 Task: Find a one-way flight from Myrtle Beach to Bismarck on Tuesday, 9 May, with specific filters for price, stops, and airlines.
Action: Mouse moved to (311, 108)
Screenshot: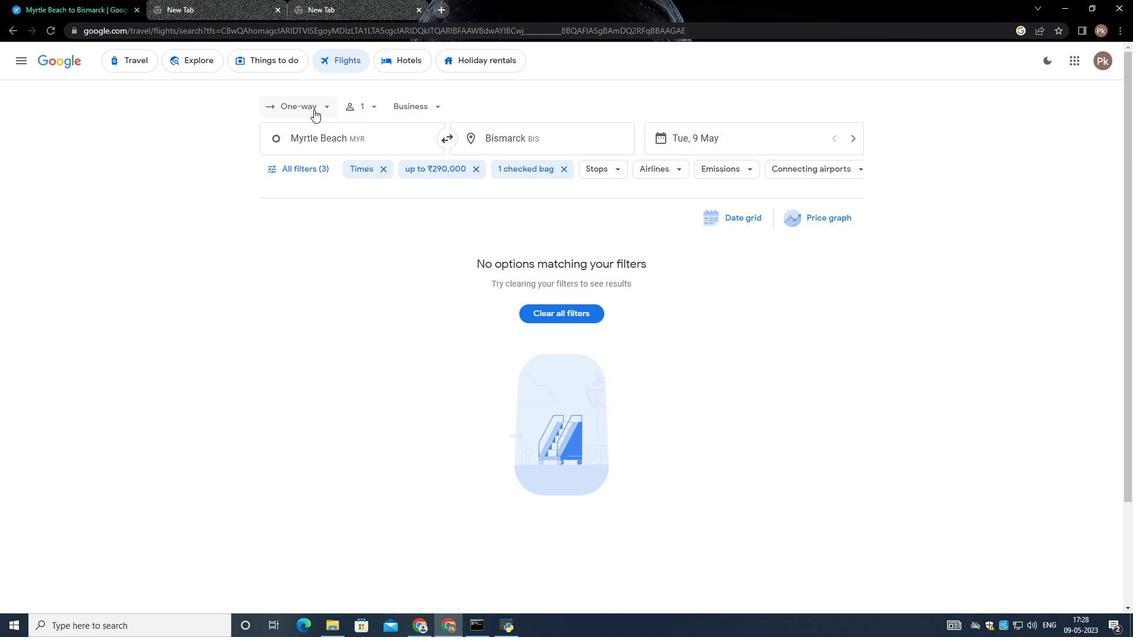 
Action: Mouse pressed left at (311, 108)
Screenshot: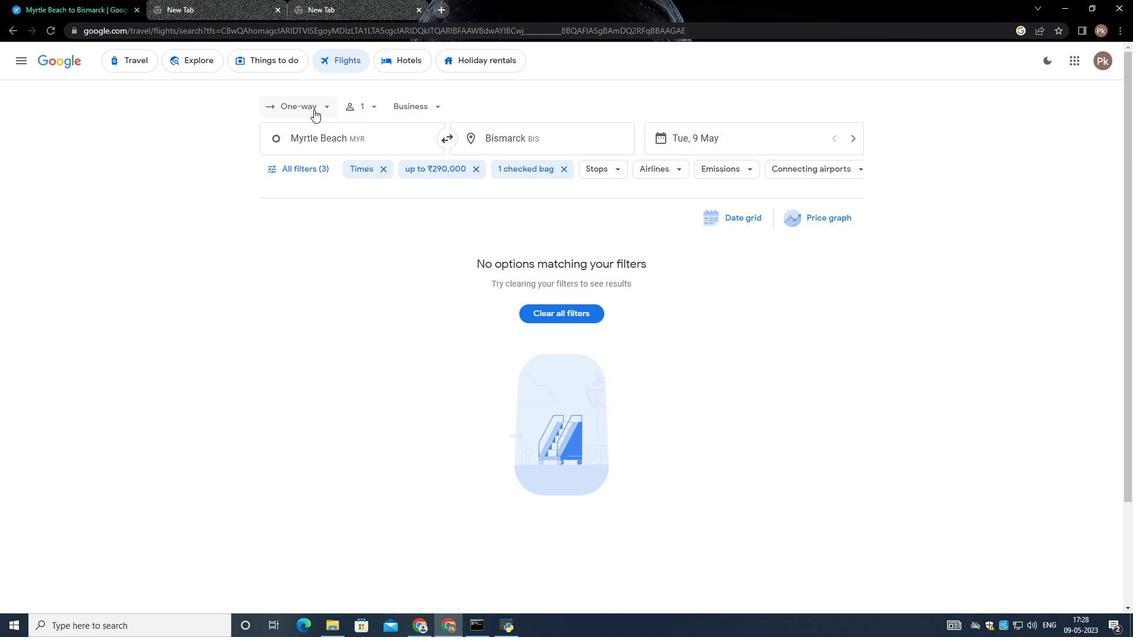 
Action: Mouse moved to (312, 159)
Screenshot: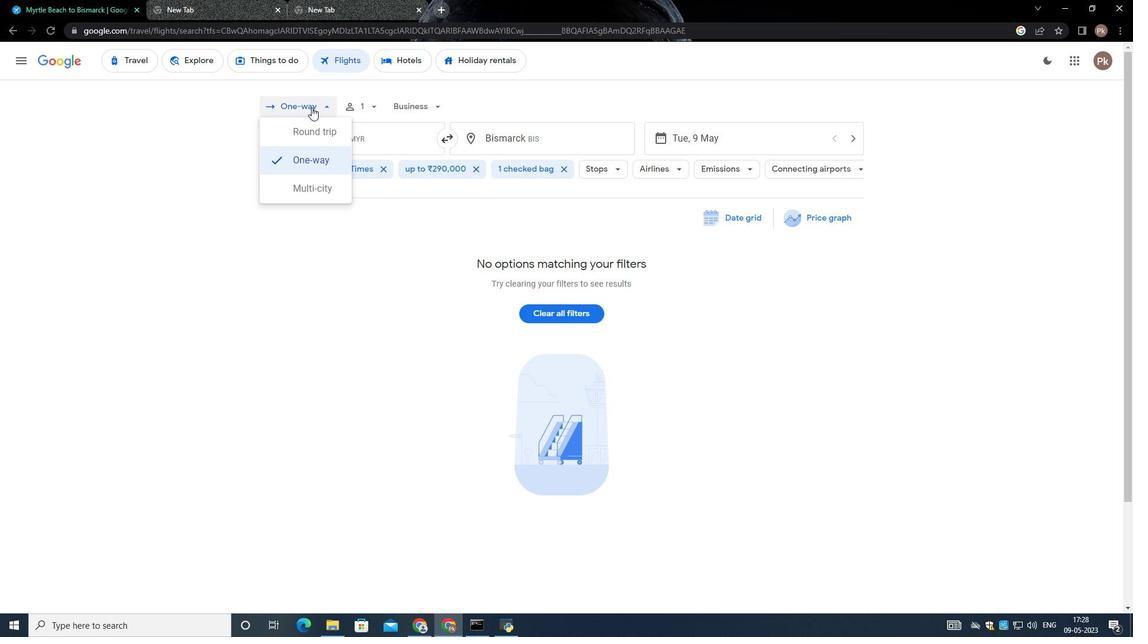 
Action: Mouse pressed left at (312, 159)
Screenshot: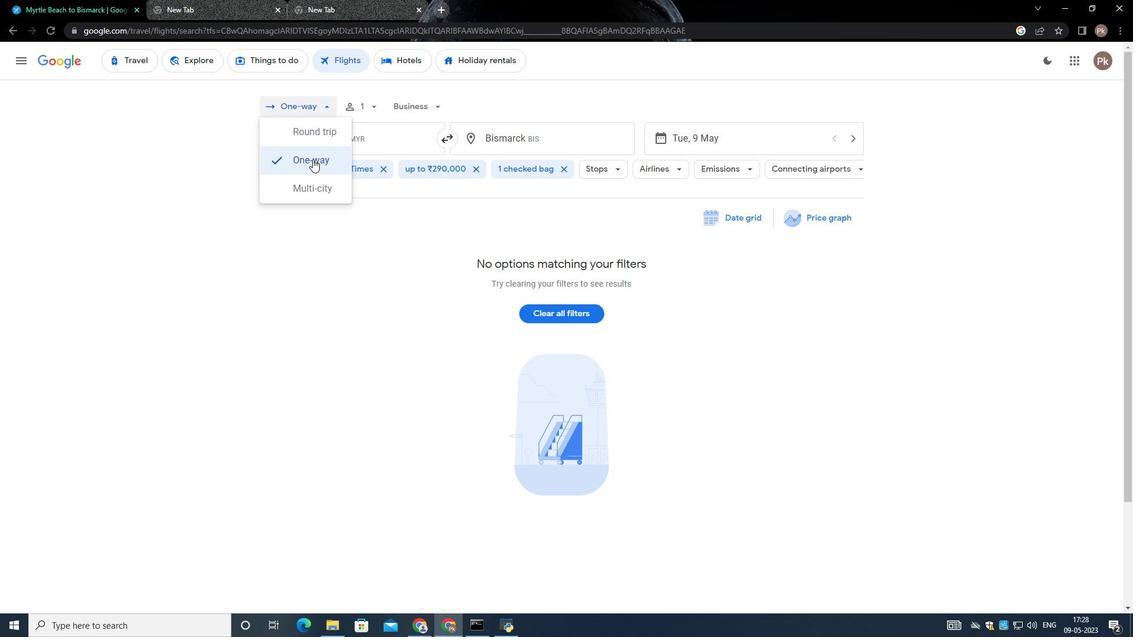 
Action: Mouse moved to (378, 105)
Screenshot: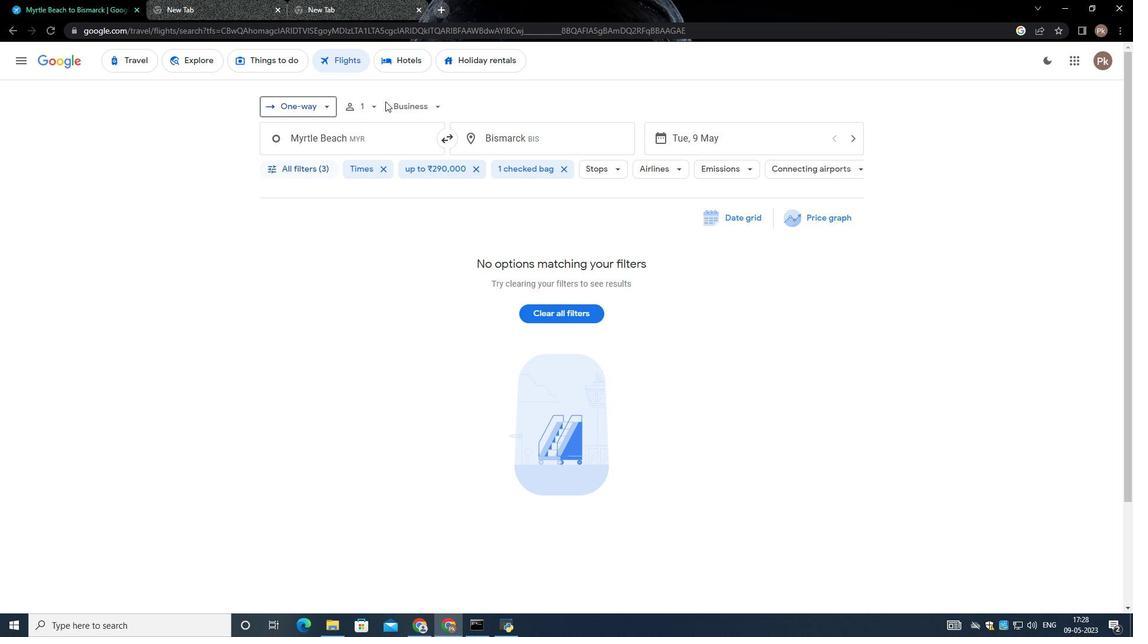 
Action: Mouse pressed left at (378, 105)
Screenshot: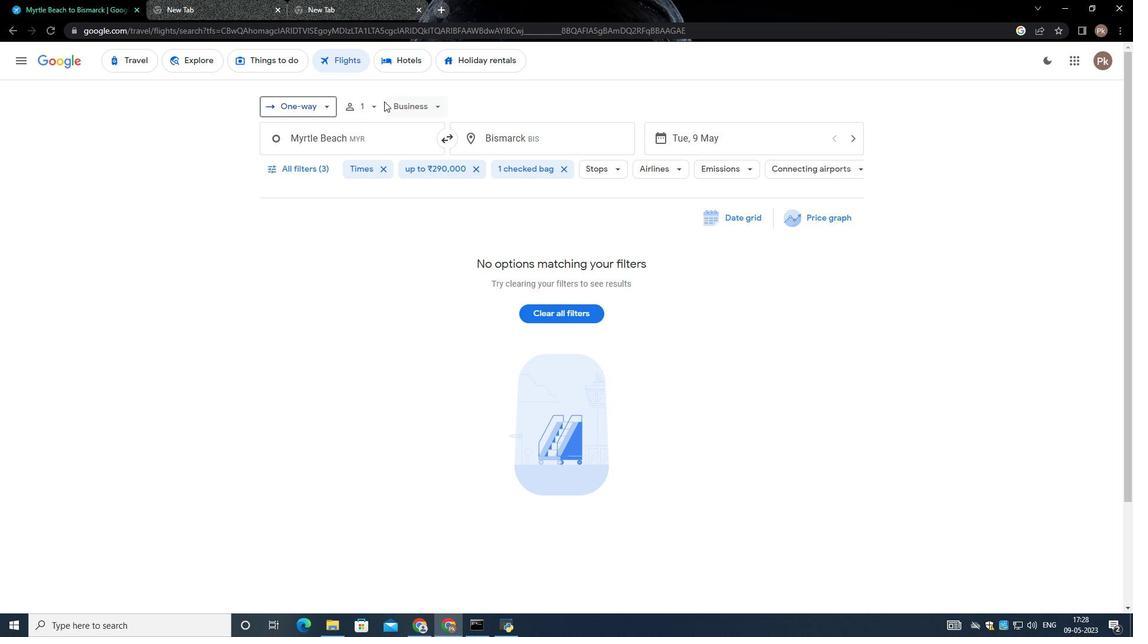
Action: Mouse moved to (470, 136)
Screenshot: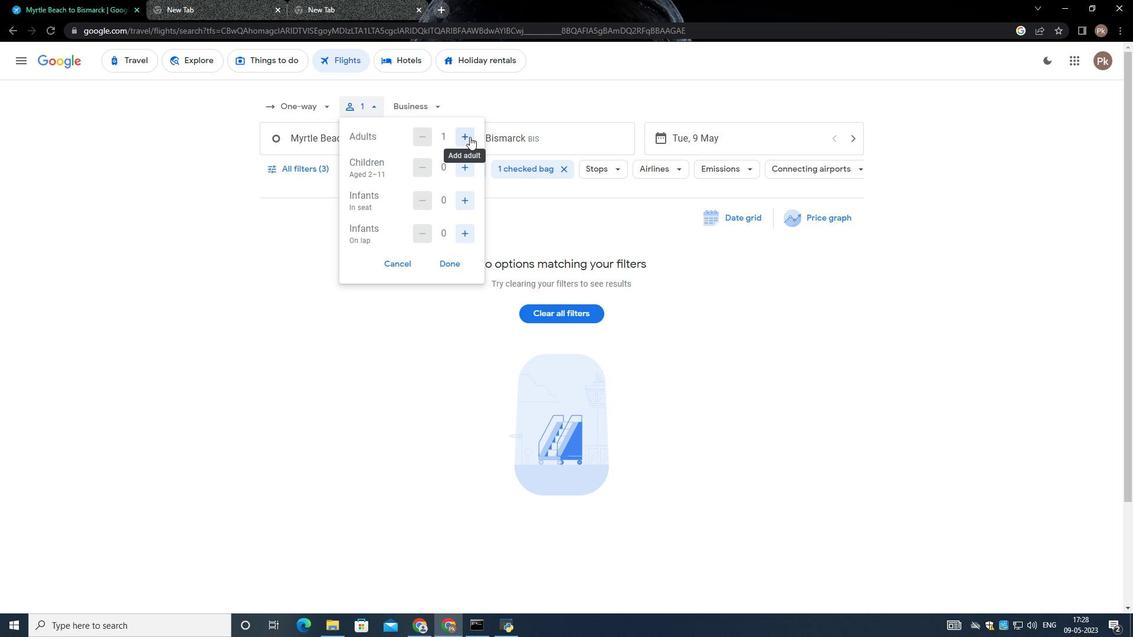 
Action: Mouse pressed left at (470, 136)
Screenshot: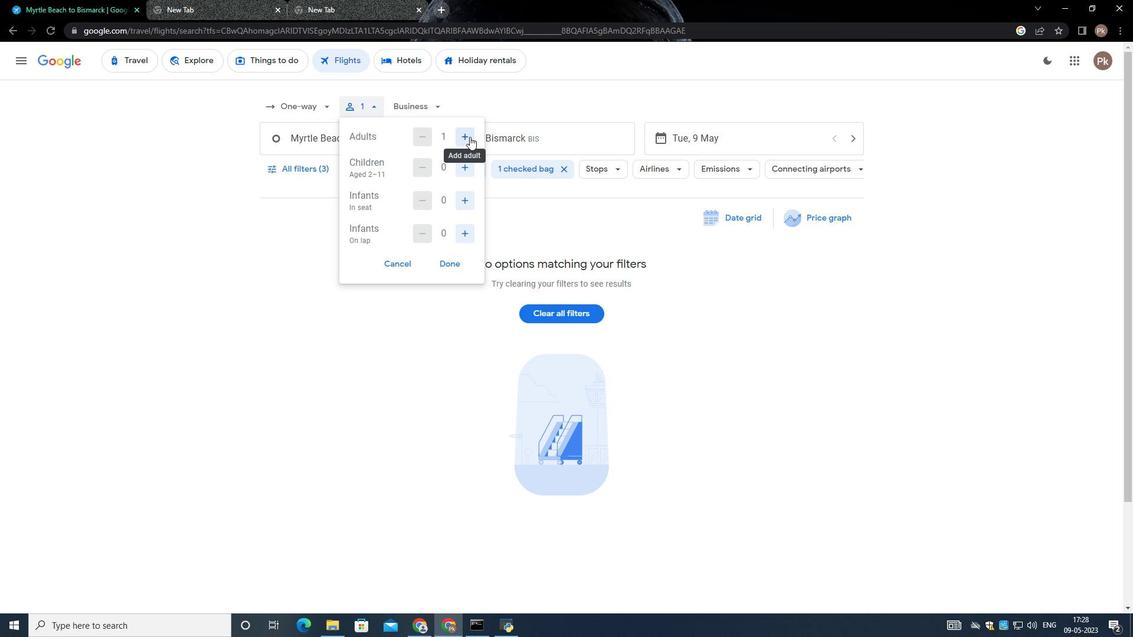 
Action: Mouse moved to (471, 133)
Screenshot: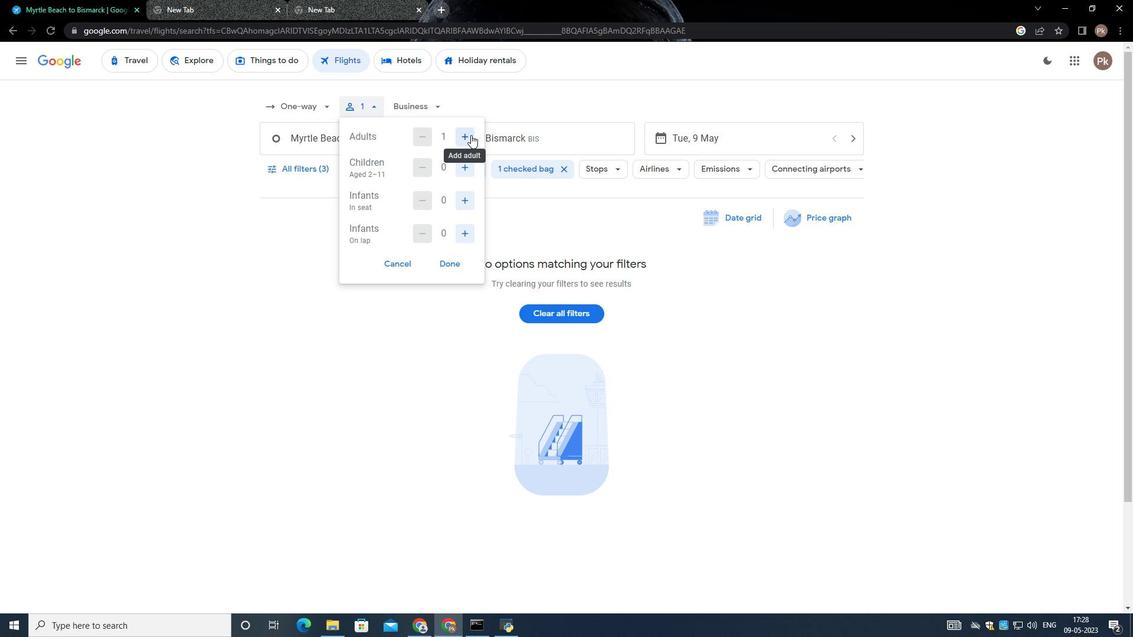 
Action: Mouse pressed left at (471, 133)
Screenshot: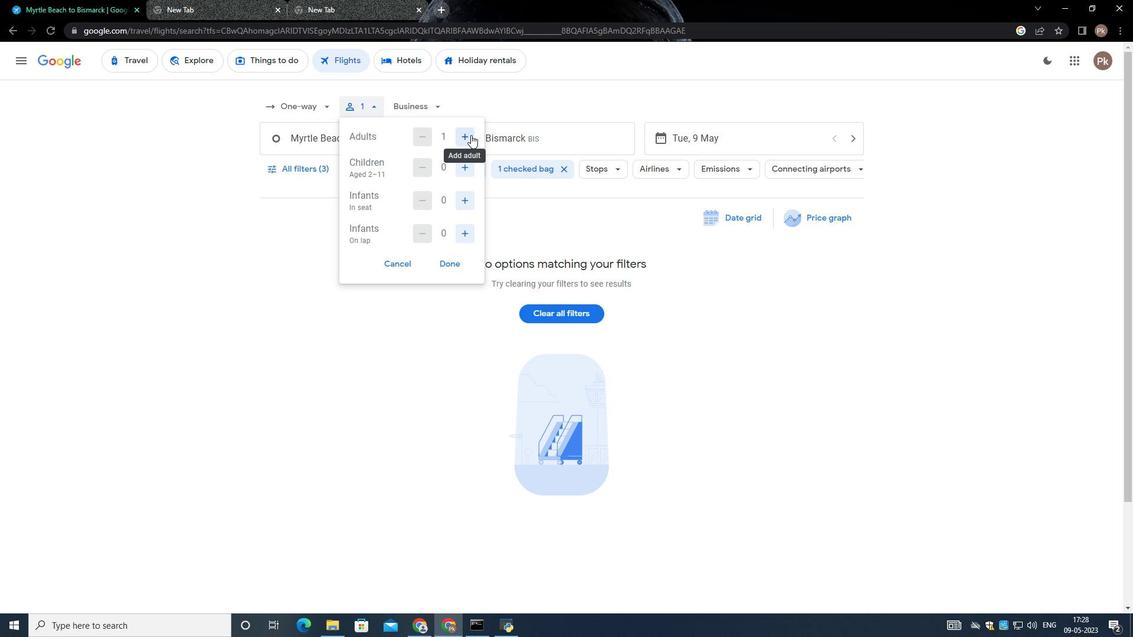 
Action: Mouse moved to (422, 128)
Screenshot: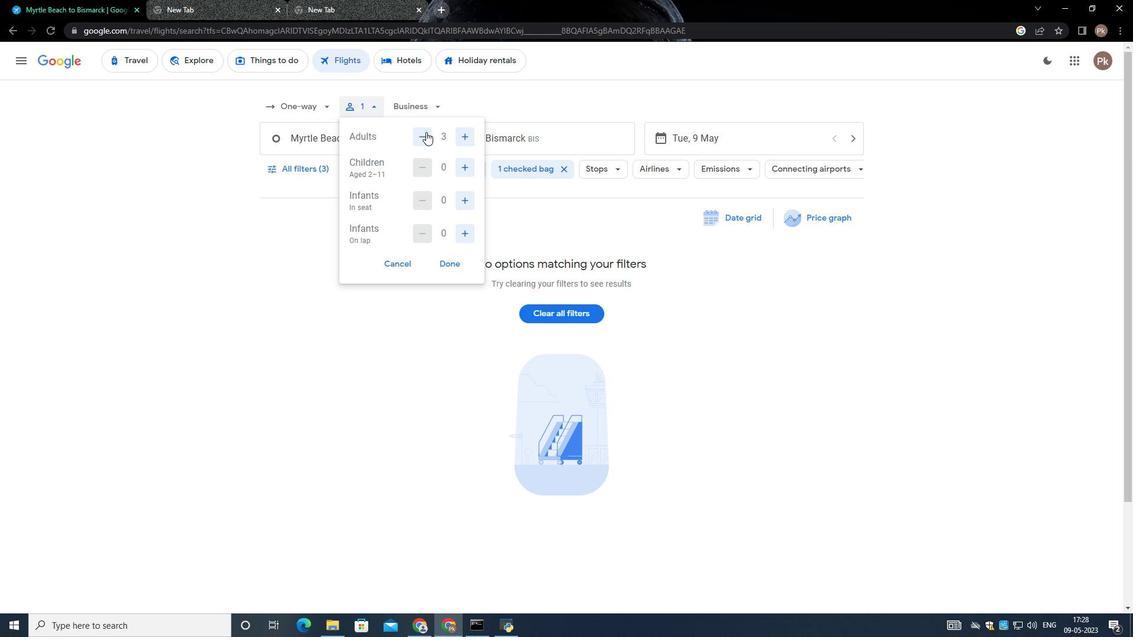 
Action: Mouse pressed left at (422, 128)
Screenshot: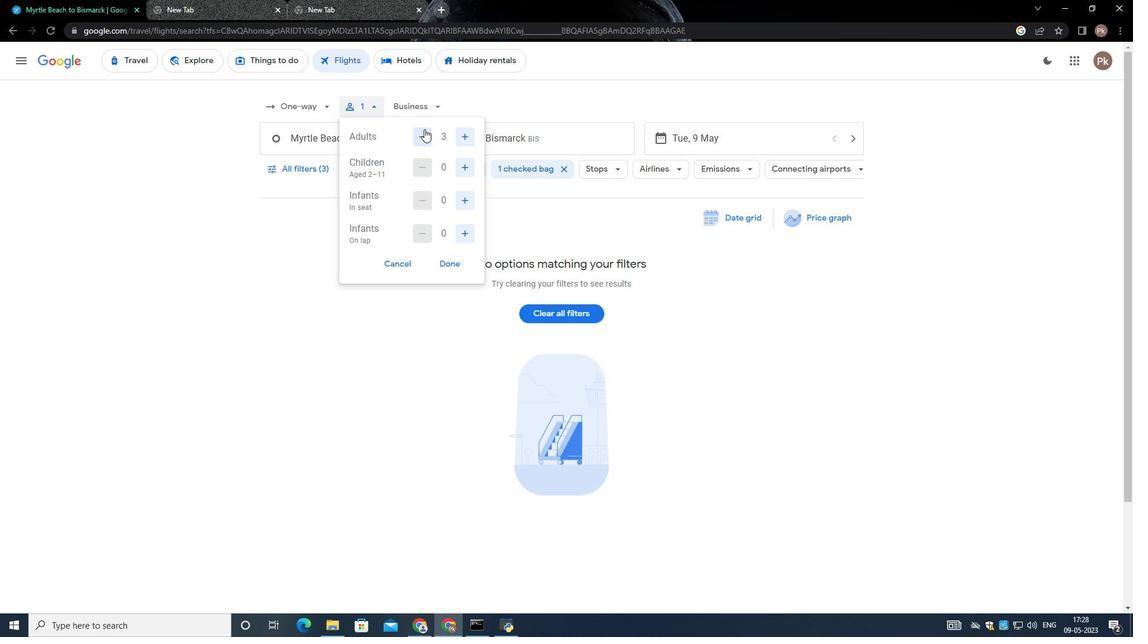 
Action: Mouse moved to (470, 164)
Screenshot: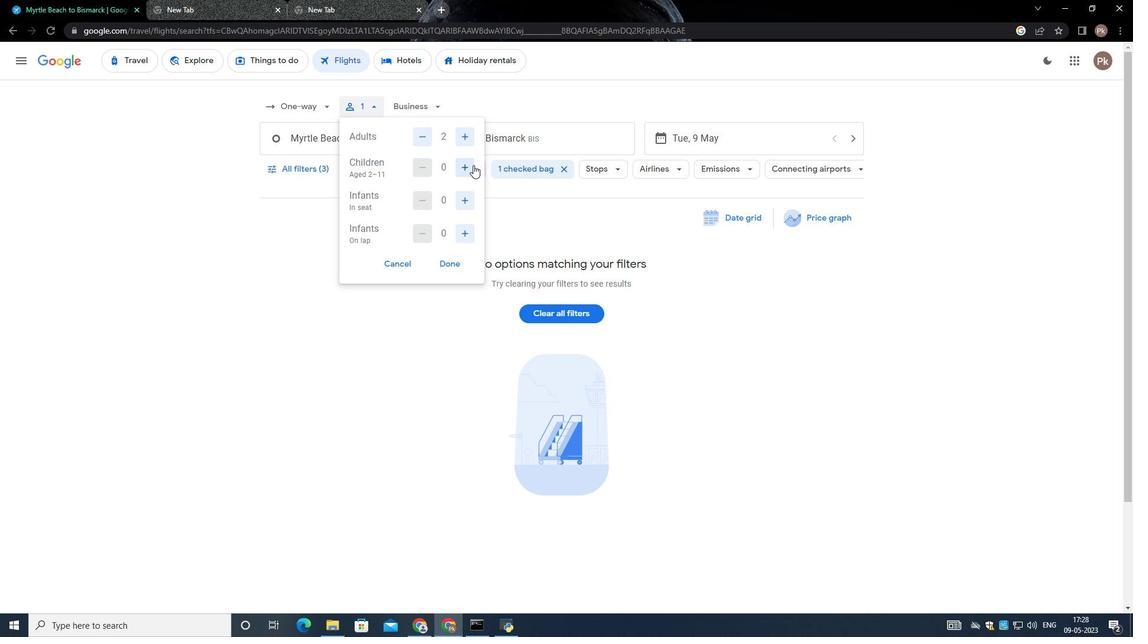 
Action: Mouse pressed left at (470, 164)
Screenshot: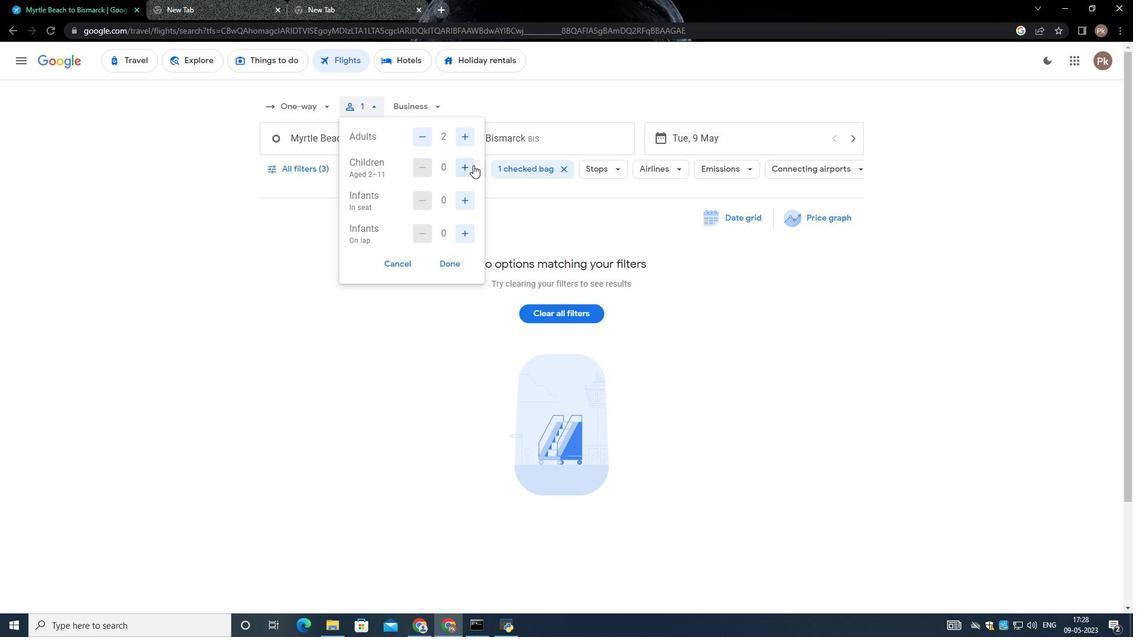 
Action: Mouse moved to (470, 164)
Screenshot: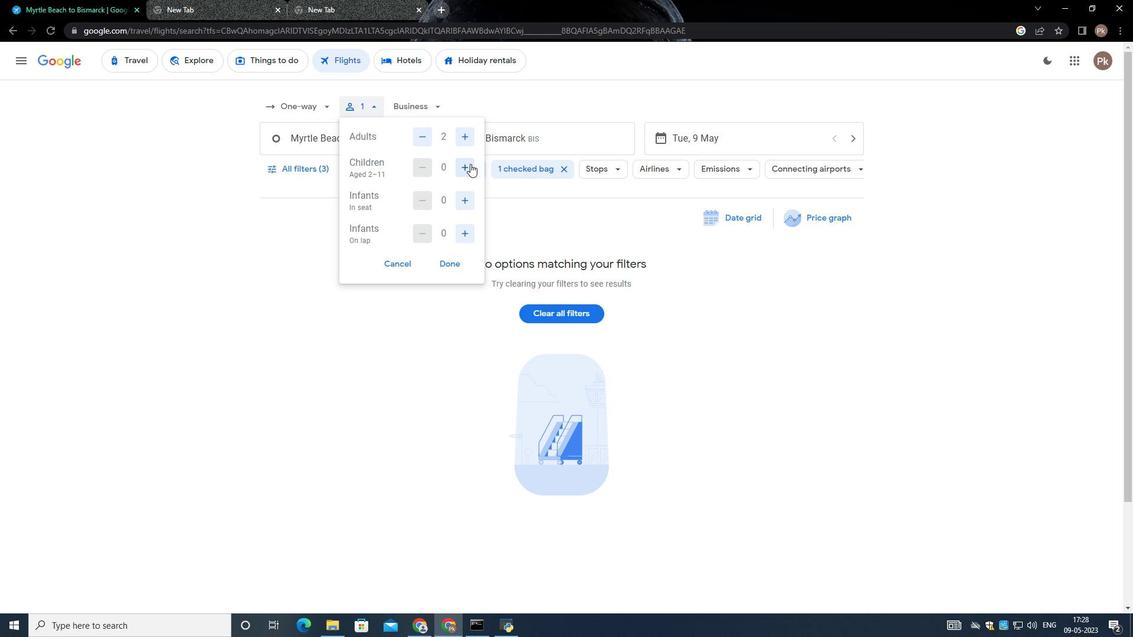
Action: Mouse pressed left at (470, 164)
Screenshot: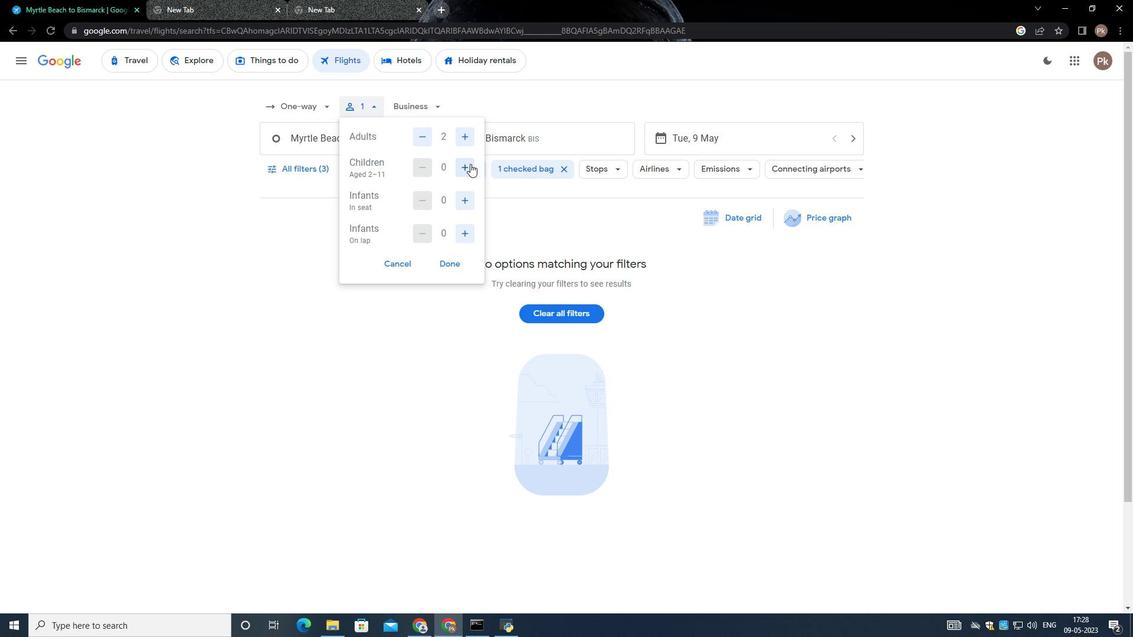 
Action: Mouse moved to (470, 196)
Screenshot: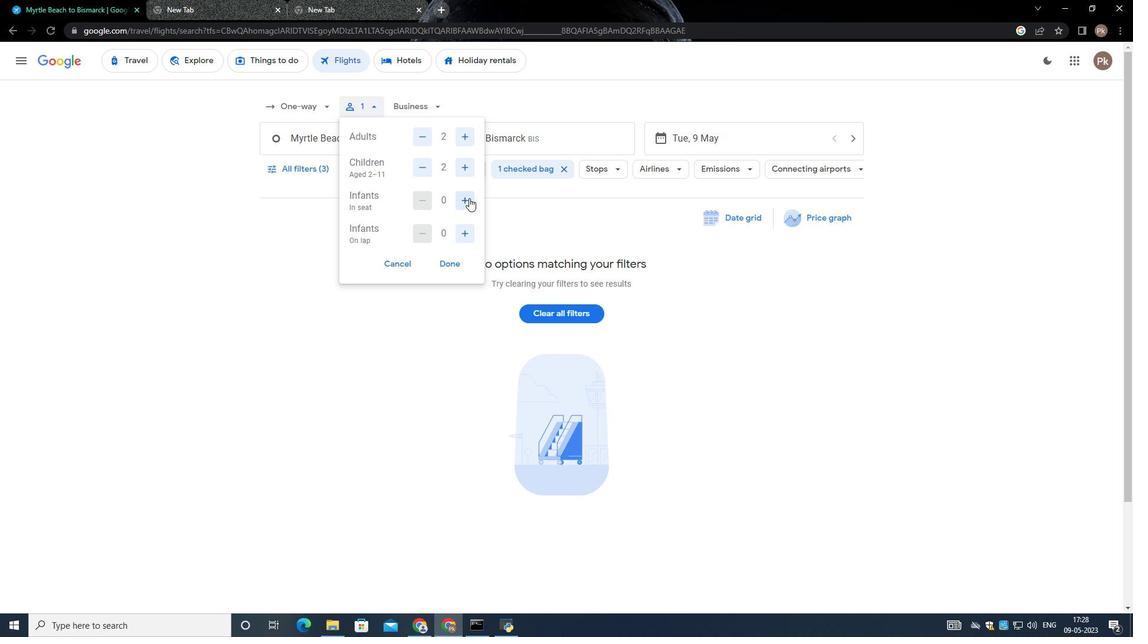 
Action: Mouse pressed left at (470, 196)
Screenshot: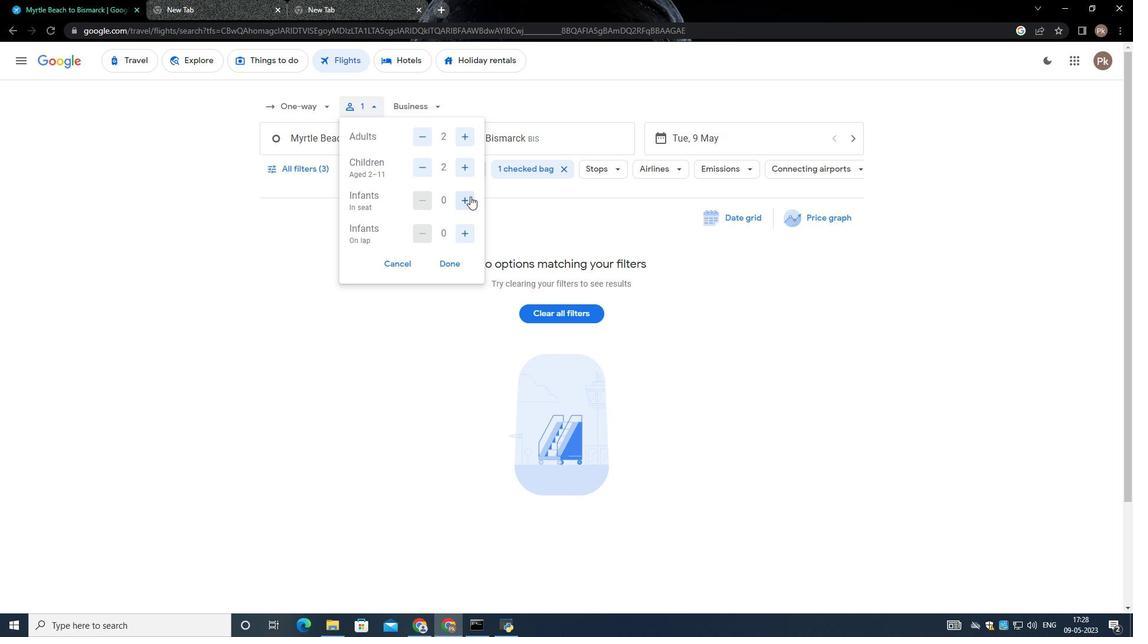 
Action: Mouse pressed left at (470, 196)
Screenshot: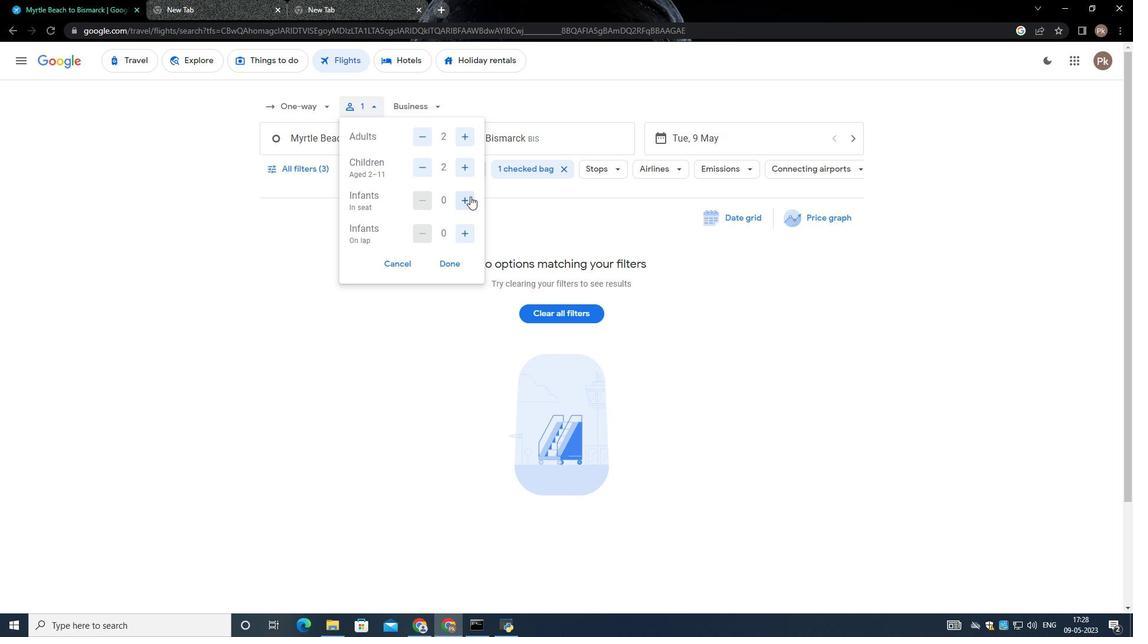
Action: Mouse moved to (452, 264)
Screenshot: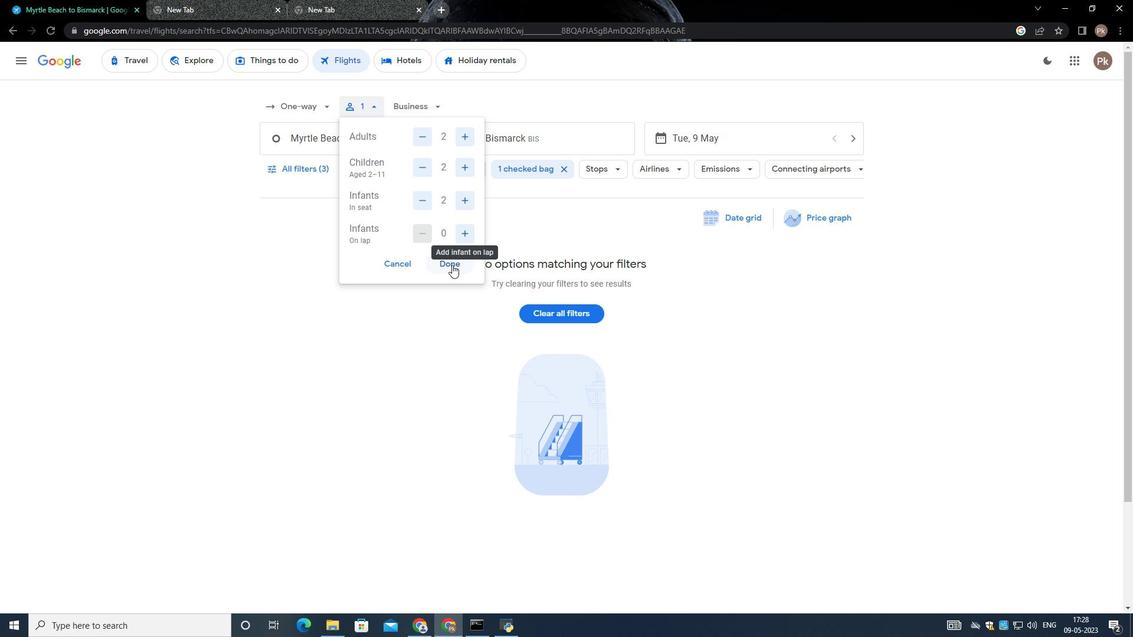 
Action: Mouse pressed left at (452, 264)
Screenshot: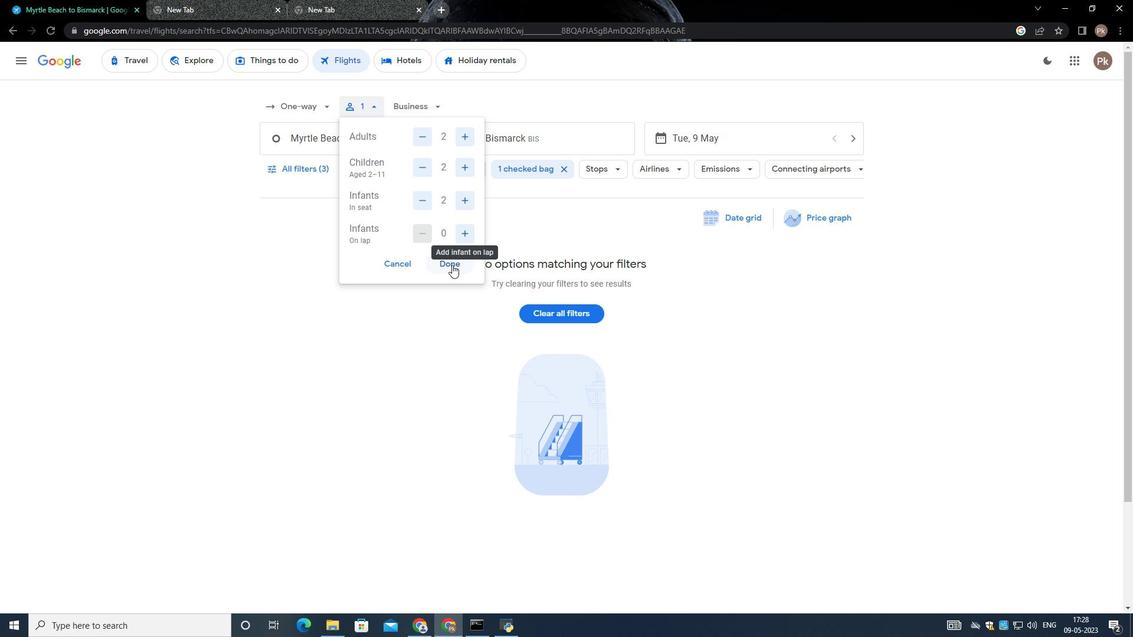 
Action: Mouse moved to (334, 141)
Screenshot: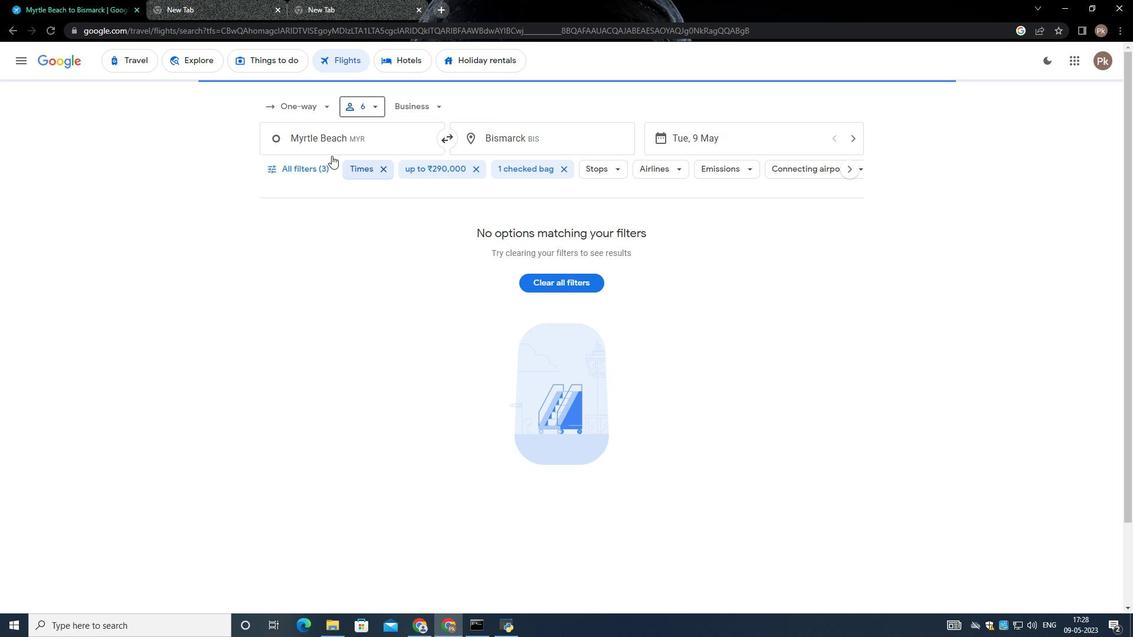 
Action: Mouse pressed left at (334, 141)
Screenshot: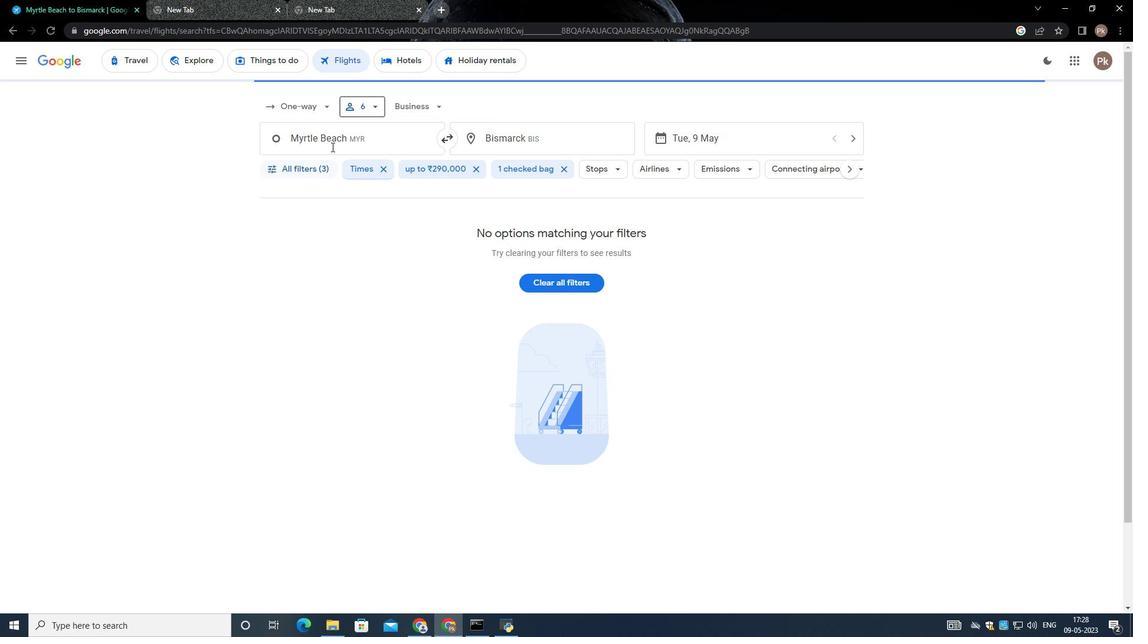 
Action: Mouse moved to (335, 140)
Screenshot: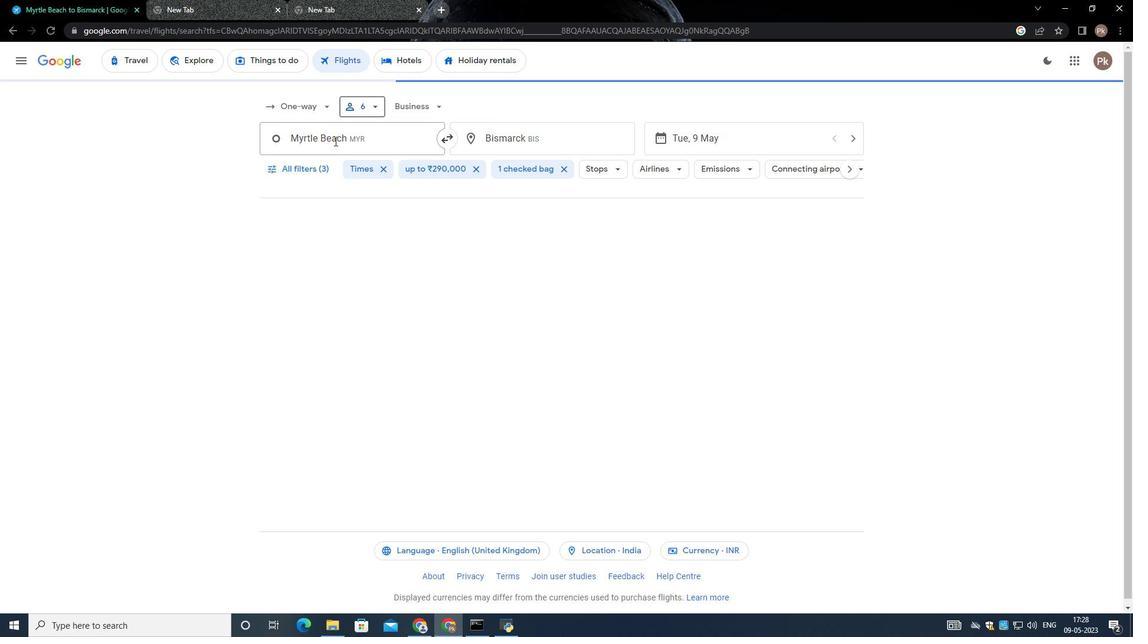 
Action: Key pressed <Key.backspace><Key.shift>Chattanooga<Key.backspace><Key.backspace><Key.backspace><Key.backspace><Key.backspace><Key.backspace><Key.backspace><Key.backspace><Key.backspace><Key.backspace><Key.backspace><Key.backspace><Key.backspace><Key.backspace><Key.backspace><Key.backspace><Key.backspace><Key.backspace><Key.backspace><Key.backspace><Key.backspace><Key.backspace><Key.backspace><Key.backspace><Key.shift>Lovell<Key.space><Key.shift>Field
Screenshot: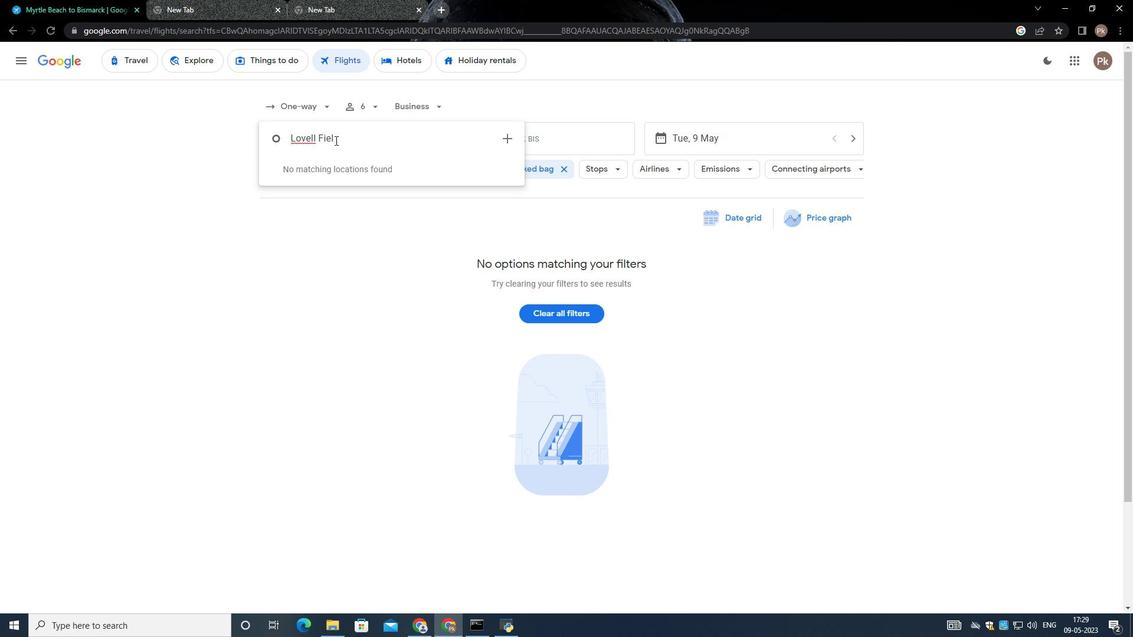 
Action: Mouse moved to (381, 161)
Screenshot: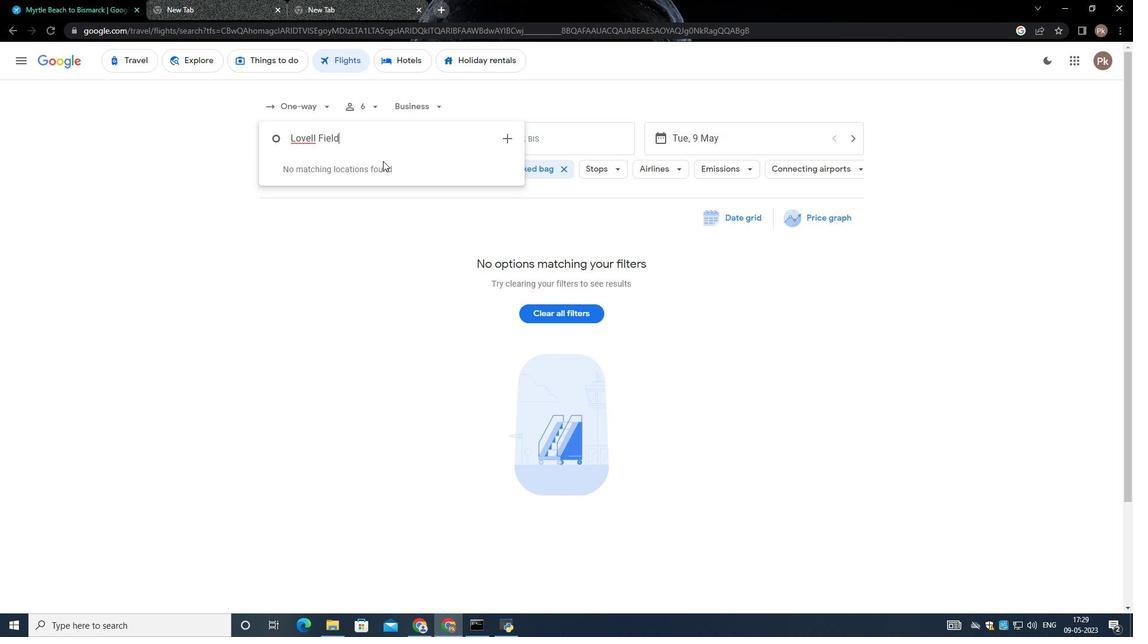 
Action: Key pressed <Key.enter>
Screenshot: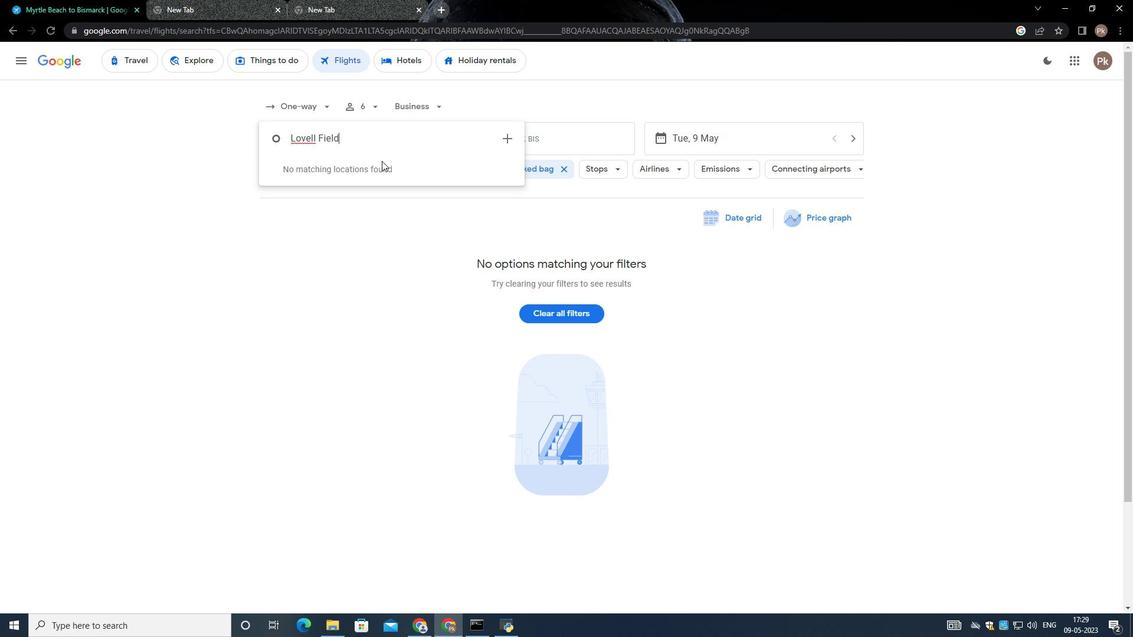 
Action: Mouse moved to (517, 140)
Screenshot: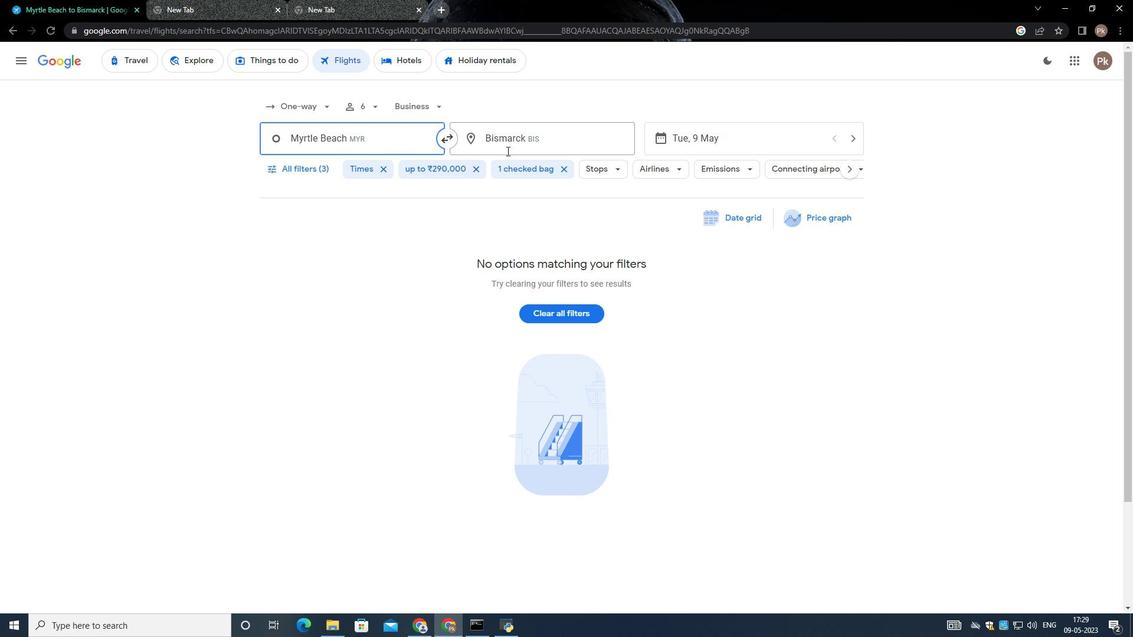 
Action: Mouse pressed left at (517, 140)
Screenshot: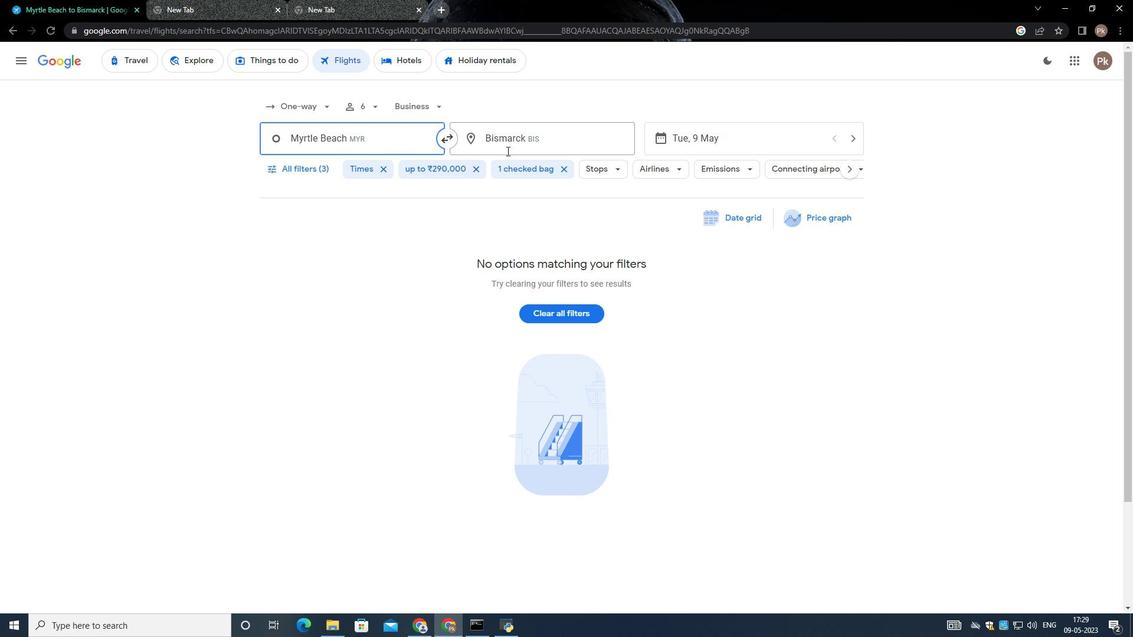 
Action: Mouse moved to (485, 141)
Screenshot: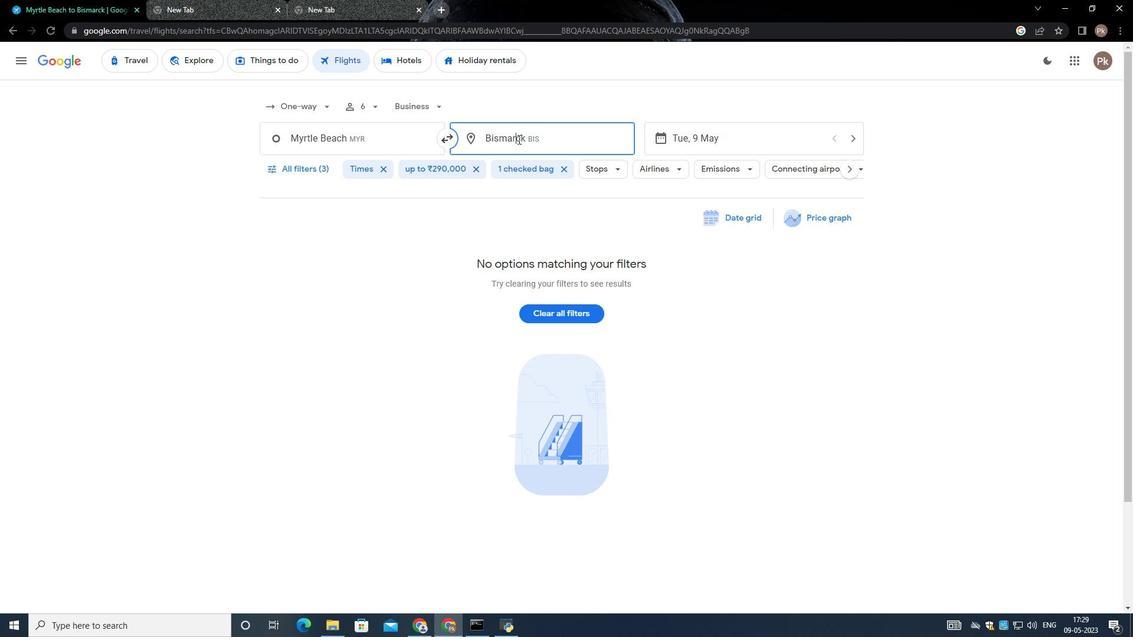 
Action: Key pressed <Key.backspace><Key.shift>Antonio
Screenshot: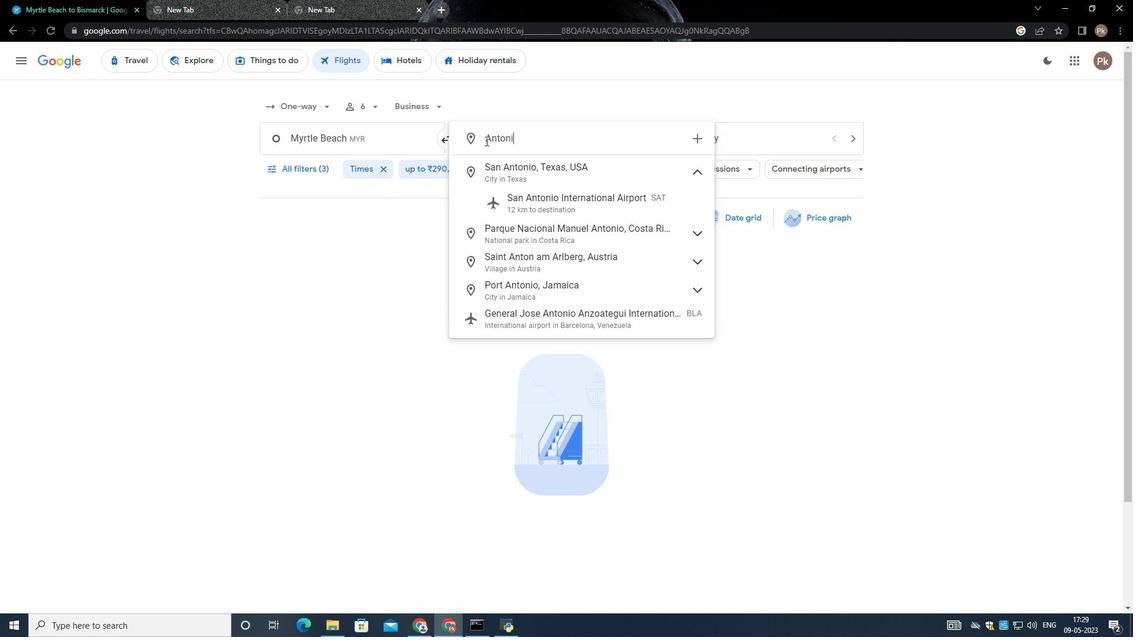 
Action: Mouse moved to (484, 142)
Screenshot: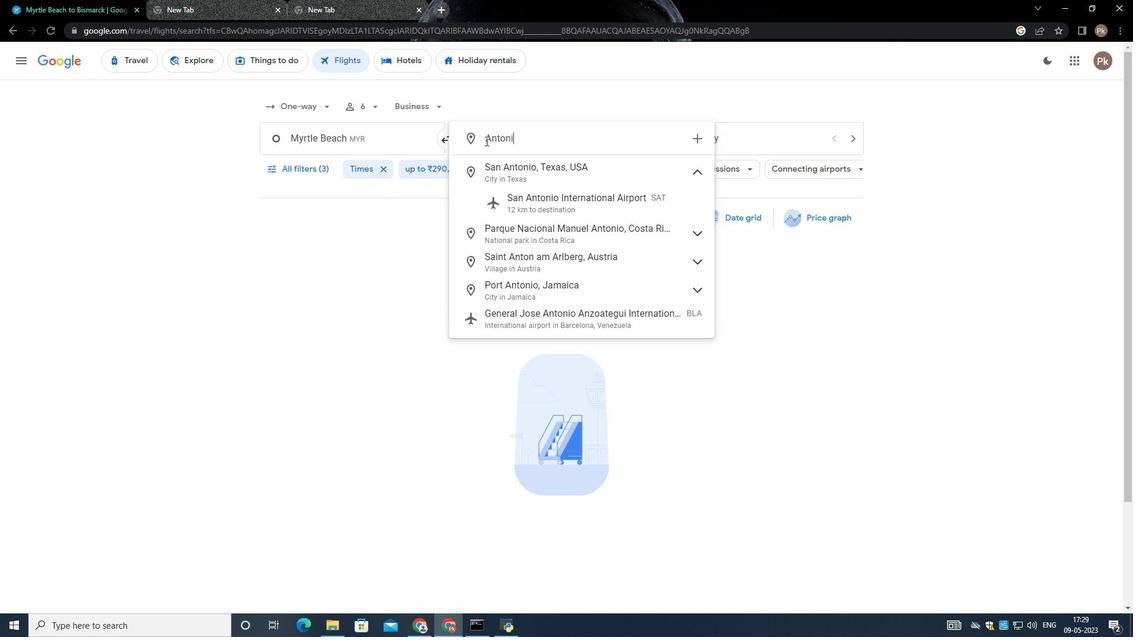 
Action: Key pressed <Key.space><Key.shift>B.
Screenshot: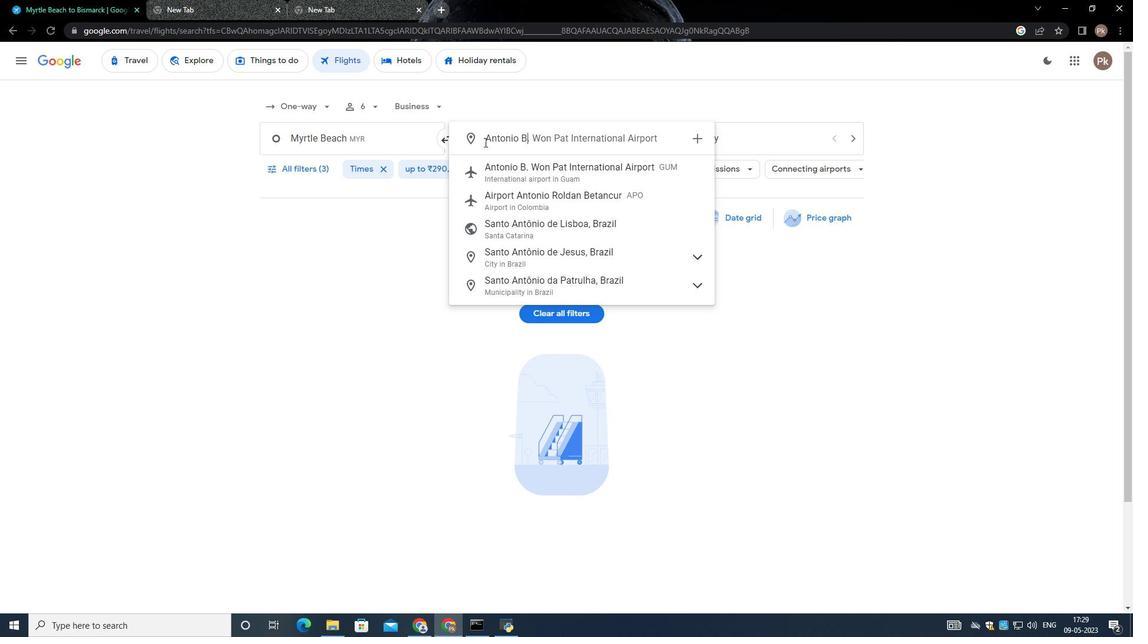 
Action: Mouse moved to (616, 165)
Screenshot: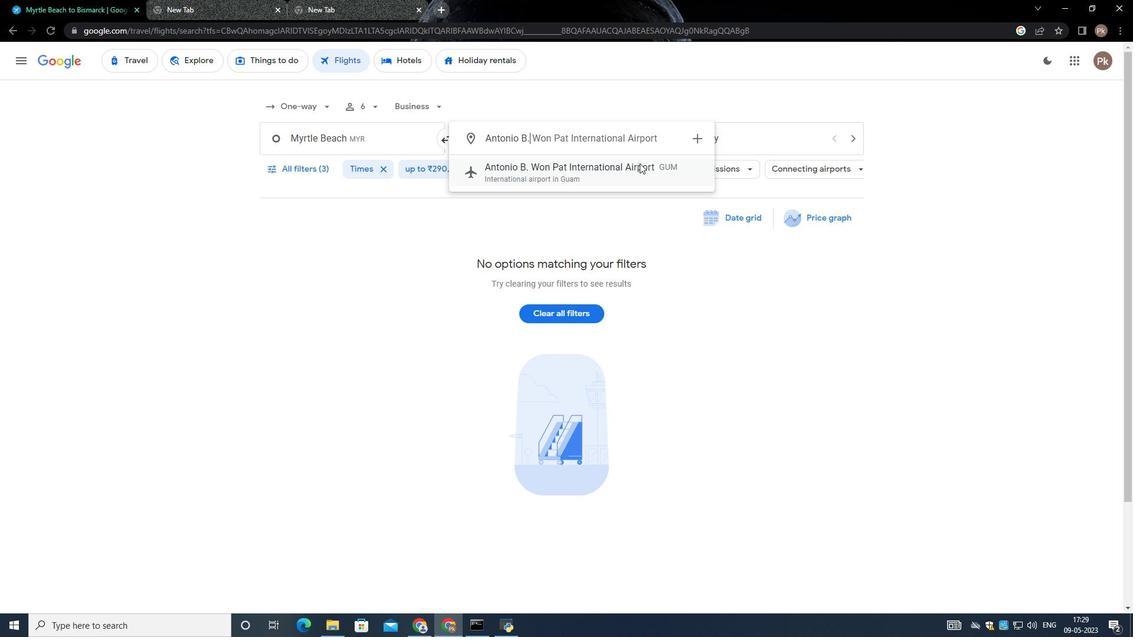 
Action: Mouse pressed left at (616, 165)
Screenshot: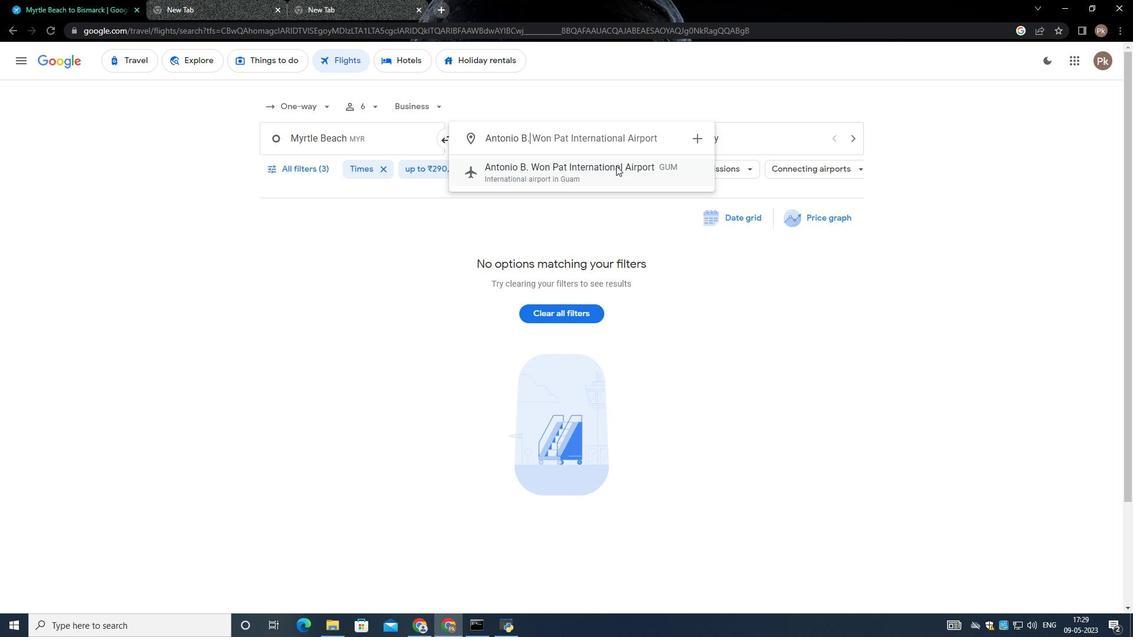 
Action: Mouse moved to (678, 133)
Screenshot: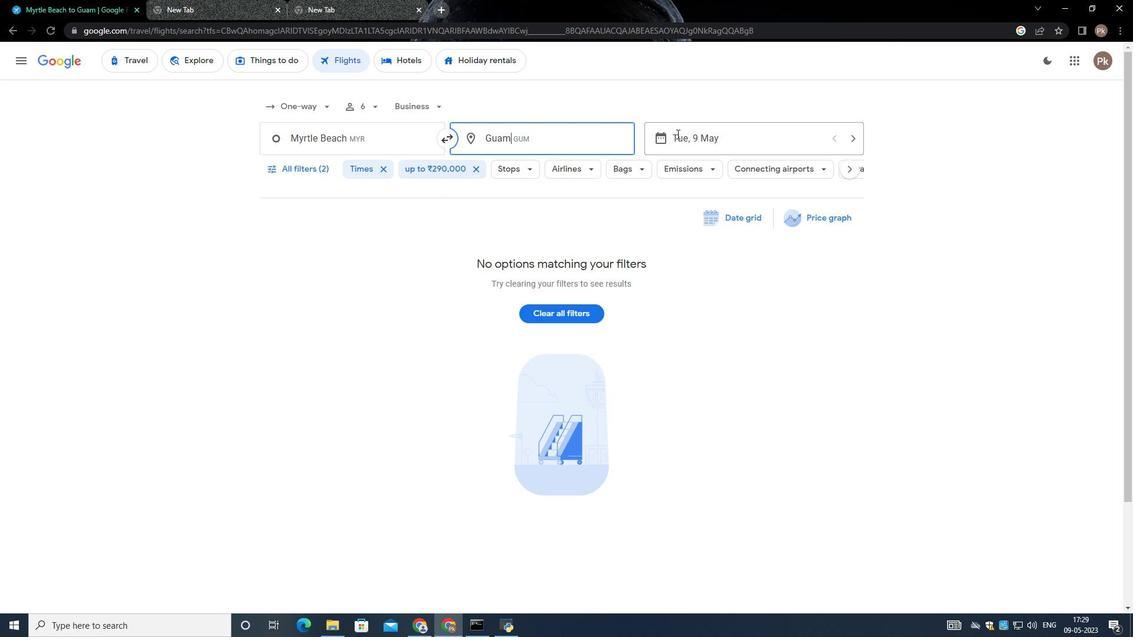 
Action: Mouse pressed left at (678, 133)
Screenshot: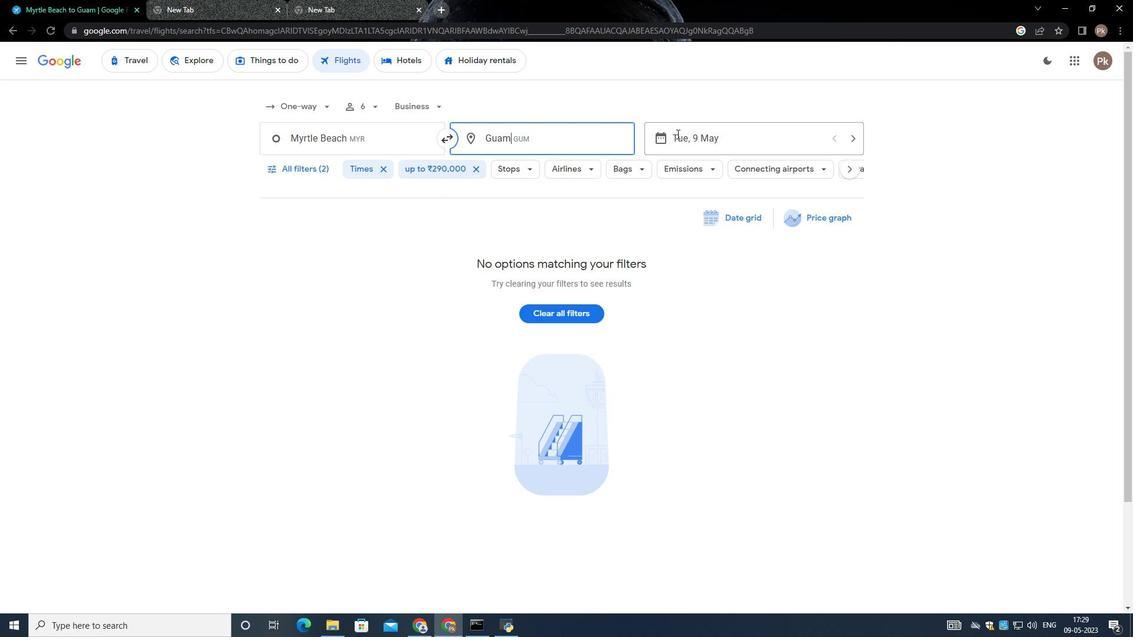 
Action: Mouse moved to (508, 264)
Screenshot: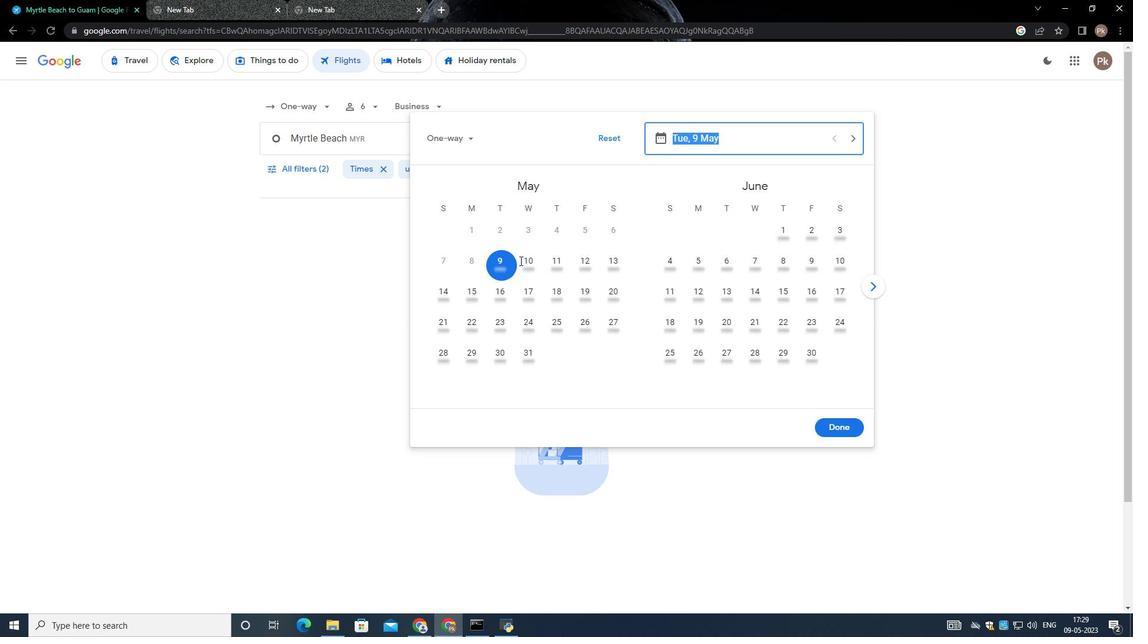 
Action: Mouse pressed left at (508, 264)
Screenshot: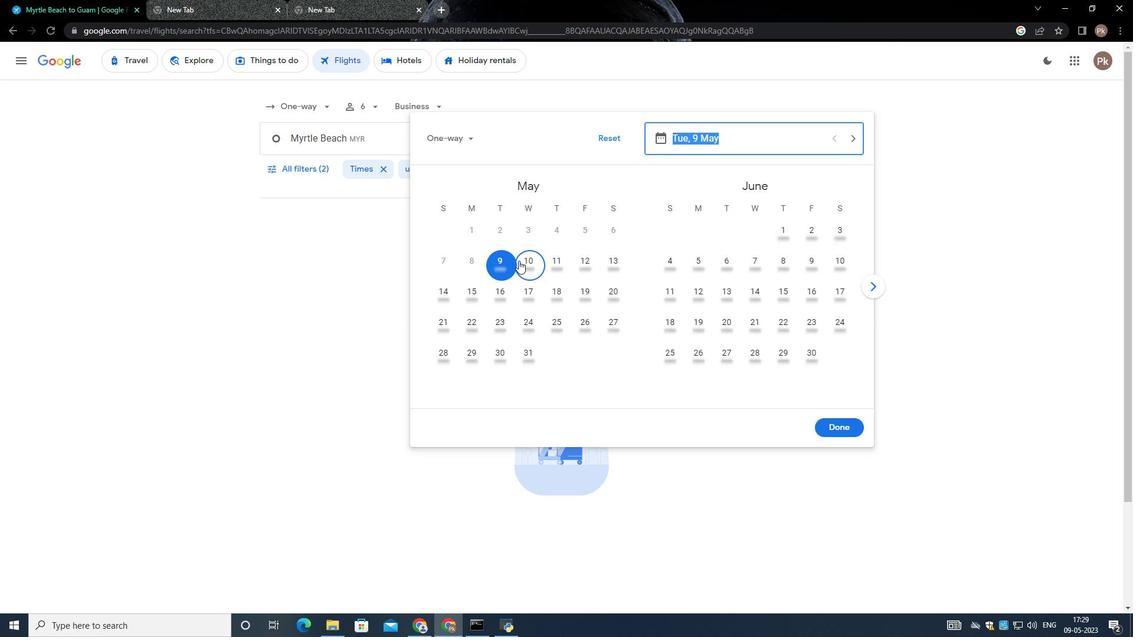 
Action: Mouse moved to (839, 426)
Screenshot: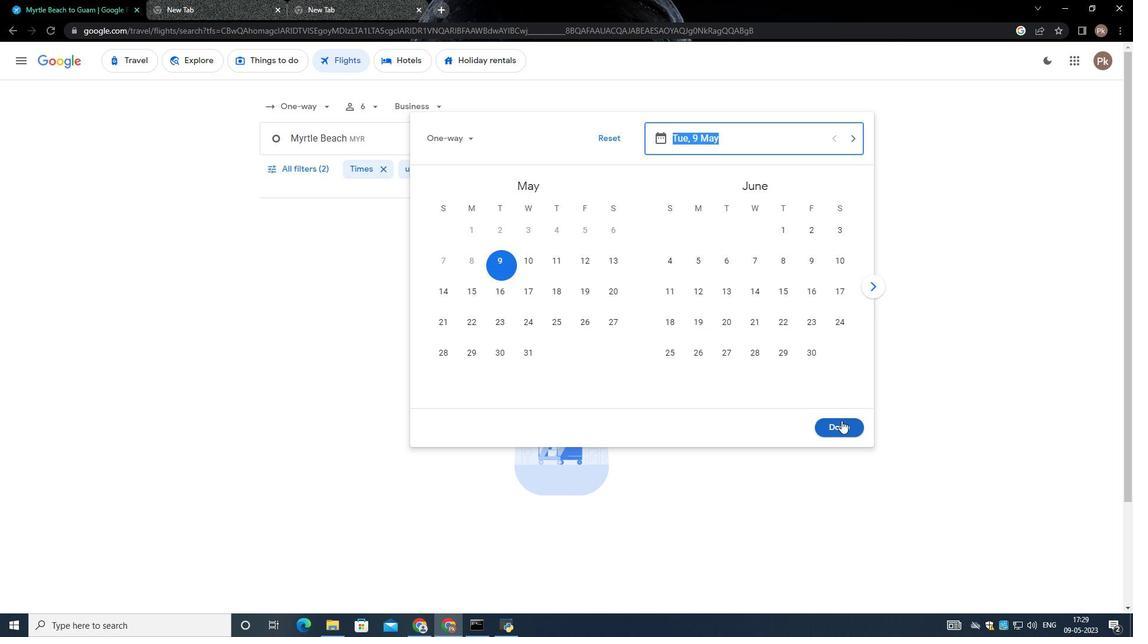 
Action: Mouse pressed left at (839, 426)
Screenshot: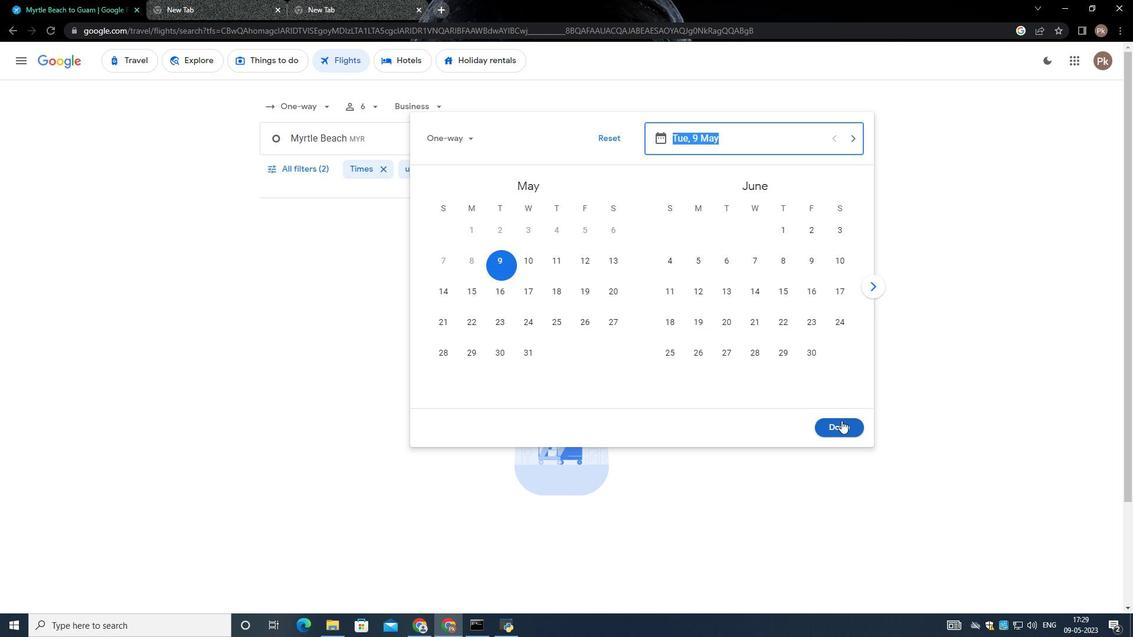 
Action: Mouse moved to (311, 170)
Screenshot: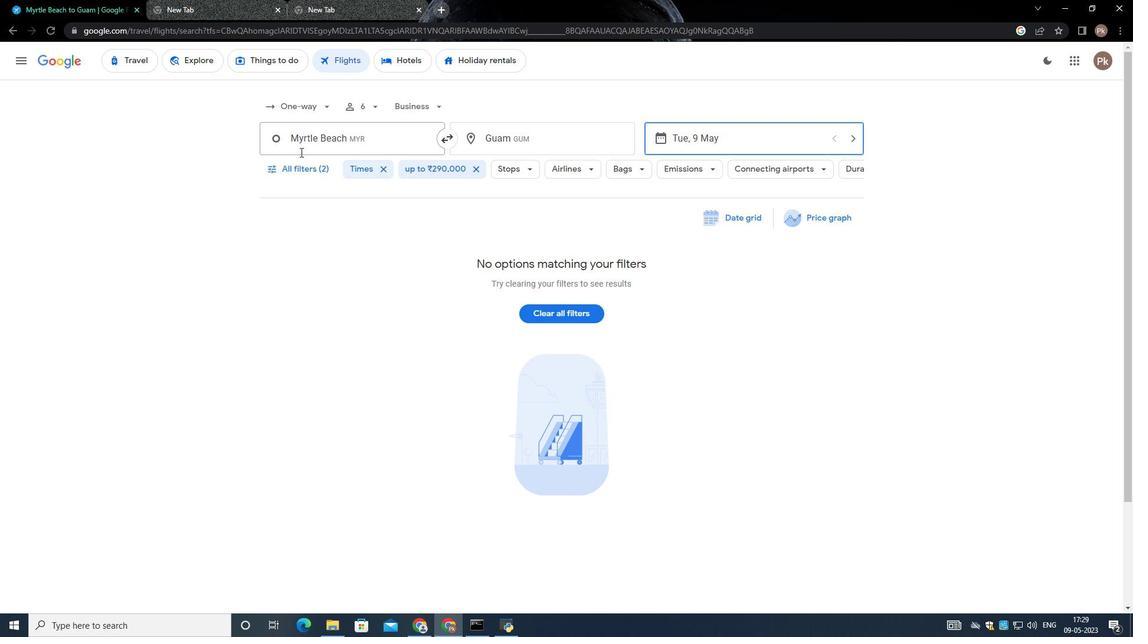 
Action: Mouse pressed left at (311, 170)
Screenshot: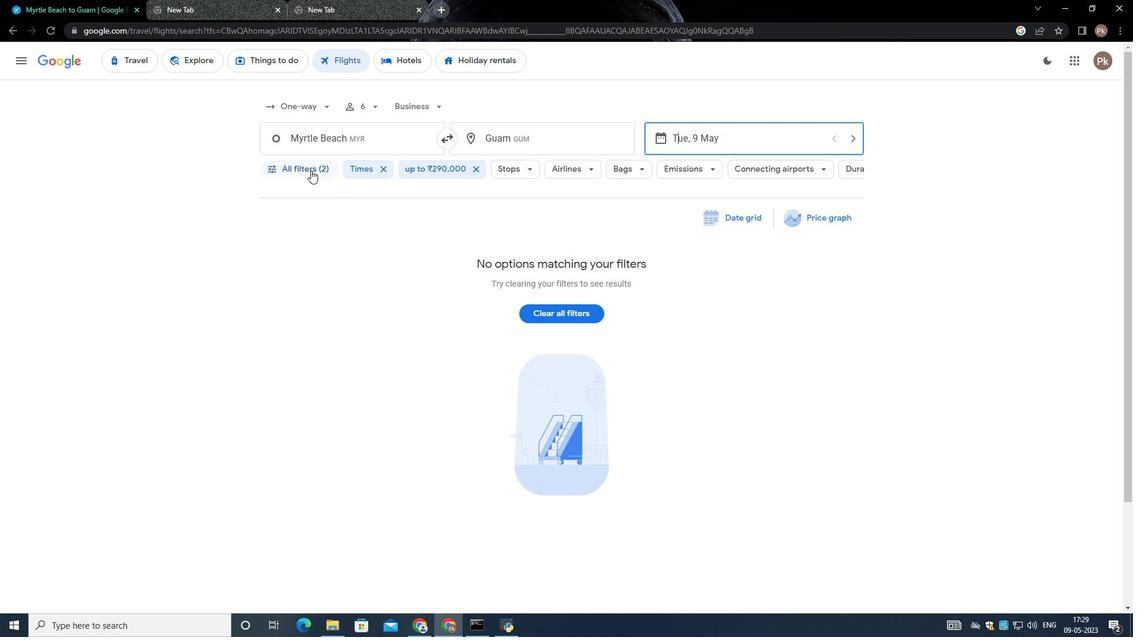 
Action: Mouse moved to (433, 423)
Screenshot: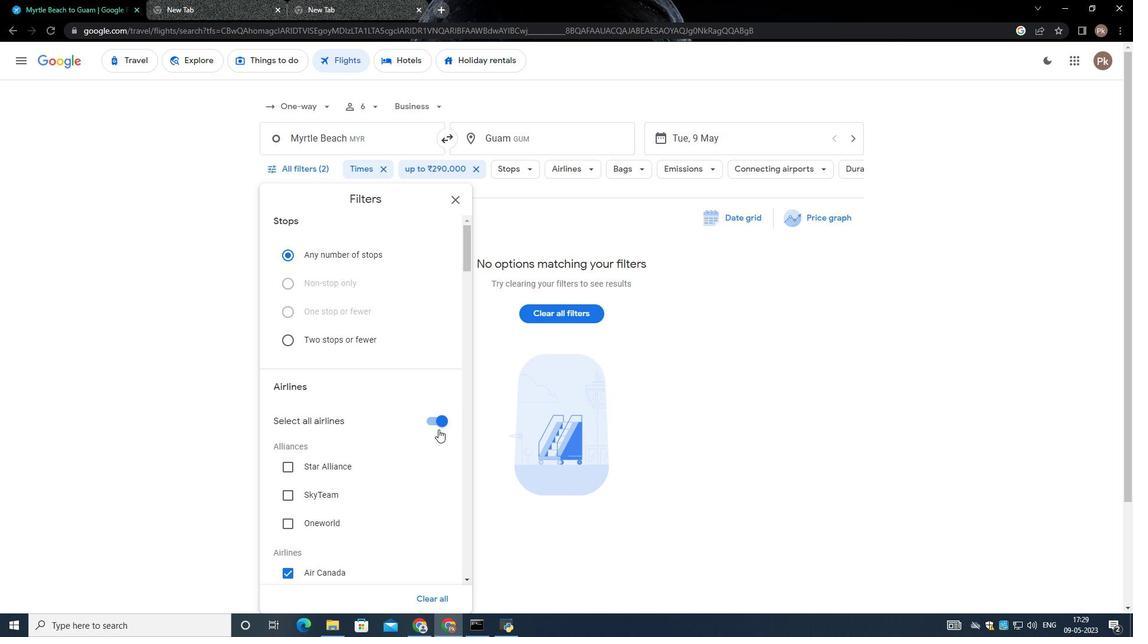 
Action: Mouse pressed left at (433, 423)
Screenshot: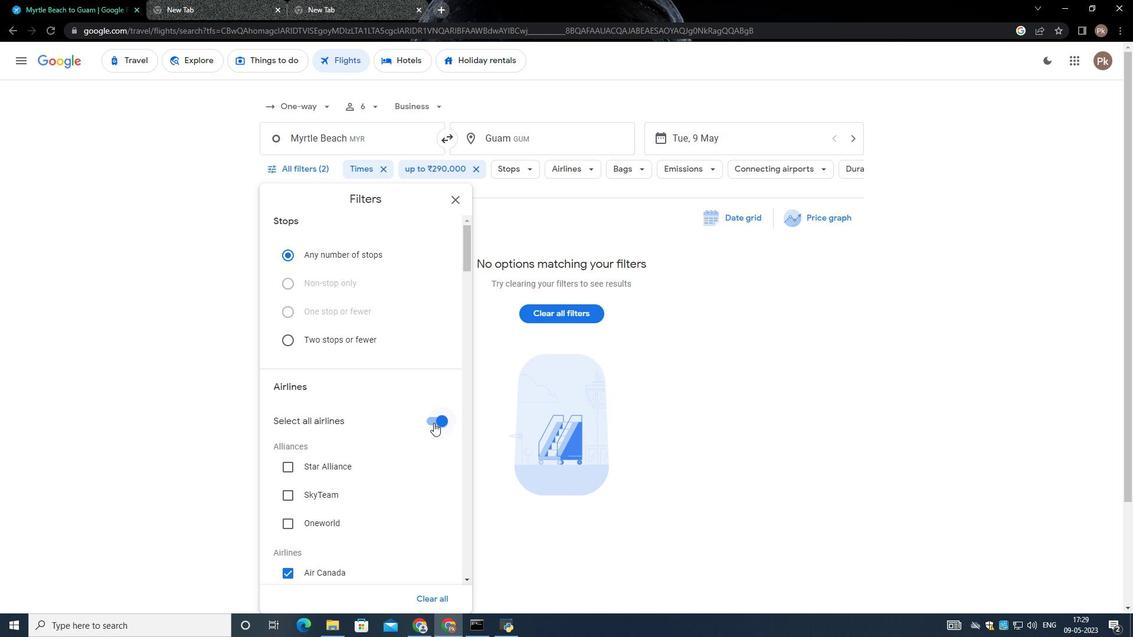 
Action: Mouse moved to (400, 421)
Screenshot: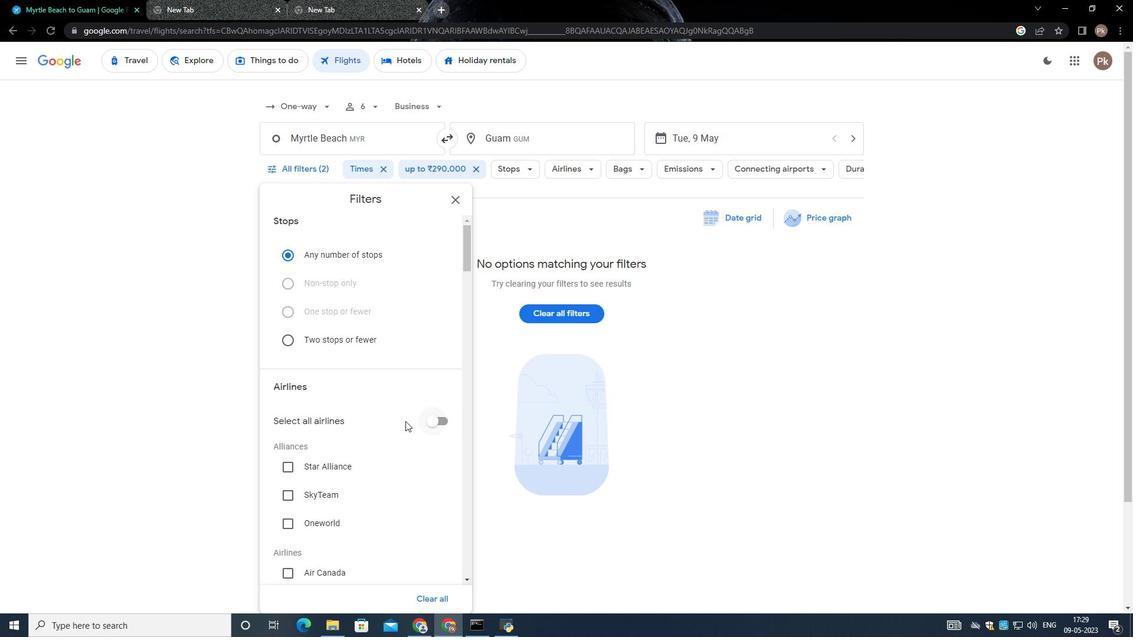 
Action: Mouse scrolled (400, 420) with delta (0, 0)
Screenshot: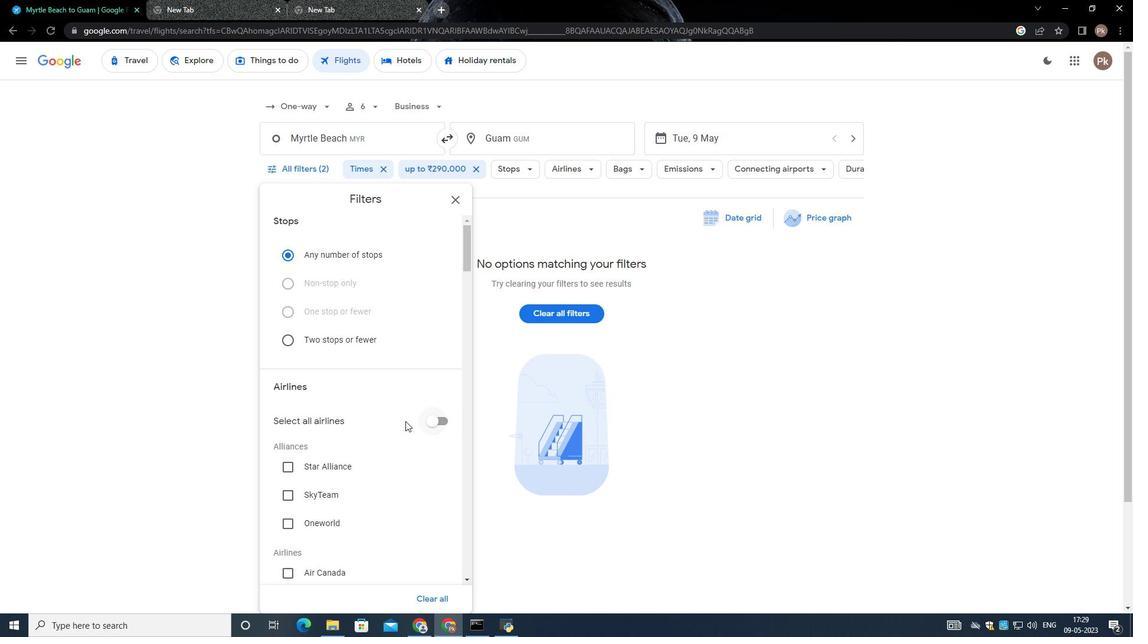 
Action: Mouse moved to (398, 424)
Screenshot: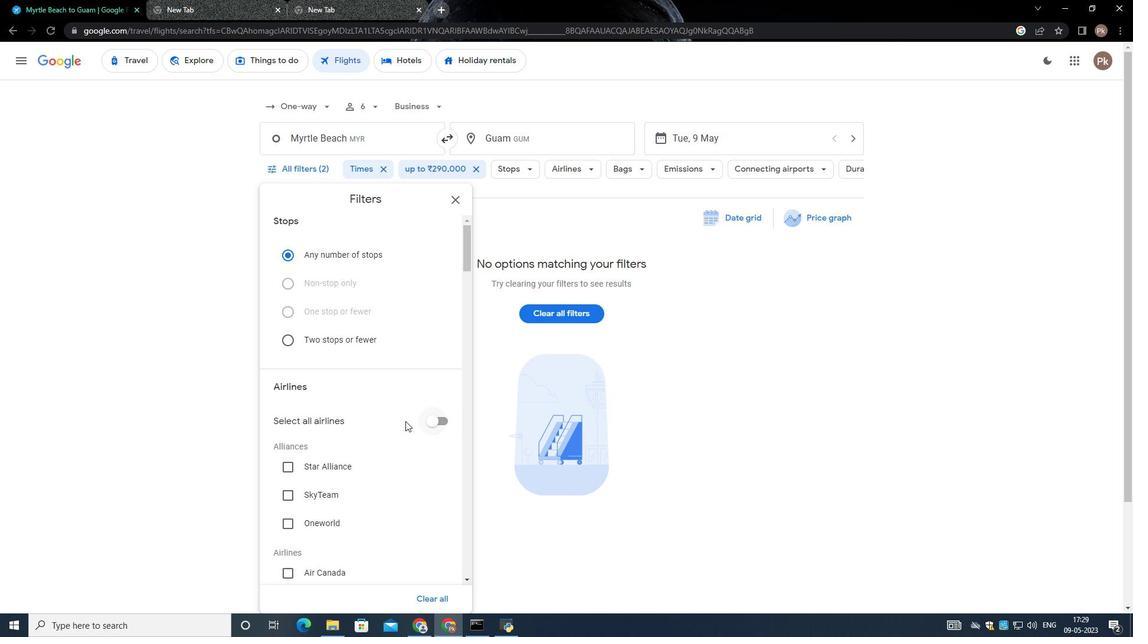 
Action: Mouse scrolled (398, 424) with delta (0, 0)
Screenshot: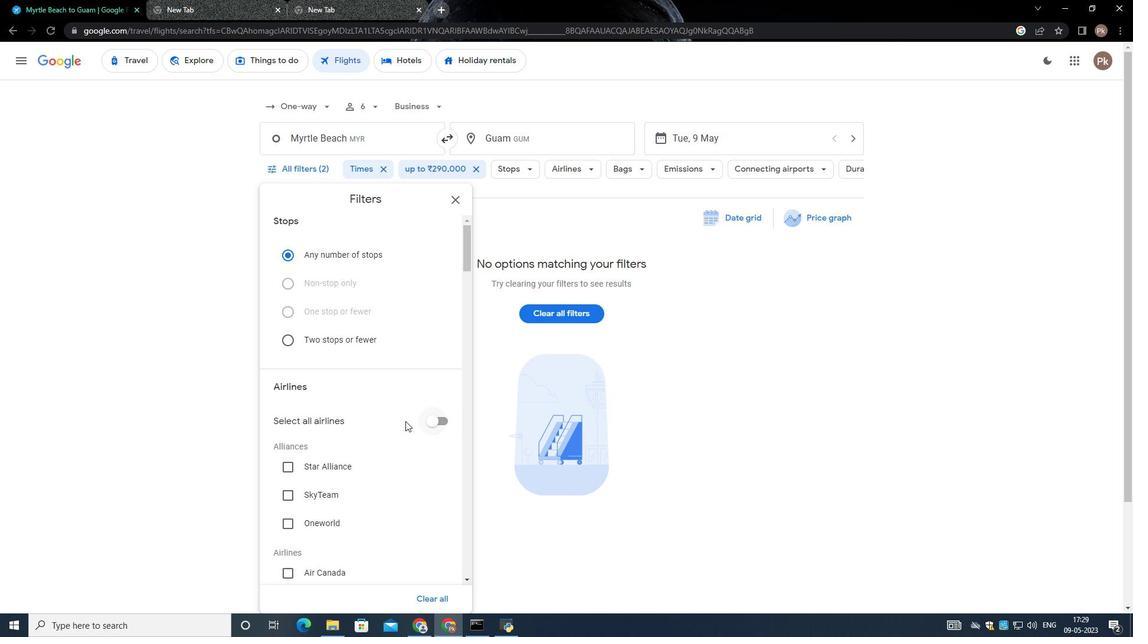 
Action: Mouse moved to (397, 425)
Screenshot: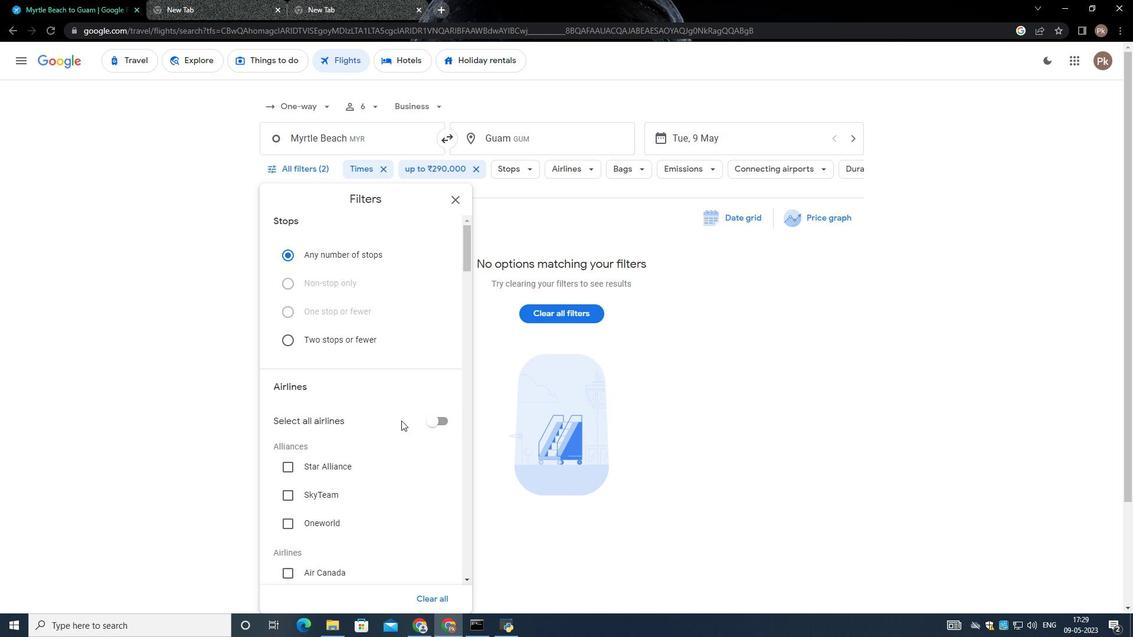 
Action: Mouse scrolled (397, 424) with delta (0, 0)
Screenshot: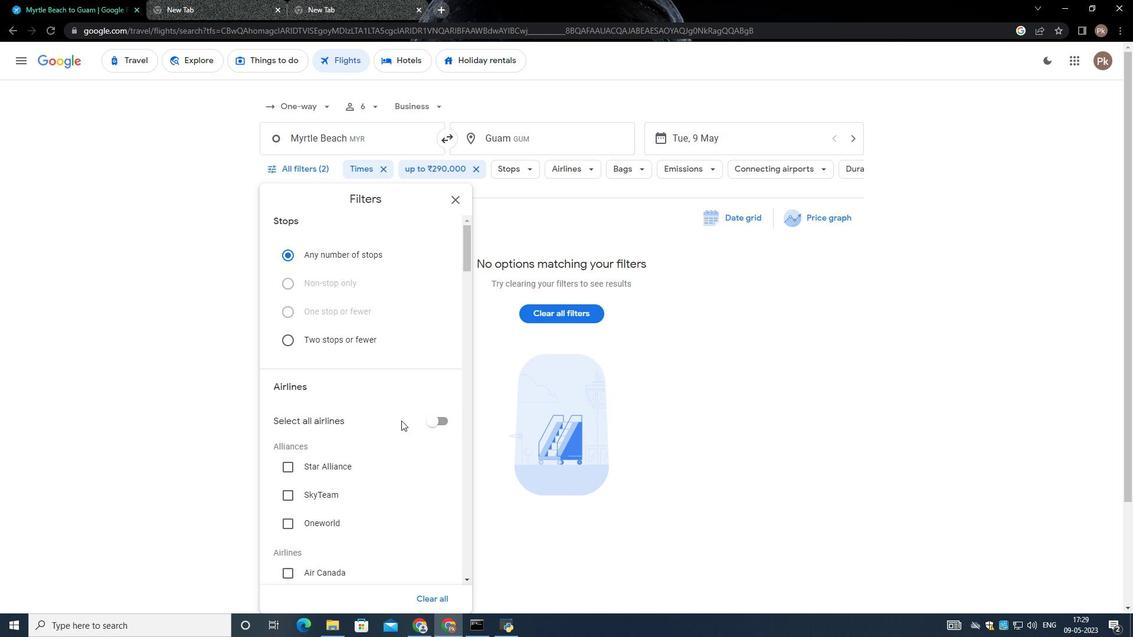 
Action: Mouse scrolled (397, 424) with delta (0, 0)
Screenshot: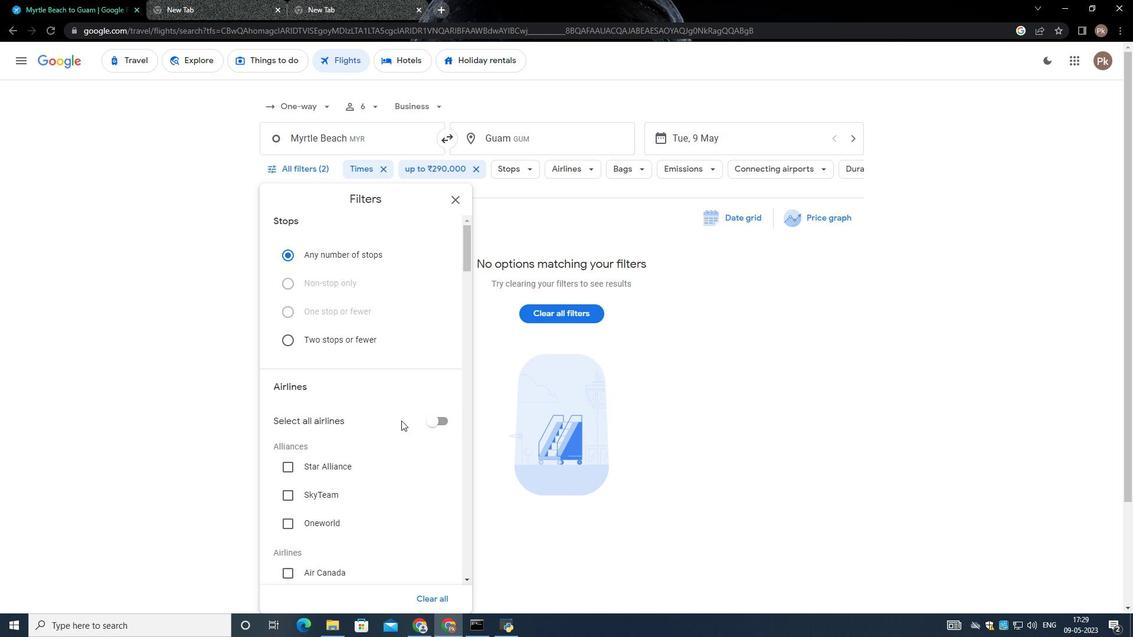 
Action: Mouse scrolled (397, 424) with delta (0, 0)
Screenshot: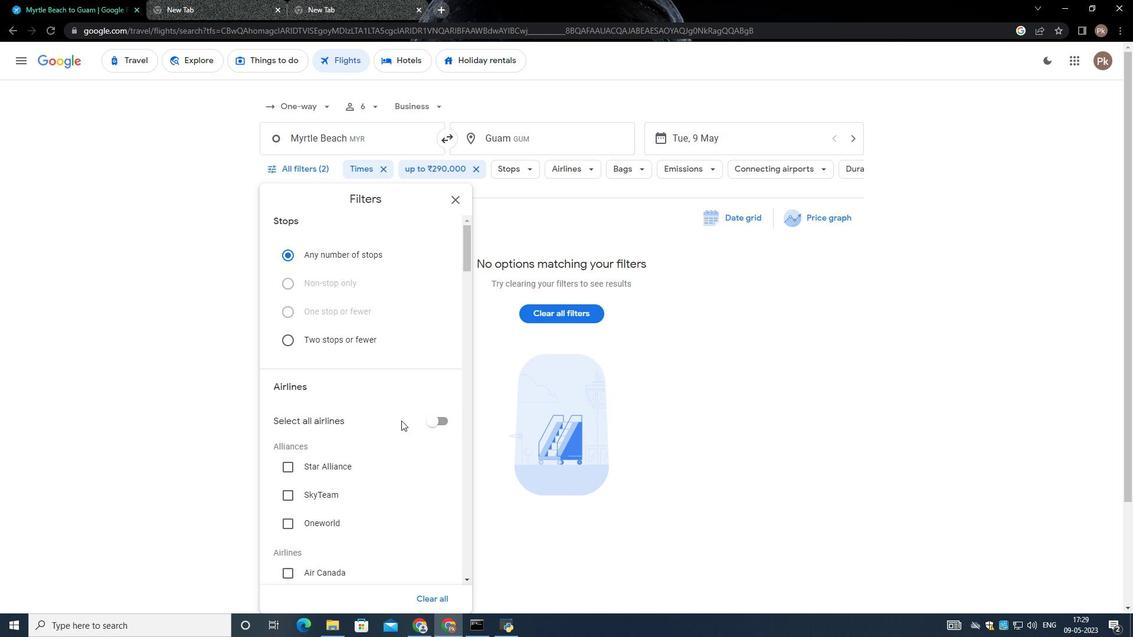 
Action: Mouse scrolled (397, 424) with delta (0, 0)
Screenshot: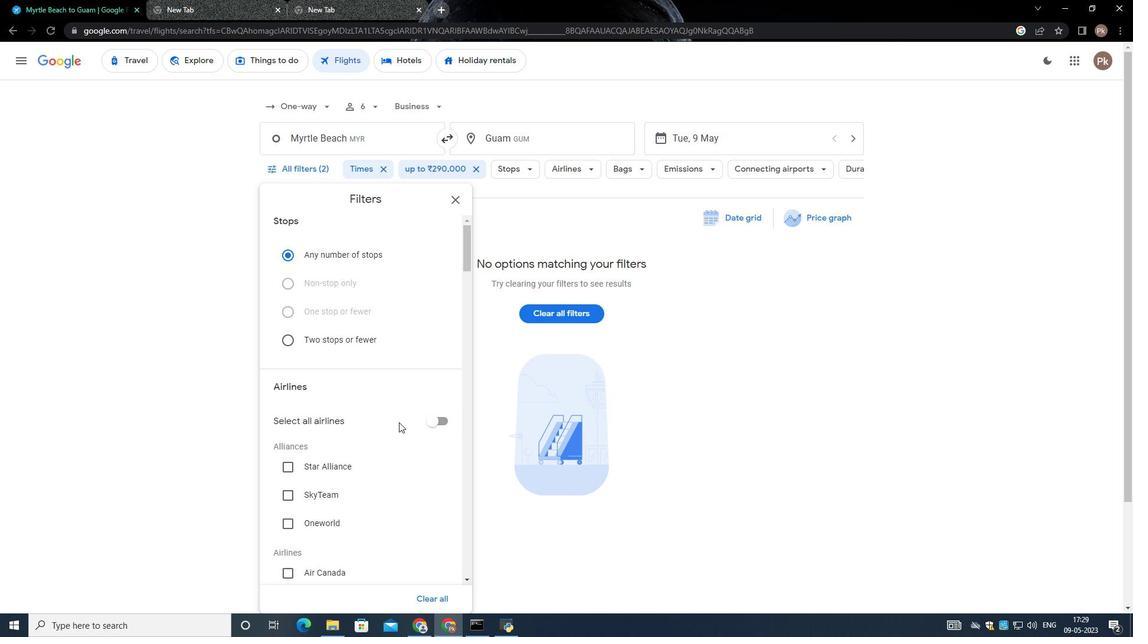 
Action: Mouse moved to (364, 426)
Screenshot: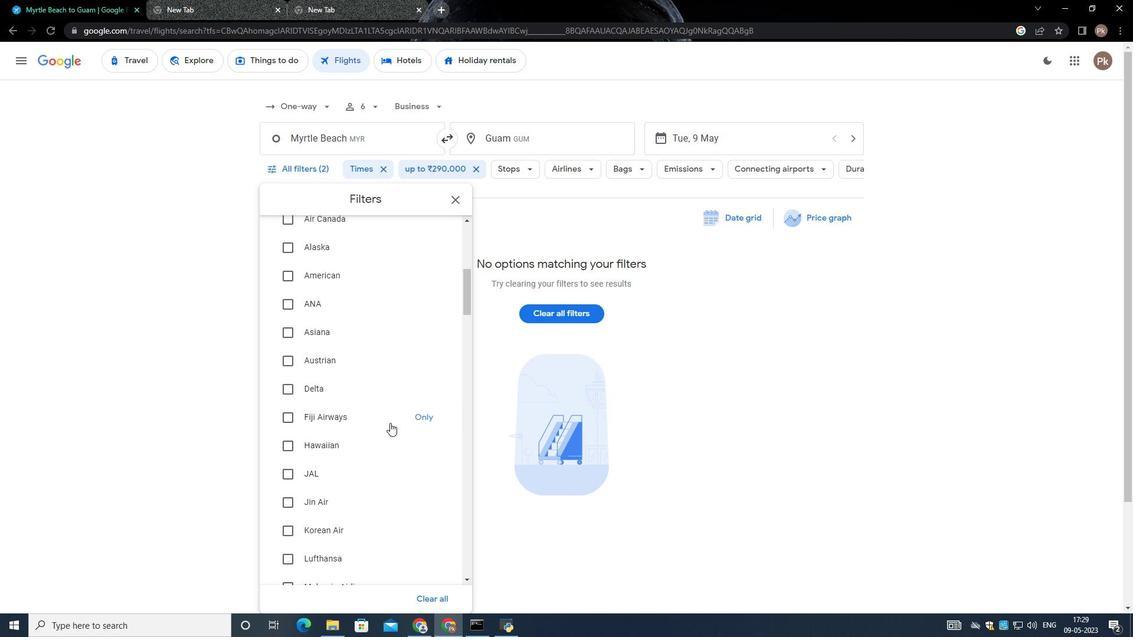 
Action: Mouse scrolled (364, 425) with delta (0, 0)
Screenshot: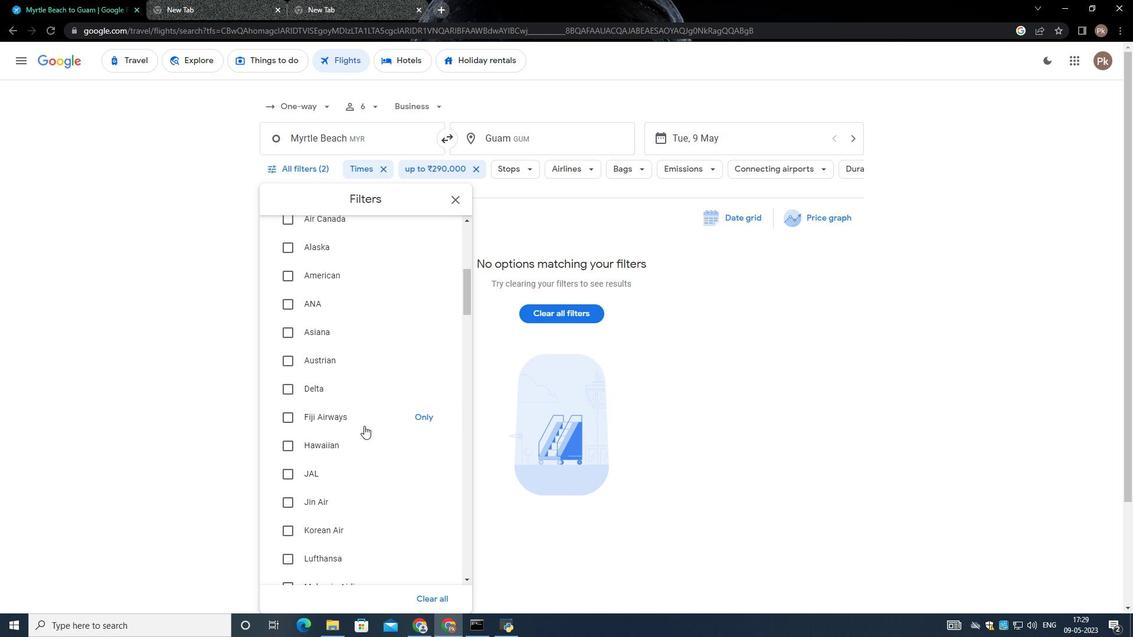 
Action: Mouse moved to (363, 426)
Screenshot: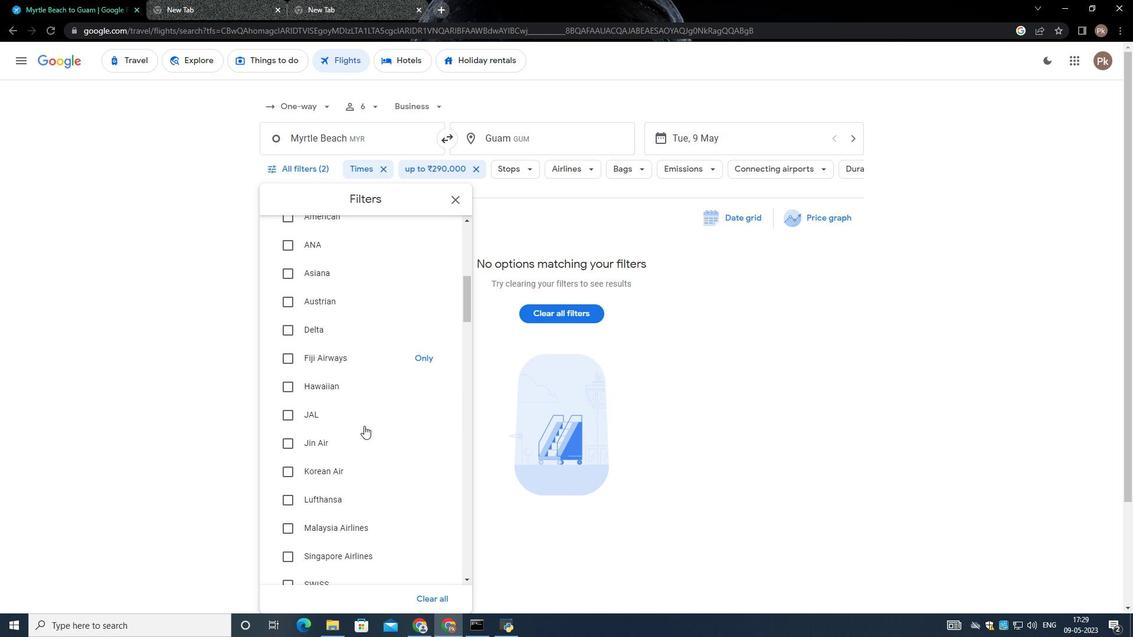 
Action: Mouse scrolled (363, 426) with delta (0, 0)
Screenshot: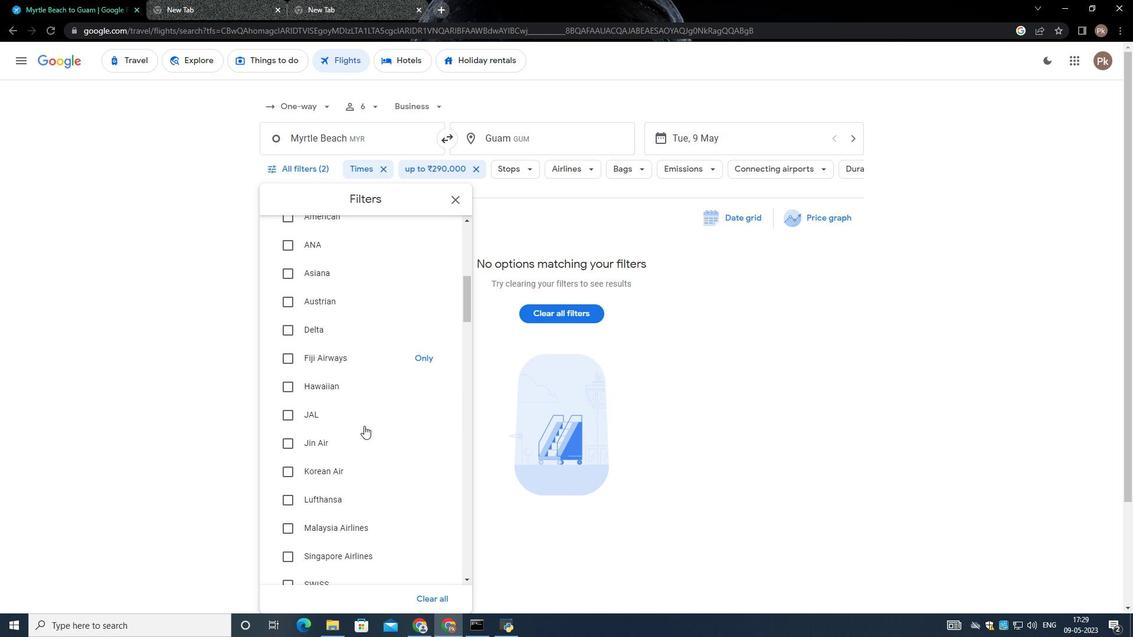 
Action: Mouse scrolled (363, 426) with delta (0, 0)
Screenshot: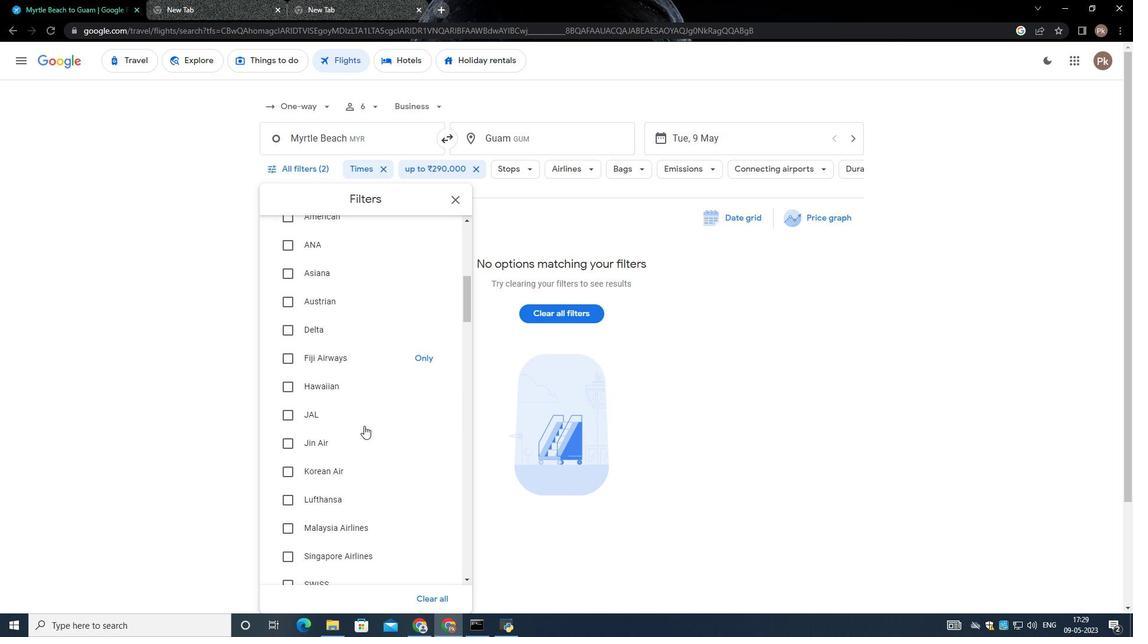 
Action: Mouse scrolled (363, 426) with delta (0, 0)
Screenshot: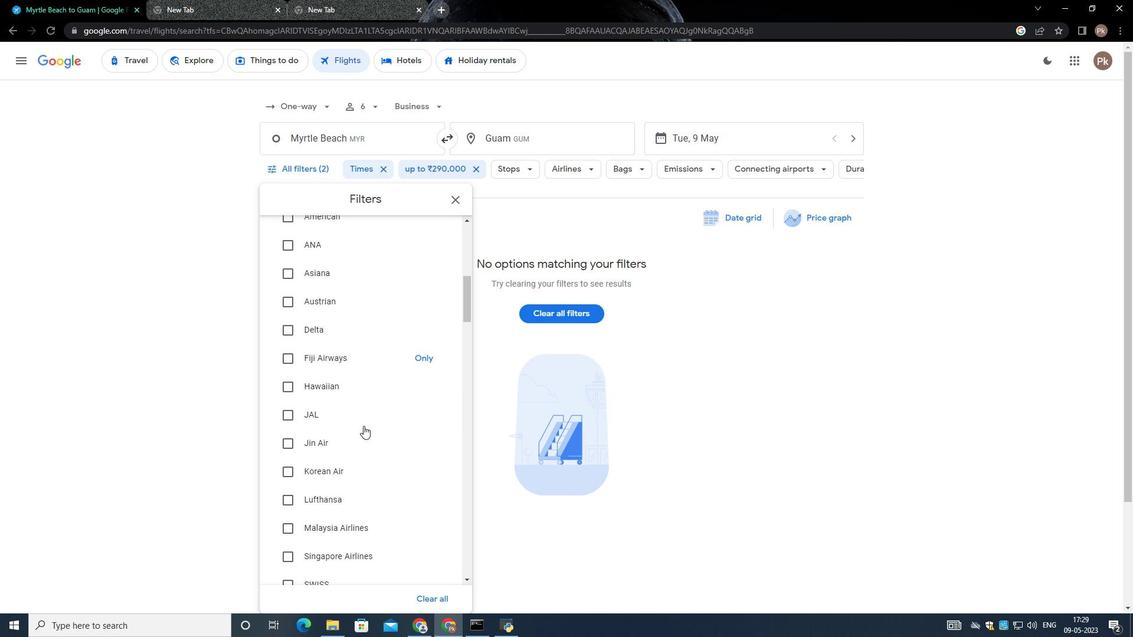 
Action: Mouse moved to (363, 423)
Screenshot: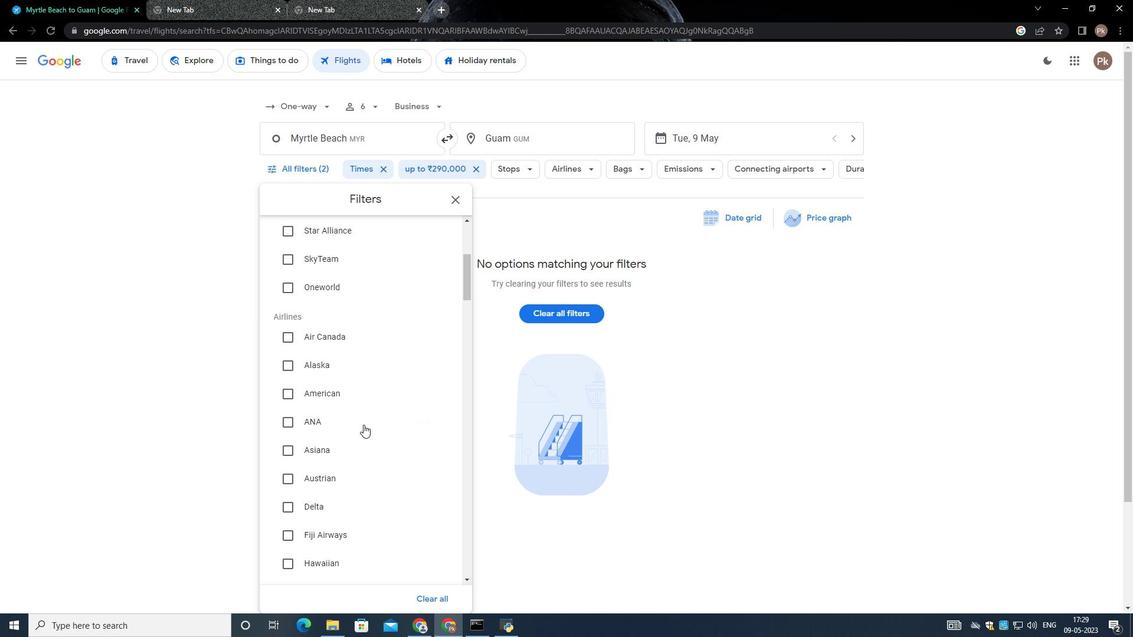 
Action: Mouse scrolled (363, 424) with delta (0, 0)
Screenshot: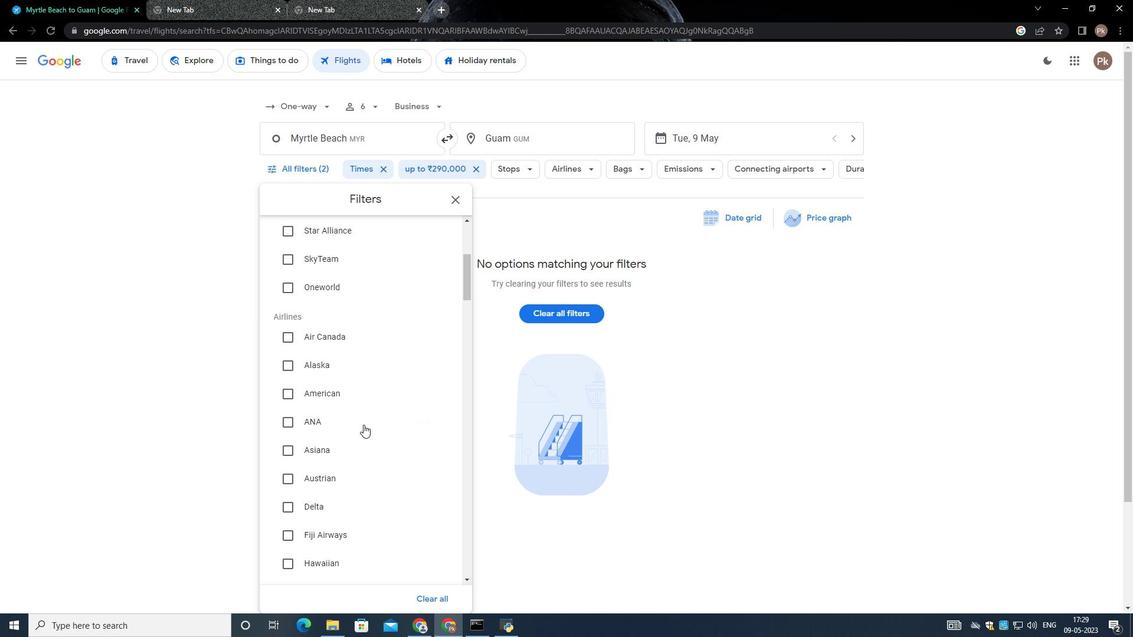 
Action: Mouse scrolled (363, 424) with delta (0, 0)
Screenshot: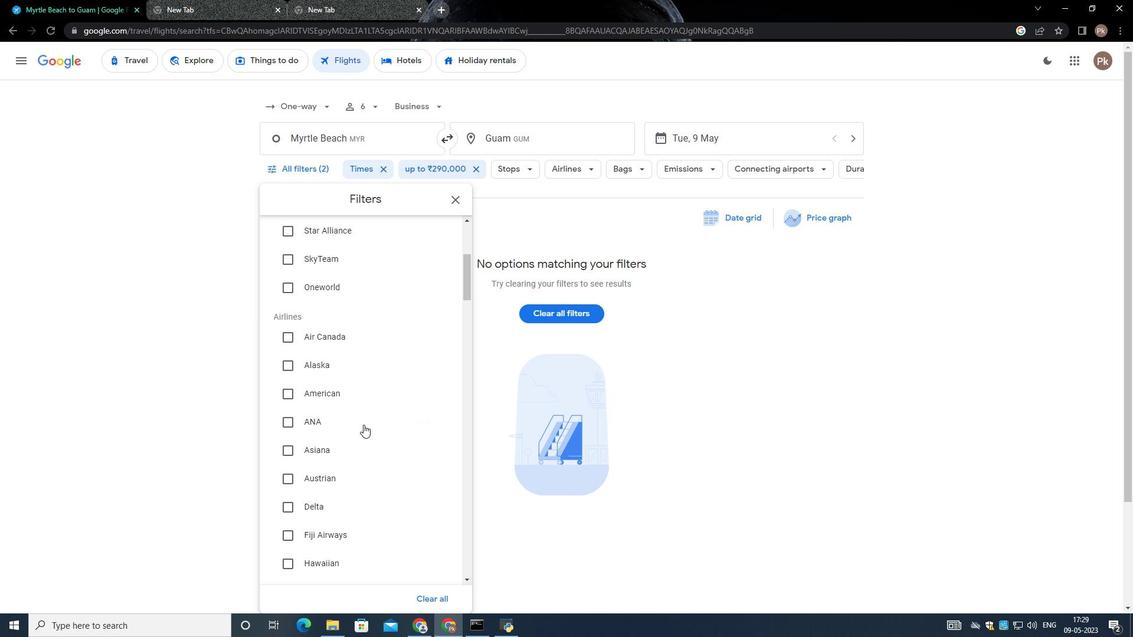 
Action: Mouse scrolled (363, 424) with delta (0, 0)
Screenshot: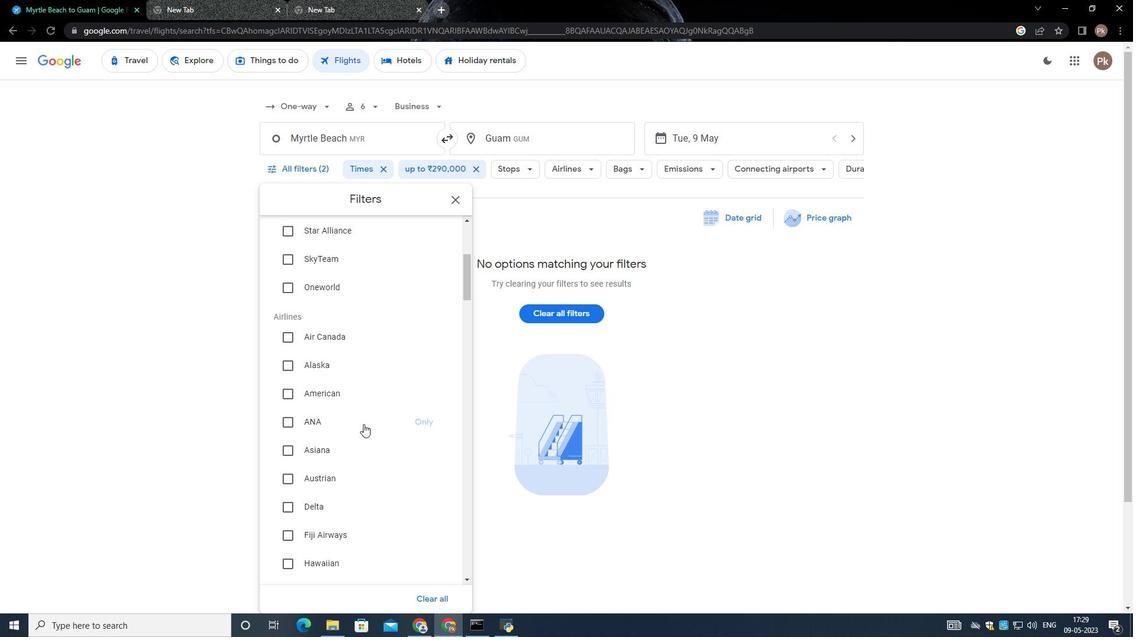 
Action: Mouse scrolled (363, 423) with delta (0, 0)
Screenshot: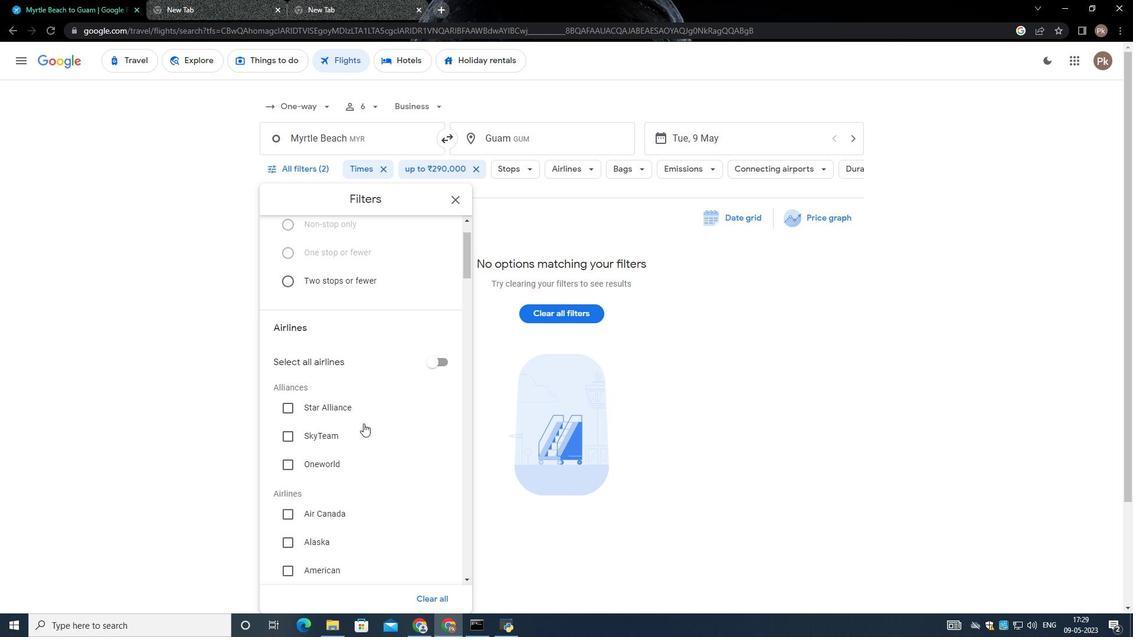 
Action: Mouse scrolled (363, 423) with delta (0, 0)
Screenshot: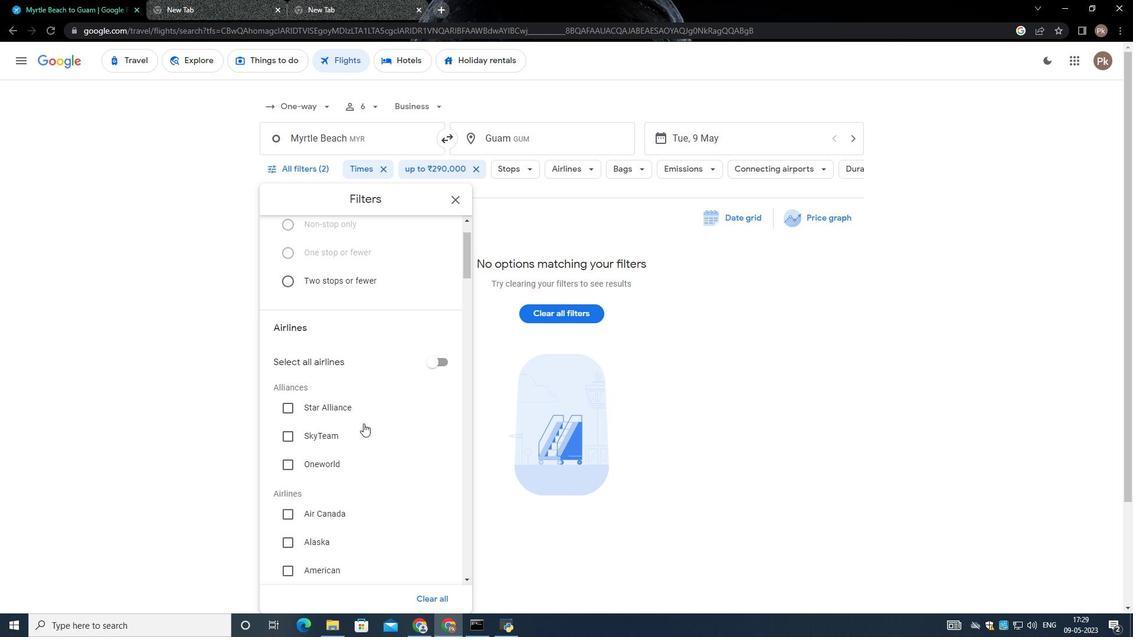 
Action: Mouse scrolled (363, 423) with delta (0, 0)
Screenshot: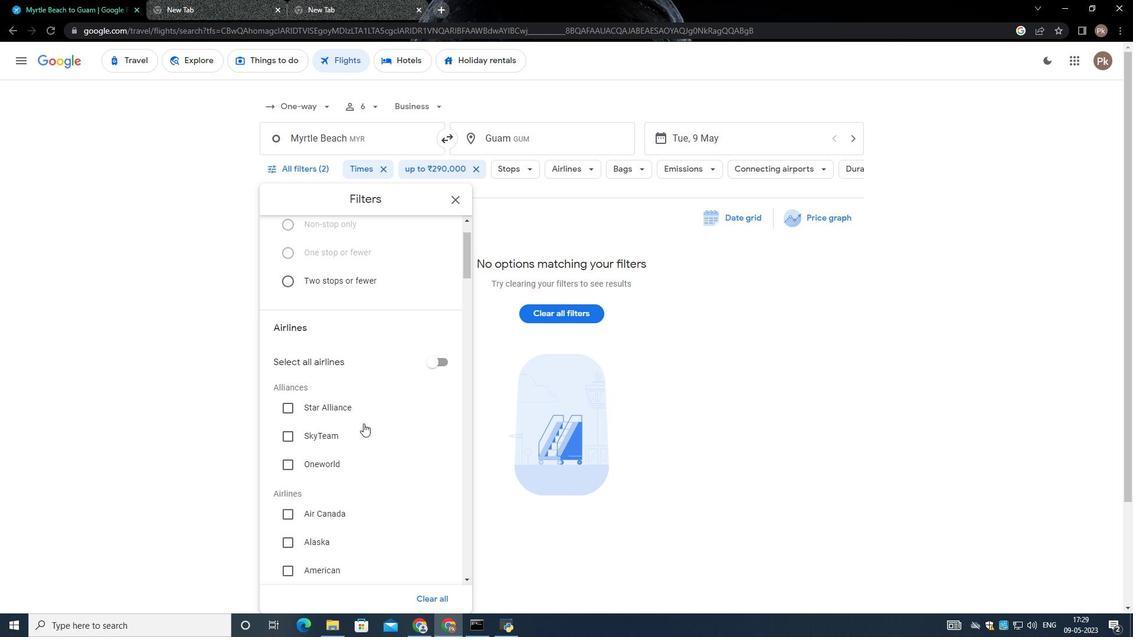 
Action: Mouse moved to (378, 460)
Screenshot: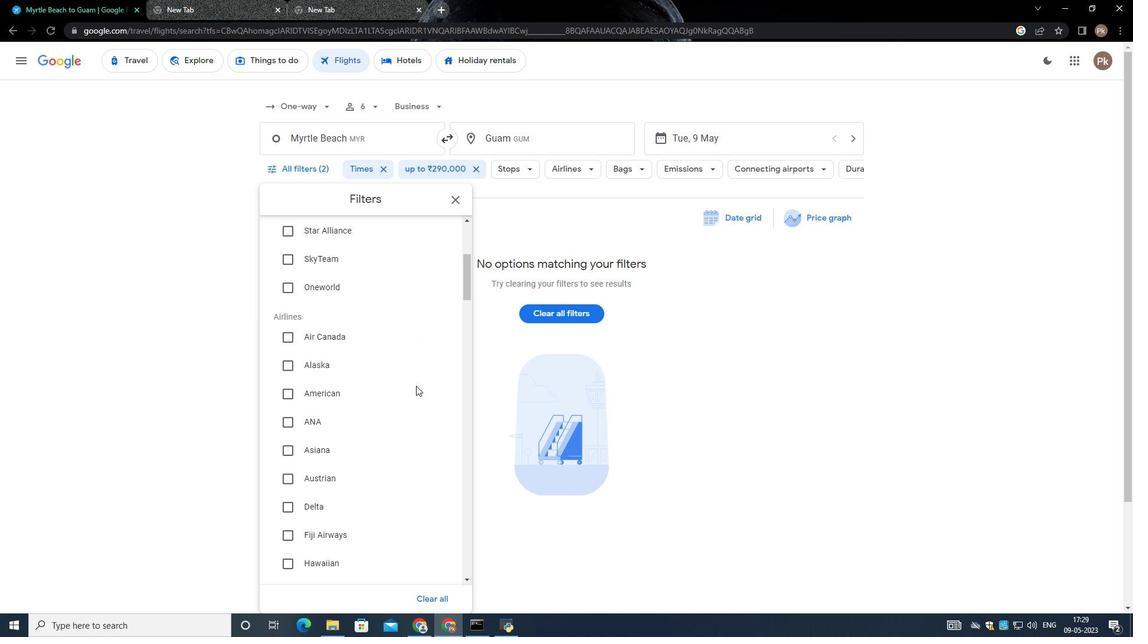 
Action: Mouse scrolled (378, 459) with delta (0, 0)
Screenshot: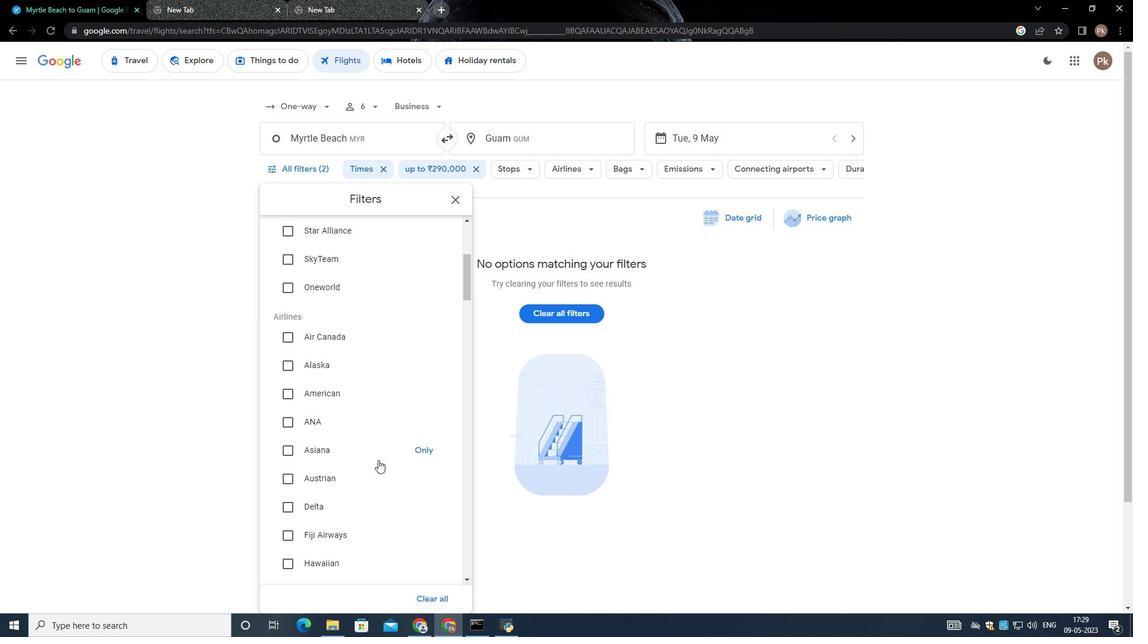 
Action: Mouse scrolled (378, 459) with delta (0, 0)
Screenshot: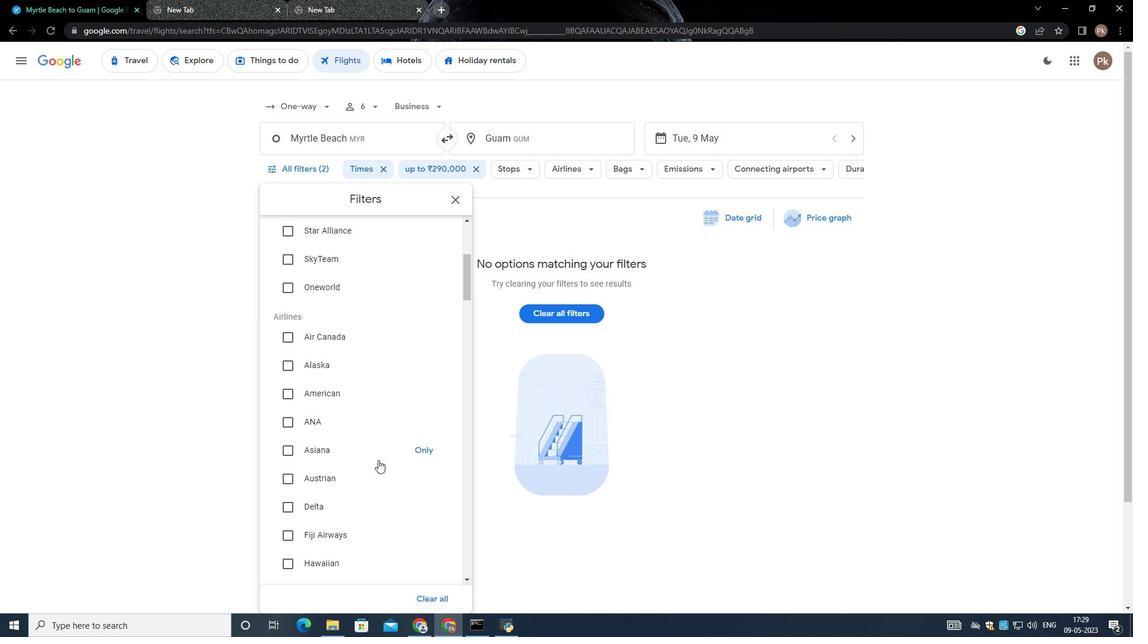 
Action: Mouse moved to (378, 459)
Screenshot: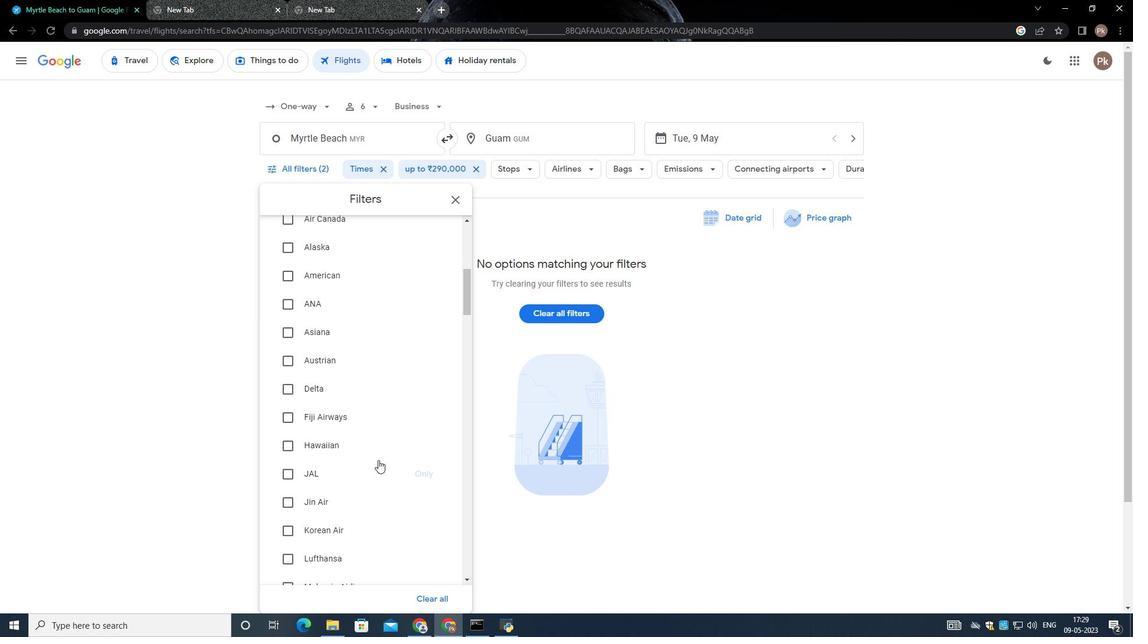 
Action: Mouse scrolled (378, 459) with delta (0, 0)
Screenshot: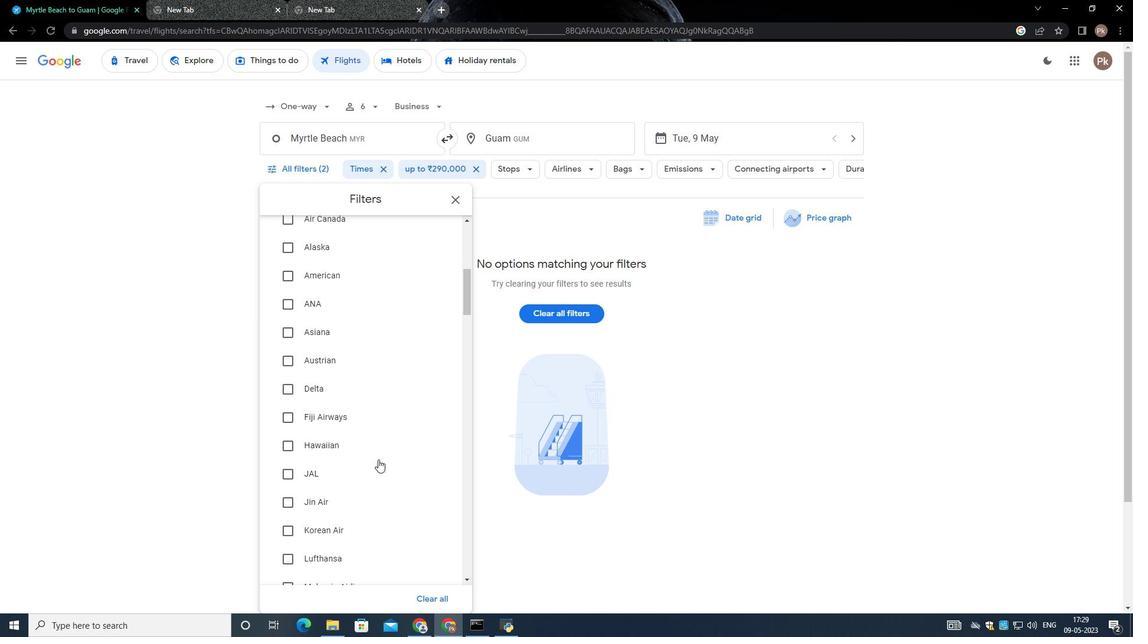 
Action: Mouse scrolled (378, 459) with delta (0, 0)
Screenshot: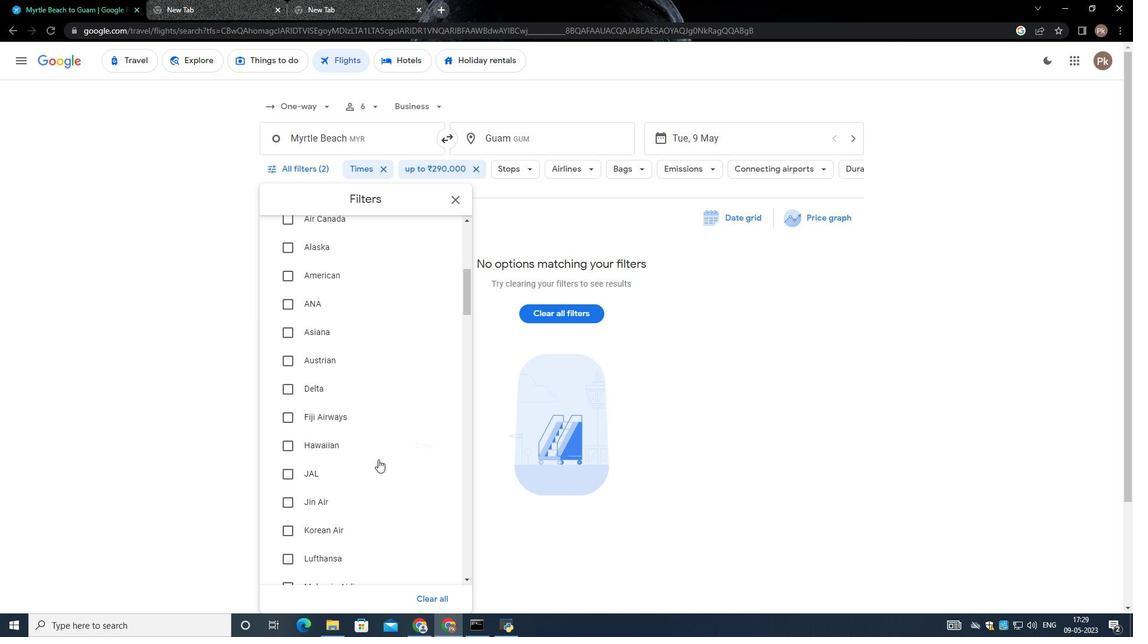 
Action: Mouse moved to (377, 456)
Screenshot: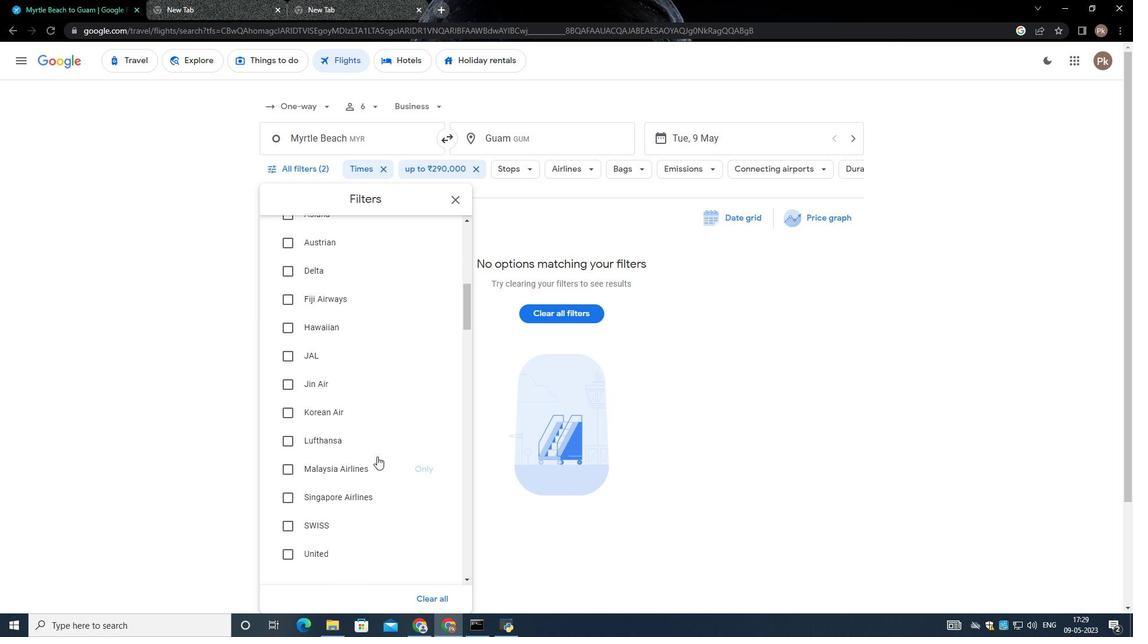 
Action: Mouse scrolled (377, 456) with delta (0, 0)
Screenshot: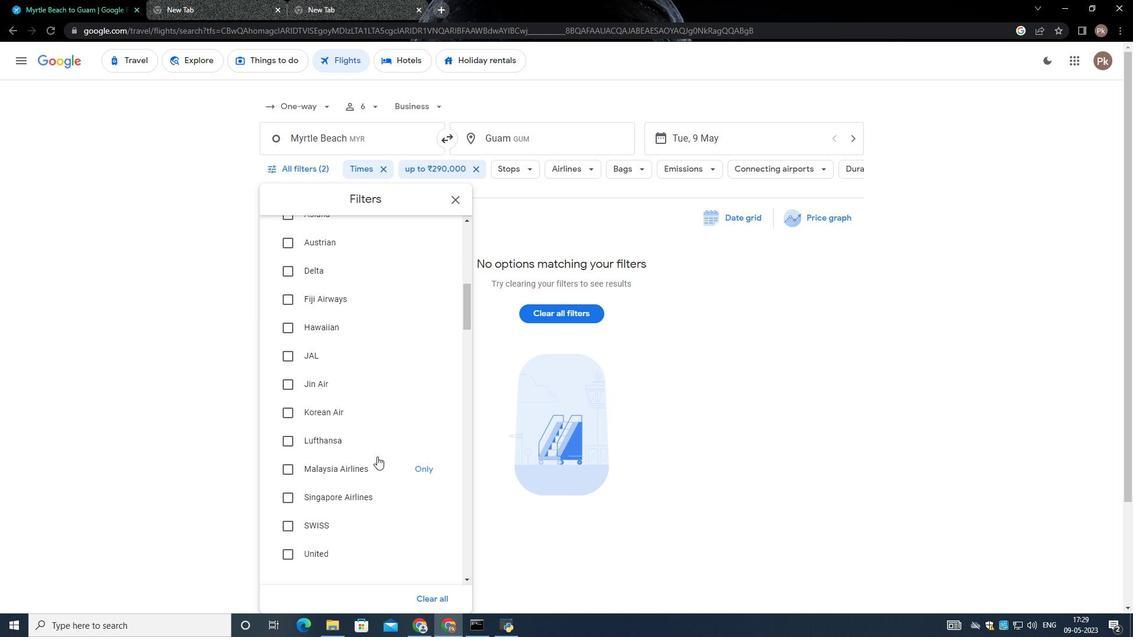 
Action: Mouse scrolled (377, 456) with delta (0, 0)
Screenshot: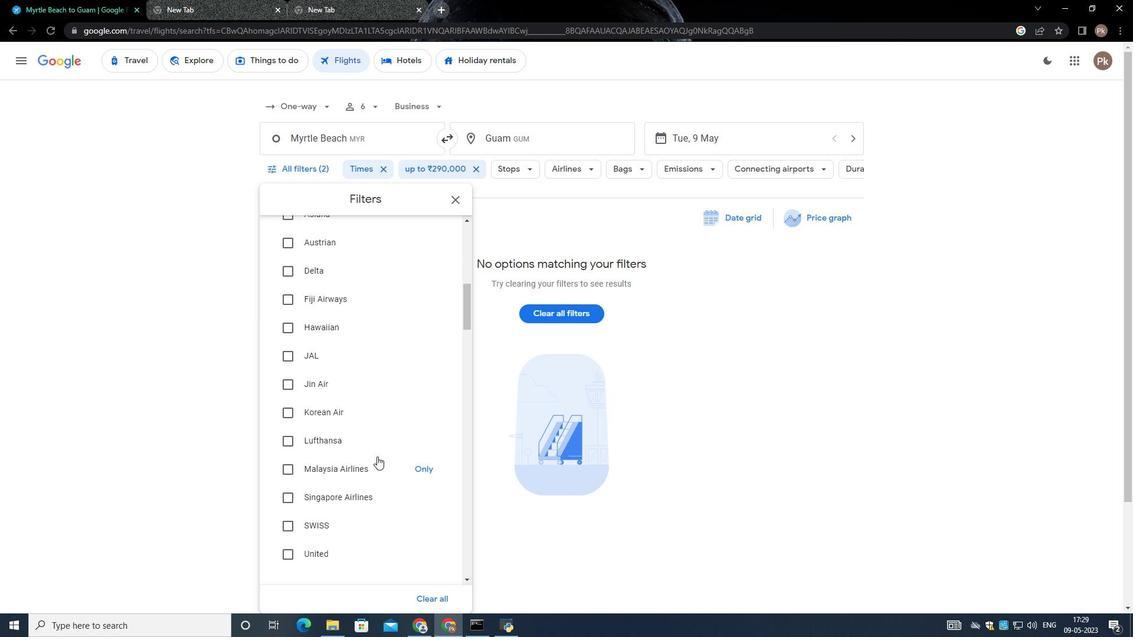 
Action: Mouse scrolled (377, 456) with delta (0, 0)
Screenshot: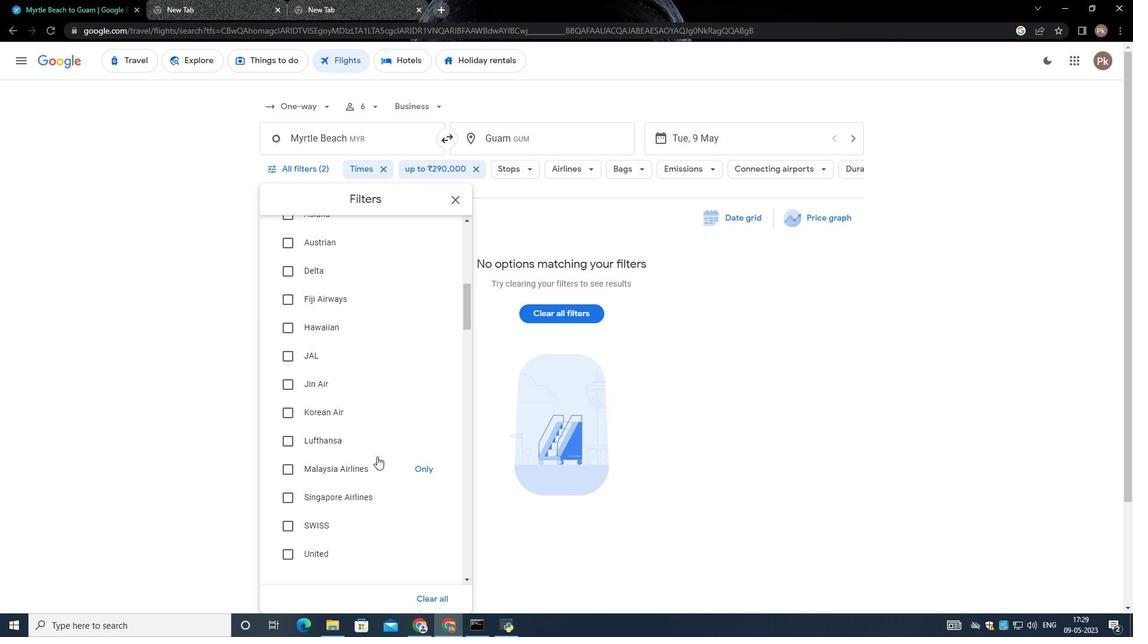 
Action: Mouse scrolled (377, 456) with delta (0, 0)
Screenshot: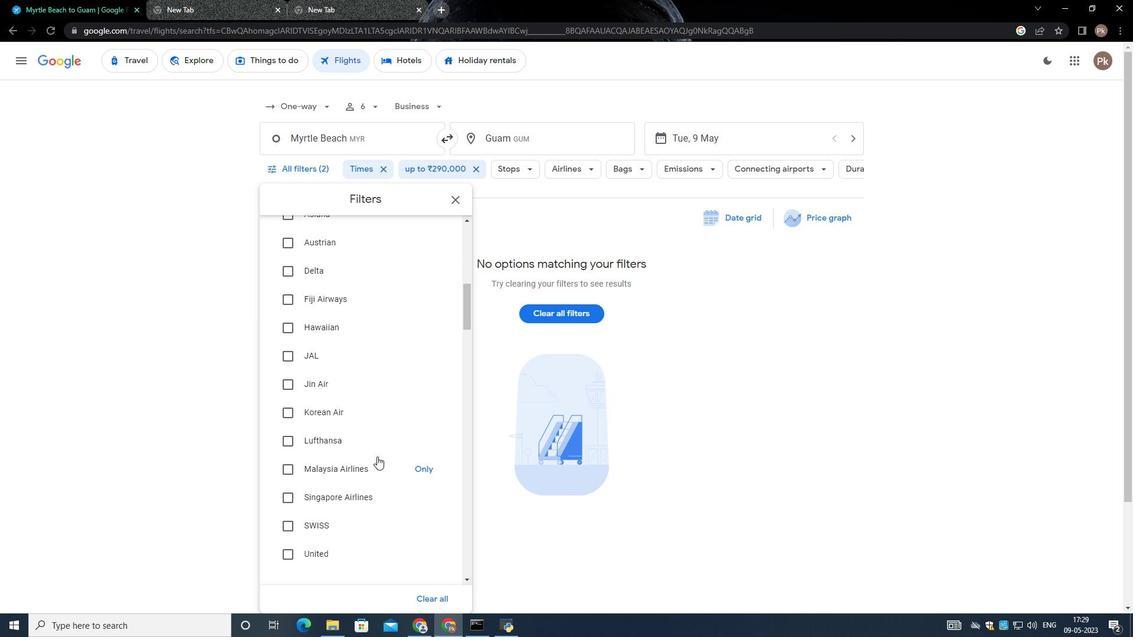 
Action: Mouse moved to (378, 448)
Screenshot: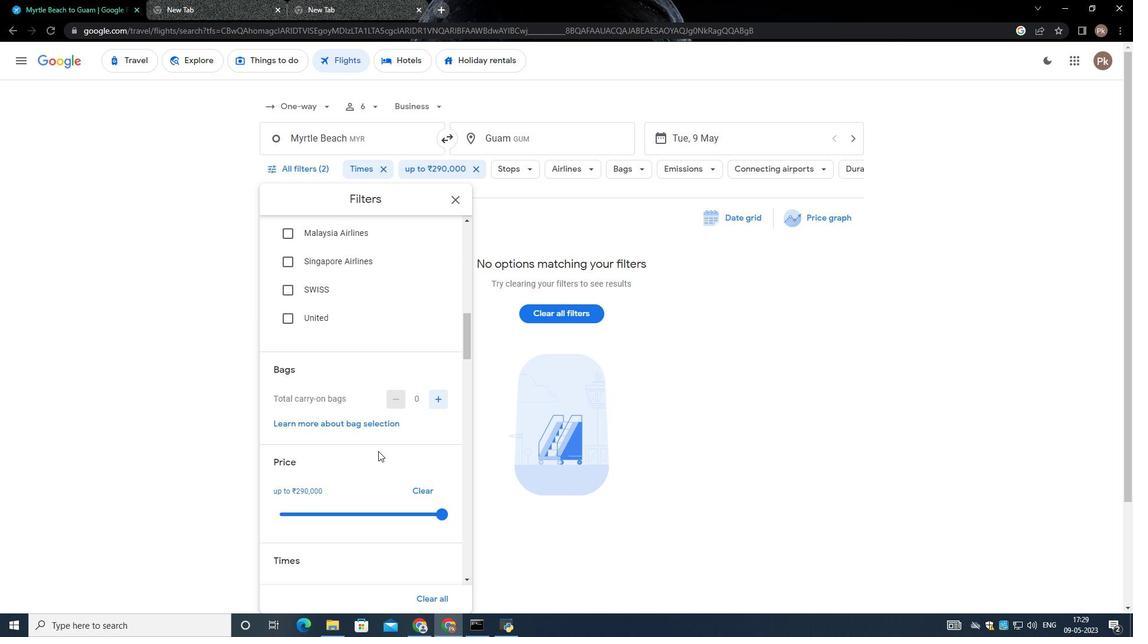 
Action: Mouse scrolled (378, 450) with delta (0, 0)
Screenshot: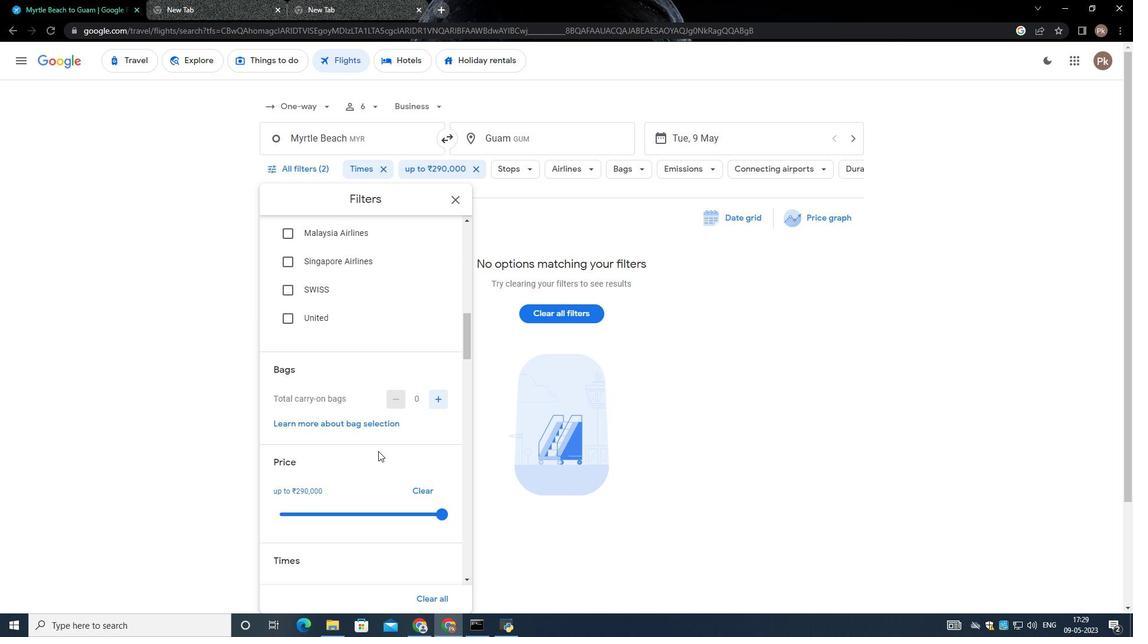 
Action: Mouse moved to (378, 447)
Screenshot: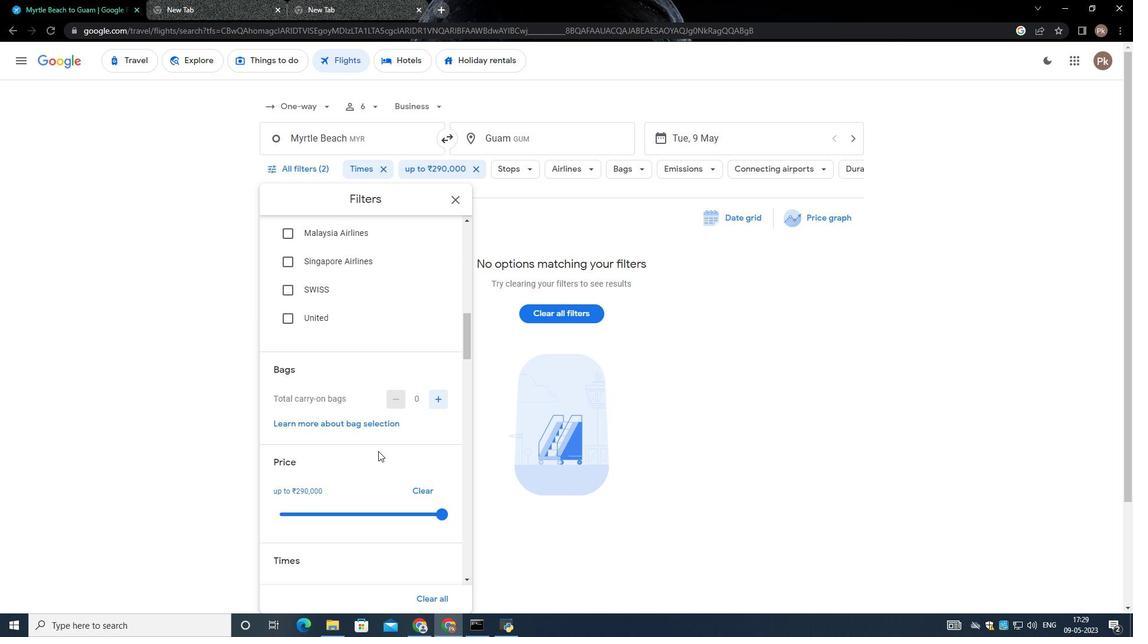 
Action: Mouse scrolled (378, 450) with delta (0, 0)
Screenshot: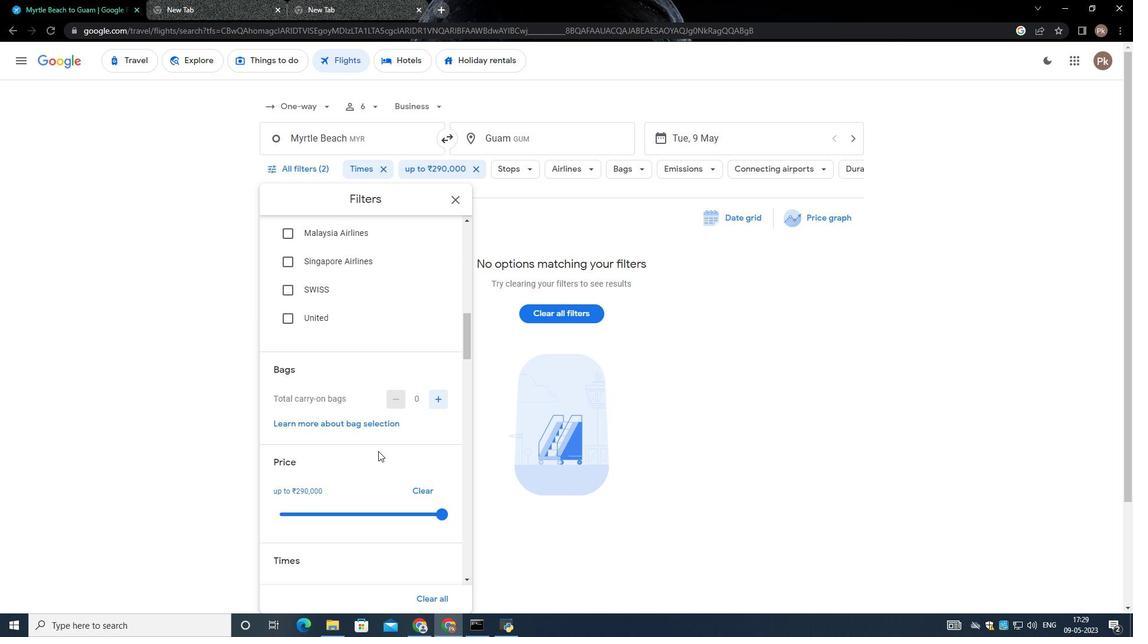 
Action: Mouse moved to (378, 447)
Screenshot: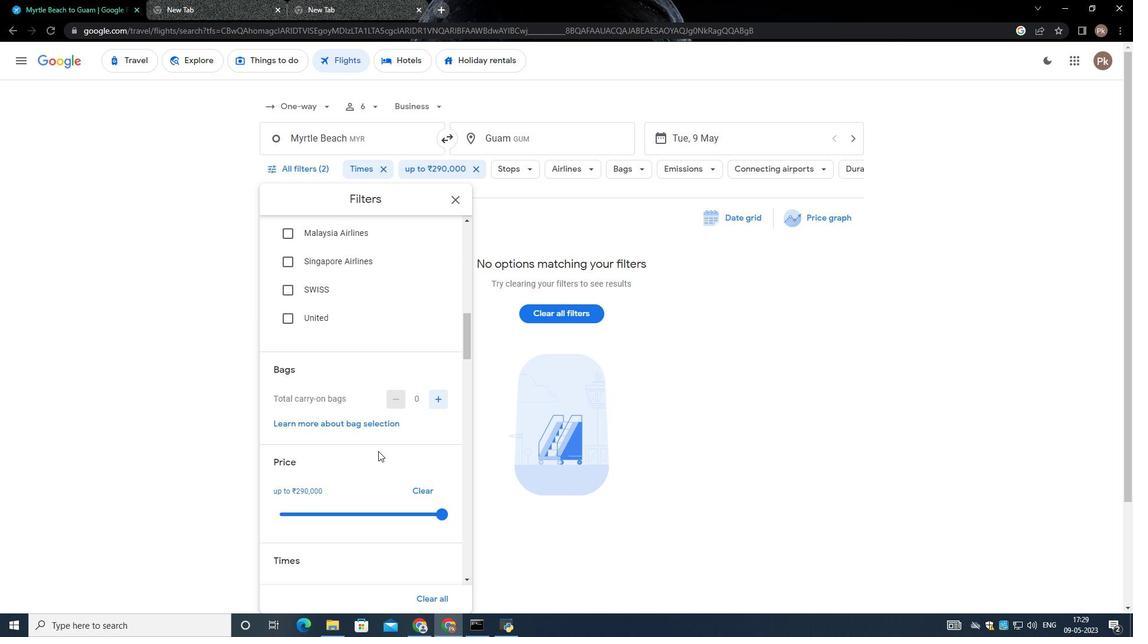 
Action: Mouse scrolled (378, 448) with delta (0, 0)
Screenshot: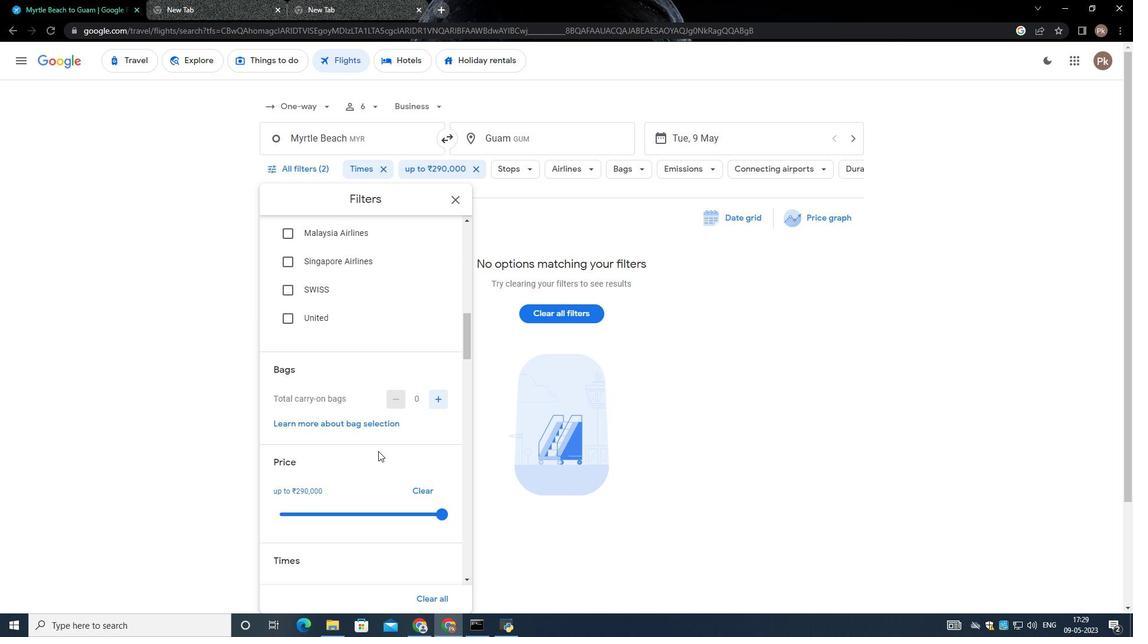 
Action: Mouse moved to (378, 446)
Screenshot: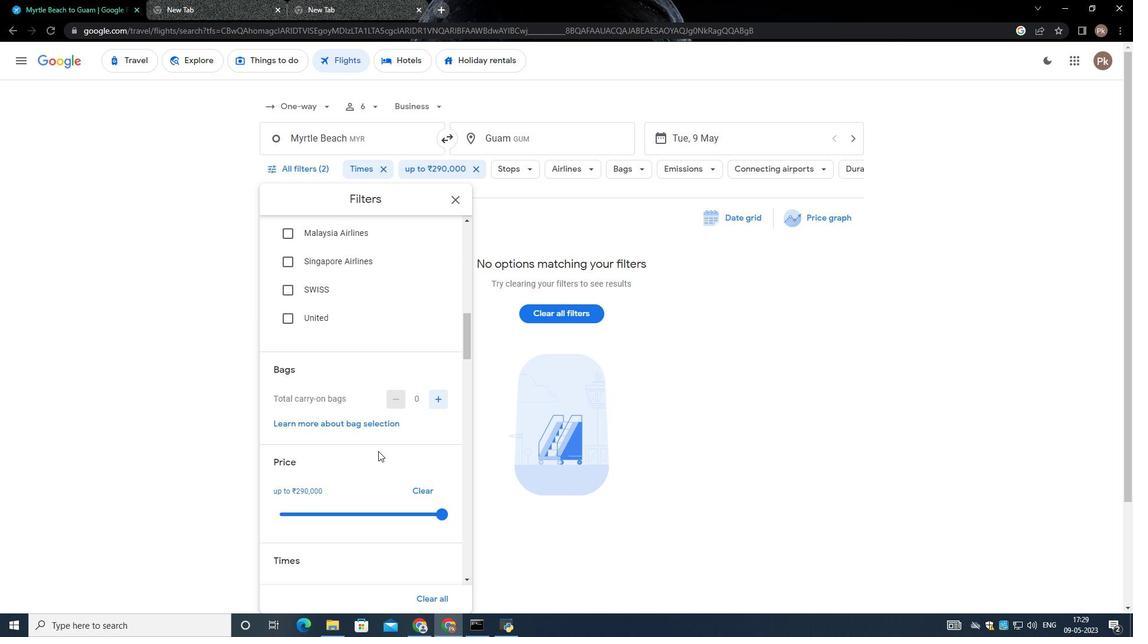 
Action: Mouse scrolled (378, 448) with delta (0, 0)
Screenshot: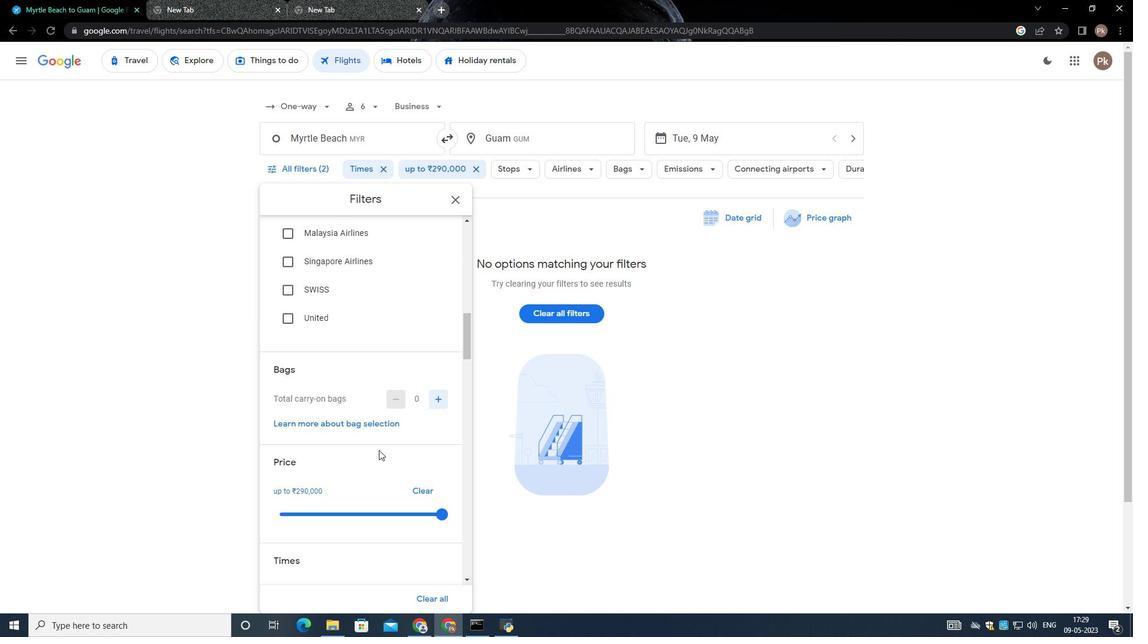 
Action: Mouse moved to (378, 445)
Screenshot: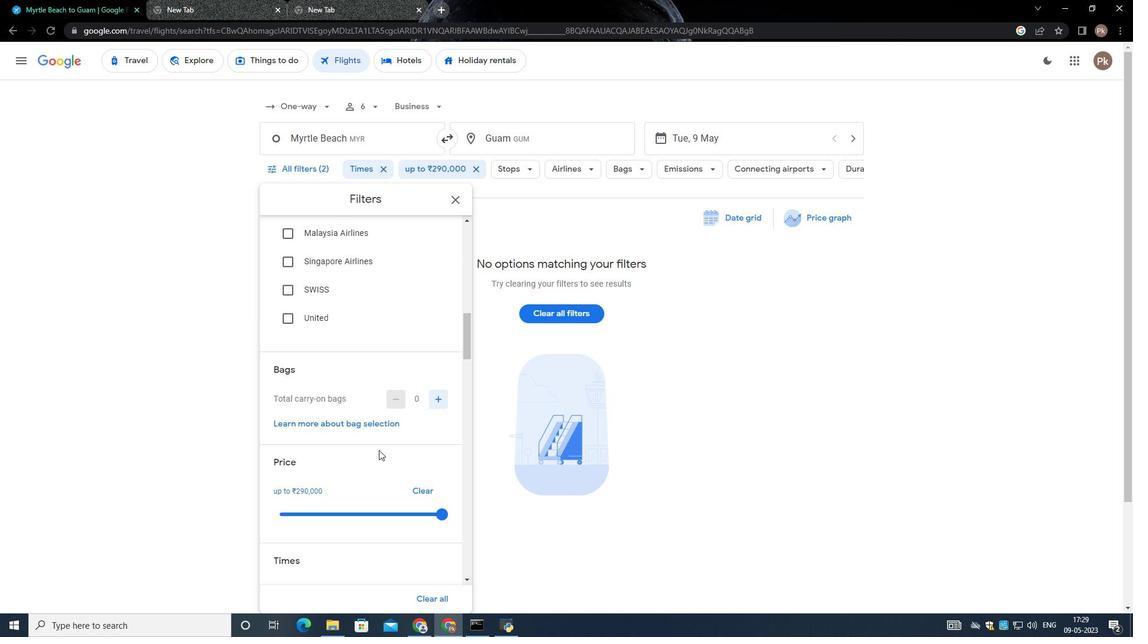 
Action: Mouse scrolled (378, 446) with delta (0, 0)
Screenshot: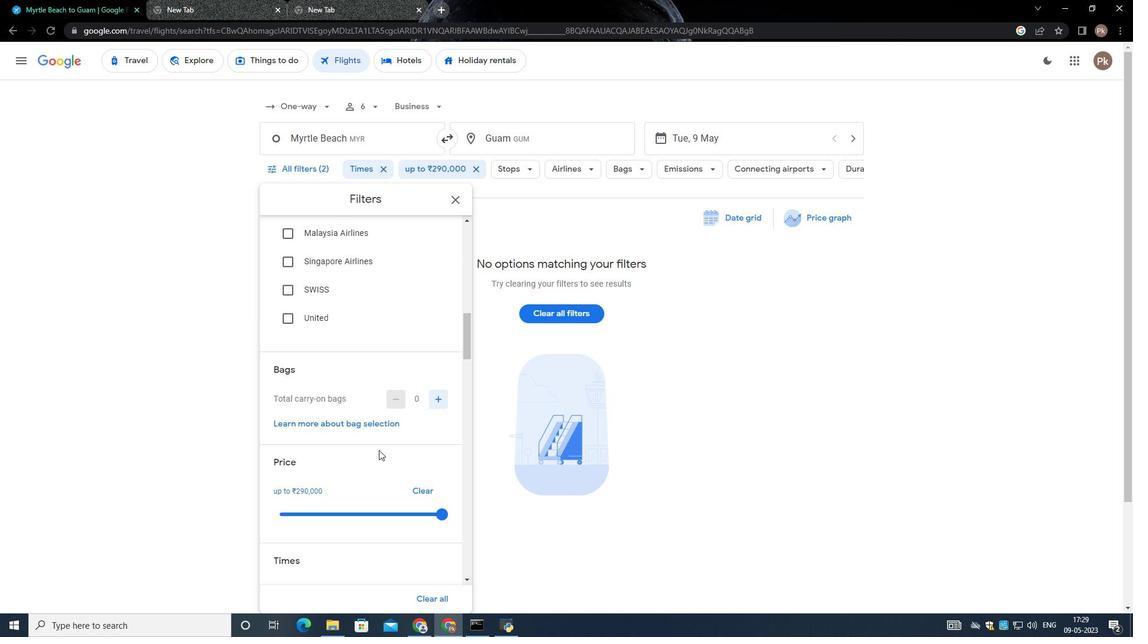 
Action: Mouse moved to (378, 443)
Screenshot: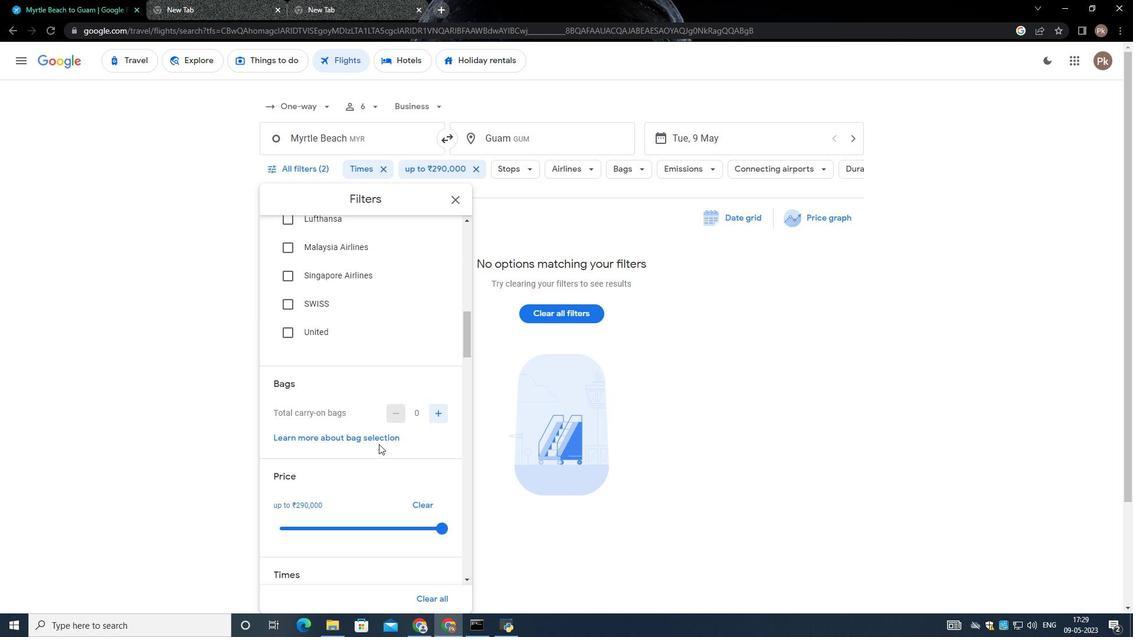 
Action: Mouse scrolled (378, 443) with delta (0, 0)
Screenshot: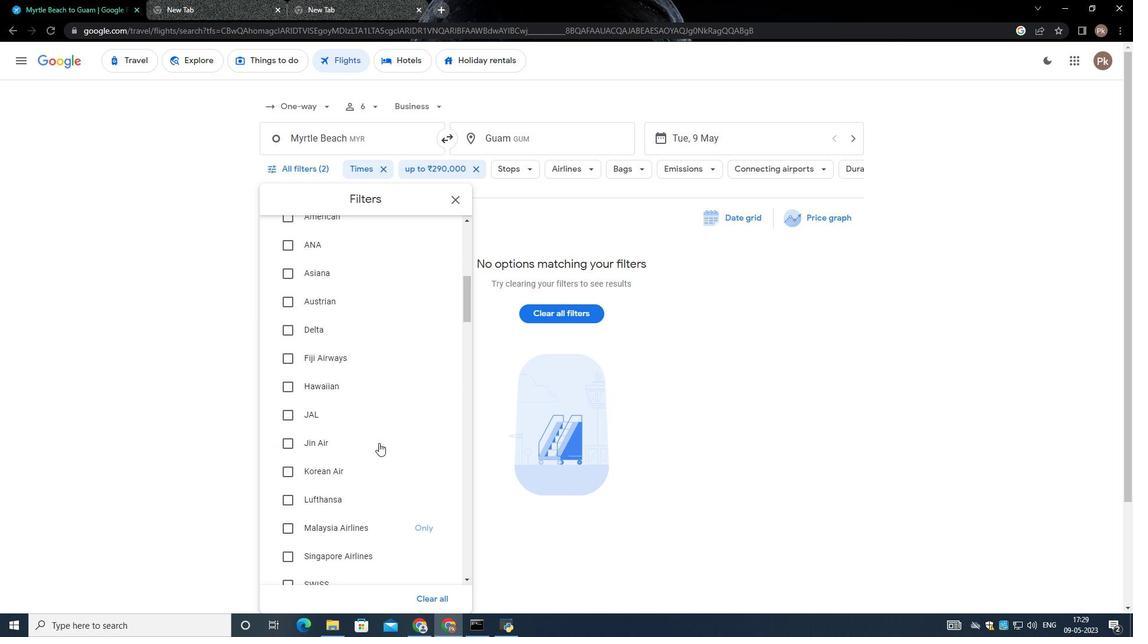 
Action: Mouse scrolled (378, 443) with delta (0, 0)
Screenshot: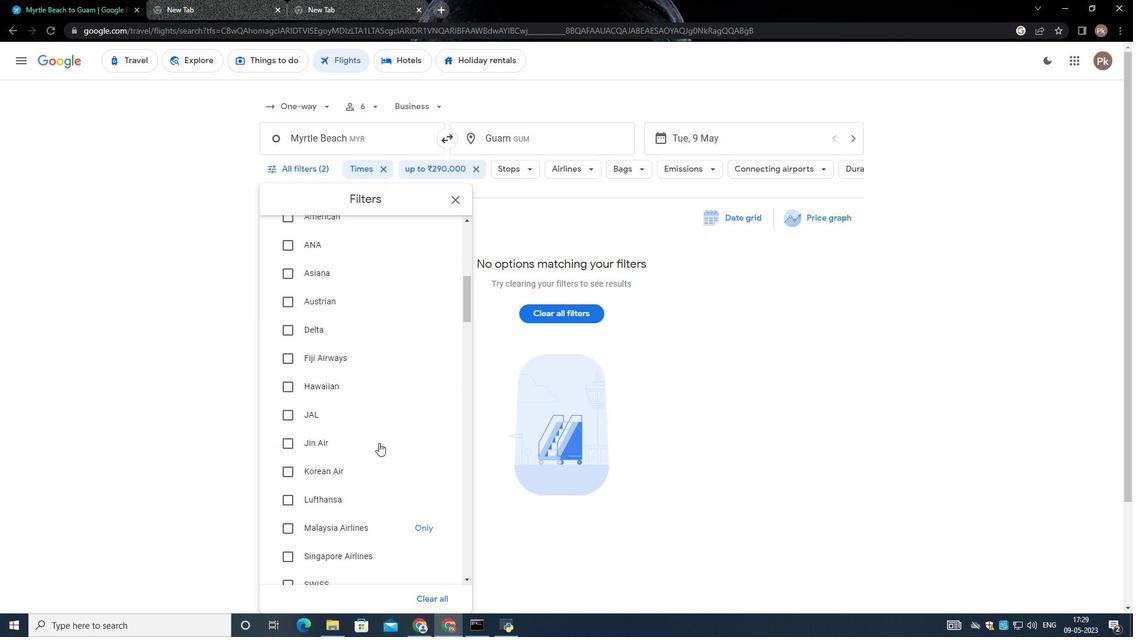 
Action: Mouse scrolled (378, 443) with delta (0, 0)
Screenshot: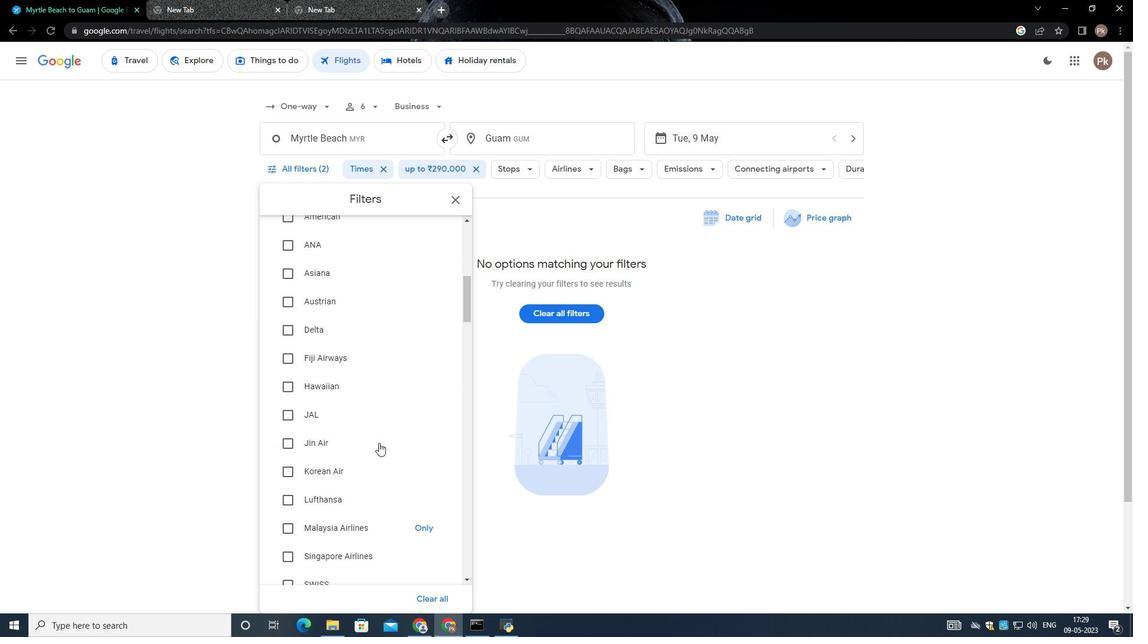 
Action: Mouse scrolled (378, 443) with delta (0, 0)
Screenshot: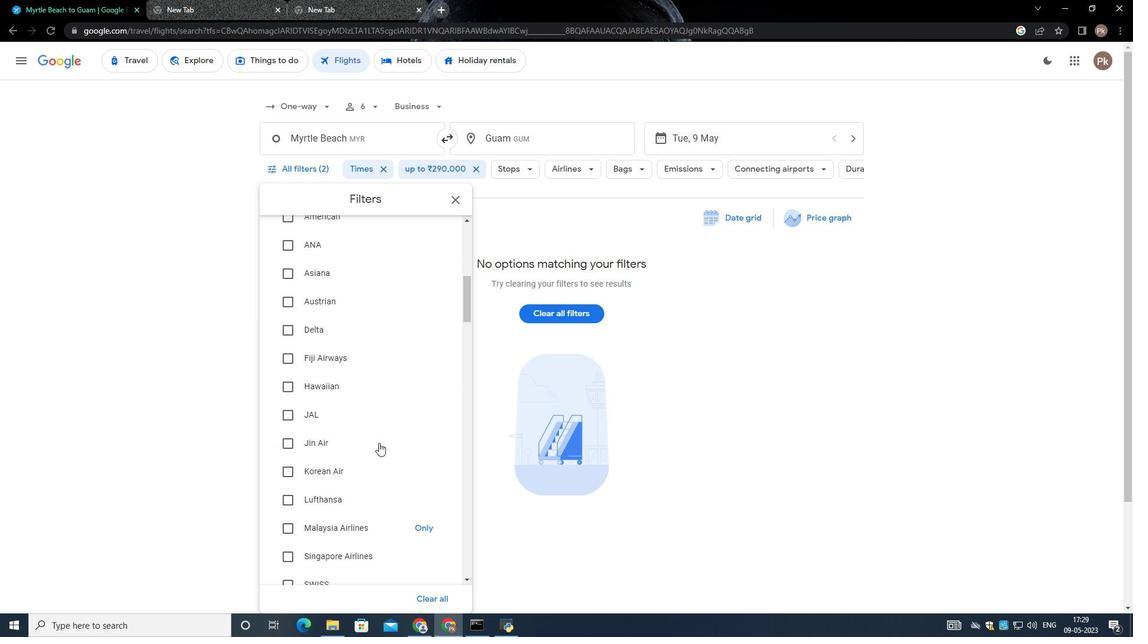 
Action: Mouse scrolled (378, 443) with delta (0, 0)
Screenshot: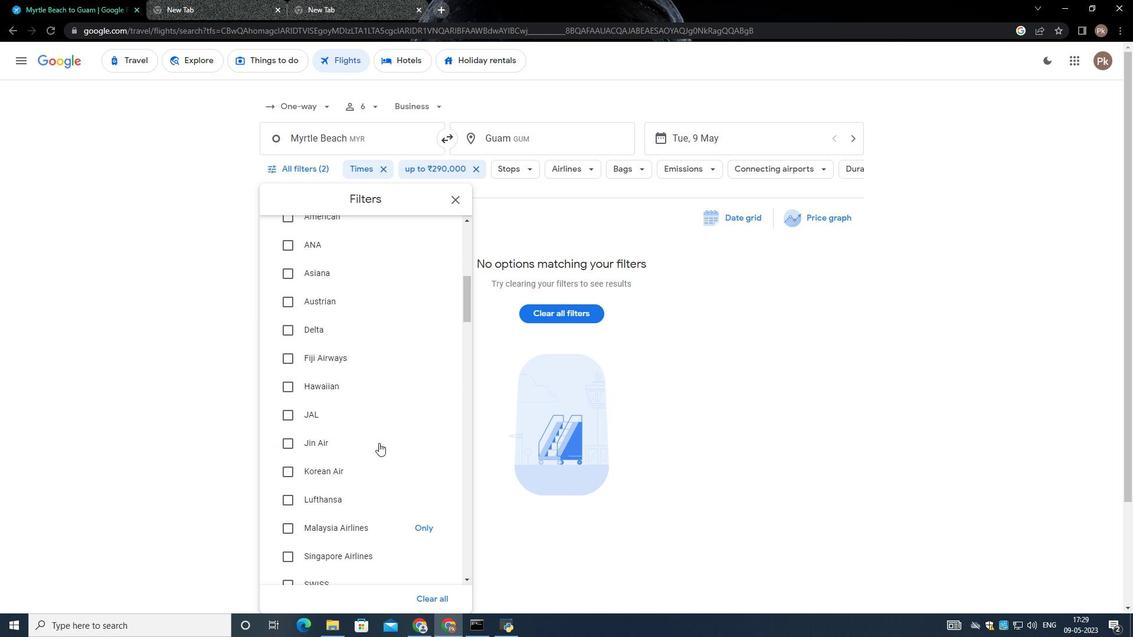
Action: Mouse moved to (378, 442)
Screenshot: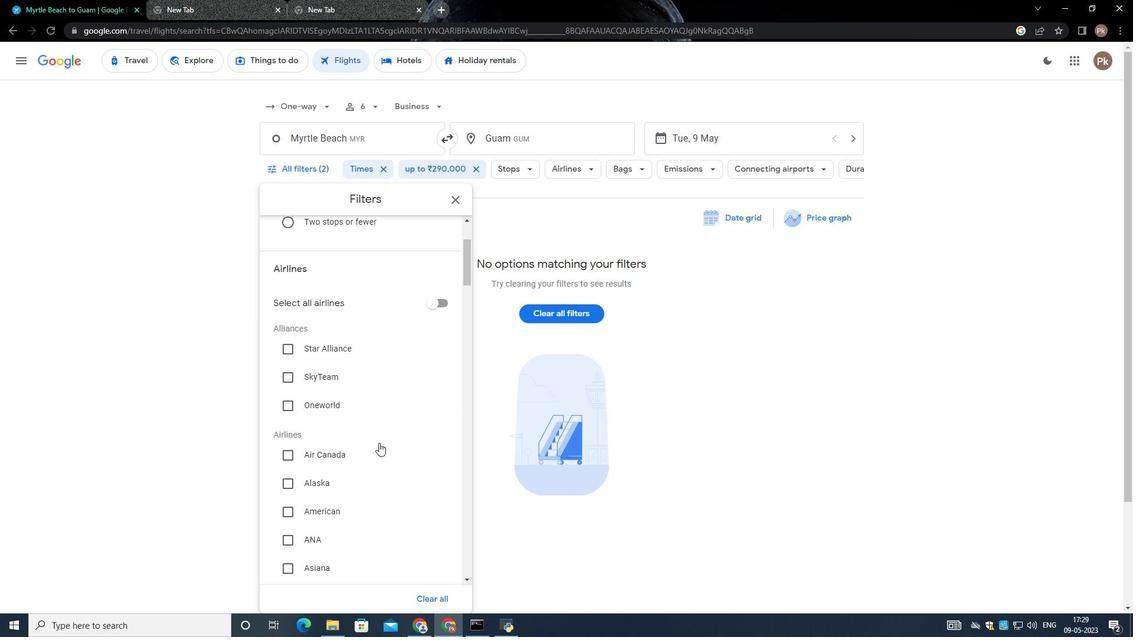 
Action: Mouse scrolled (378, 442) with delta (0, 0)
Screenshot: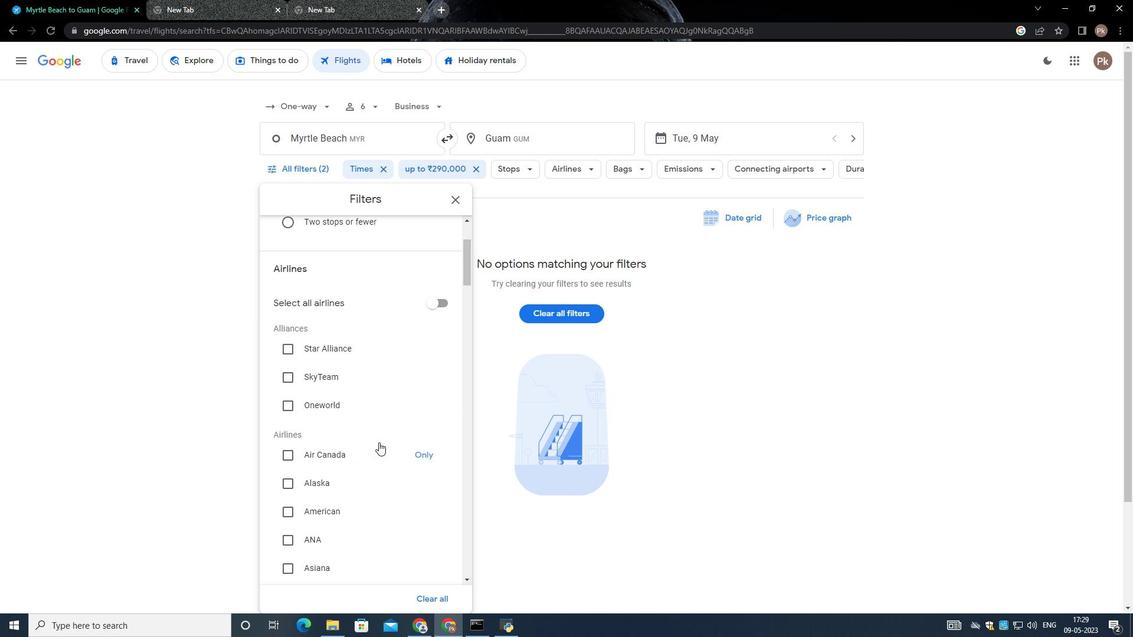 
Action: Mouse scrolled (378, 442) with delta (0, 0)
Screenshot: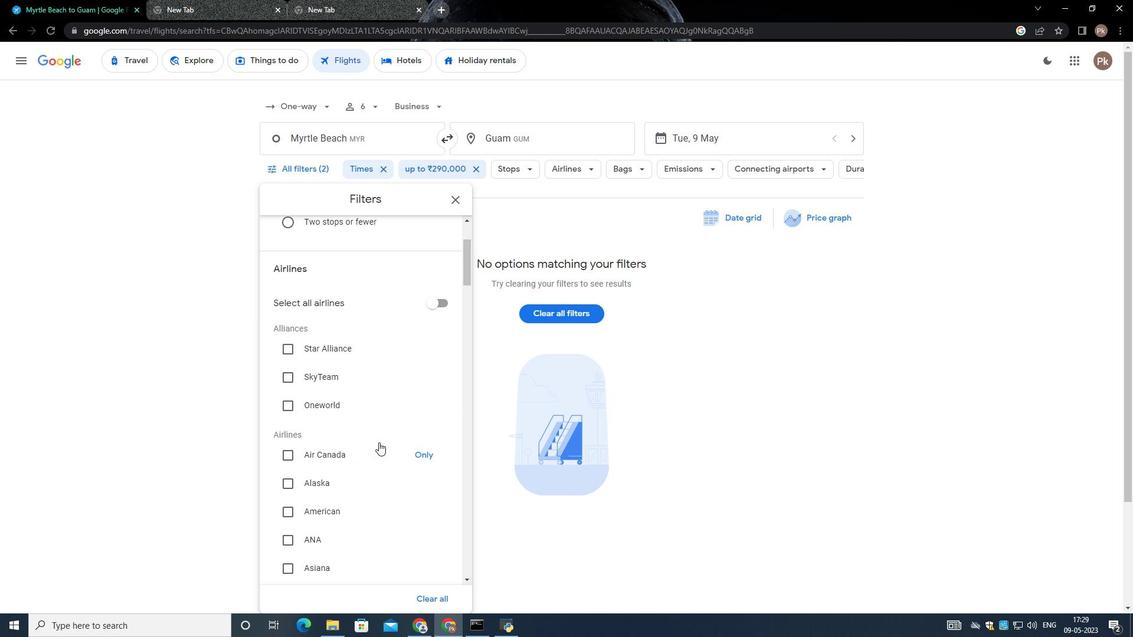 
Action: Mouse moved to (423, 360)
Screenshot: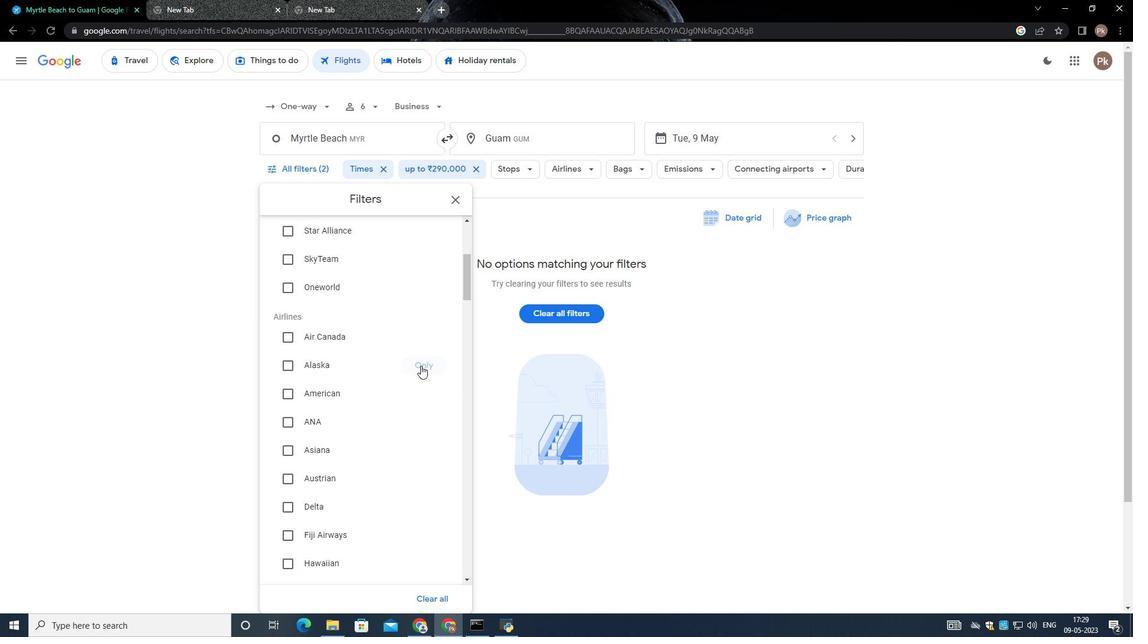 
Action: Mouse pressed left at (423, 360)
Screenshot: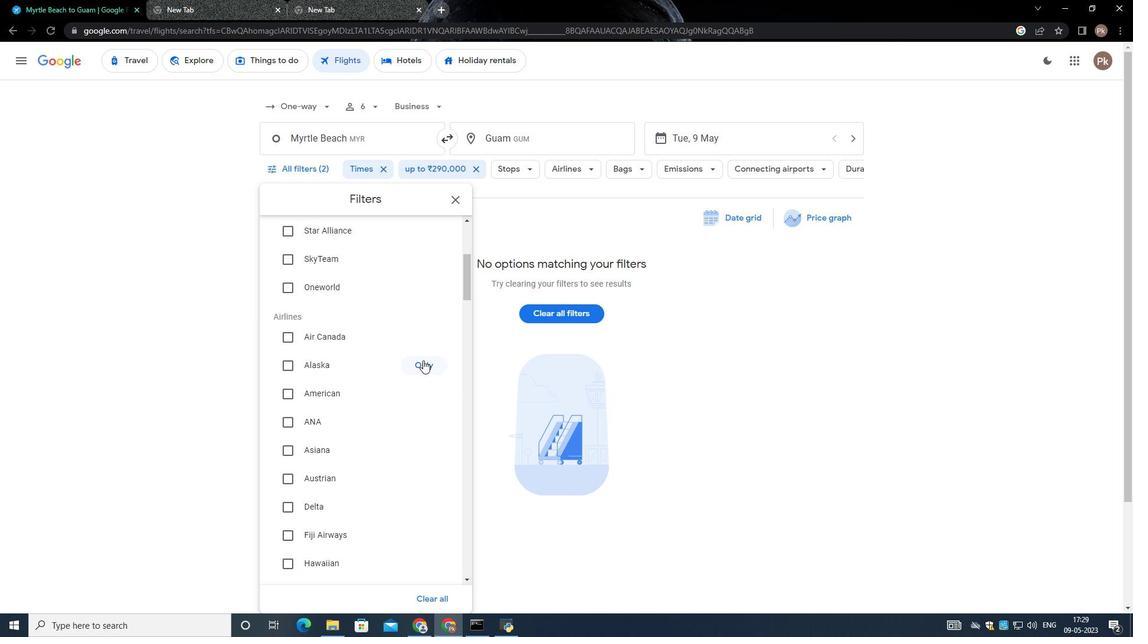 
Action: Mouse moved to (410, 363)
Screenshot: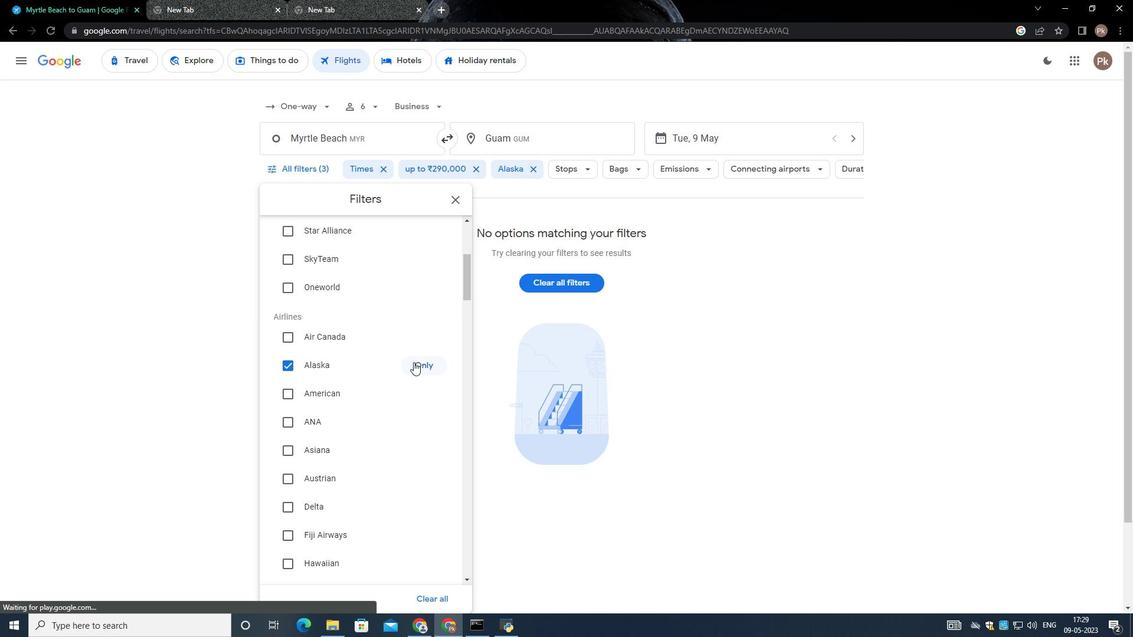 
Action: Mouse scrolled (410, 362) with delta (0, 0)
Screenshot: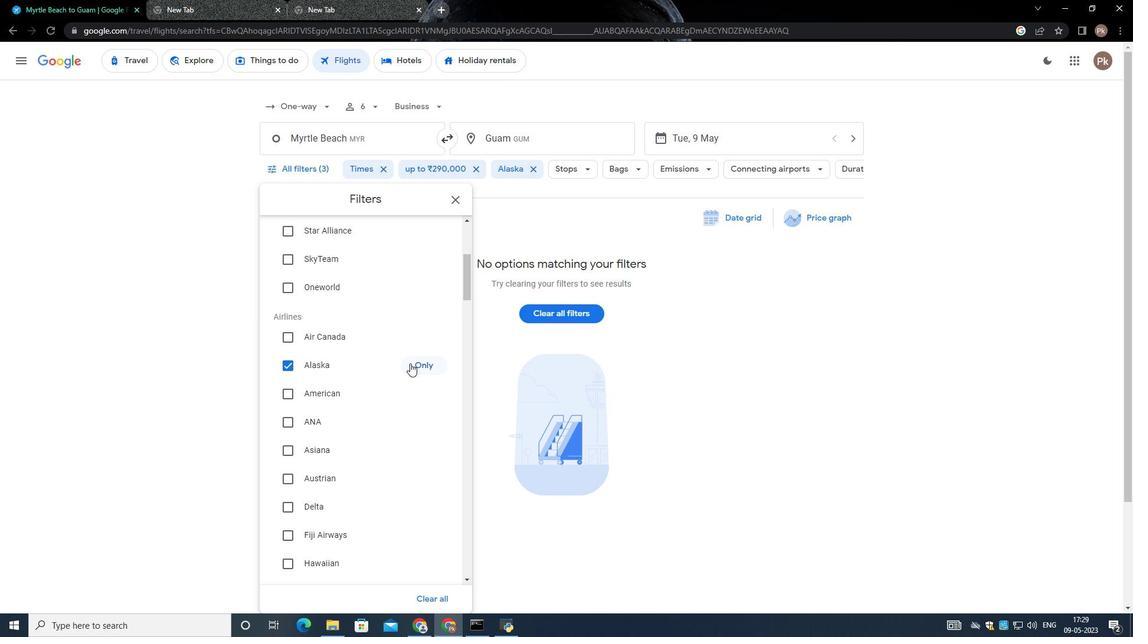 
Action: Mouse moved to (410, 363)
Screenshot: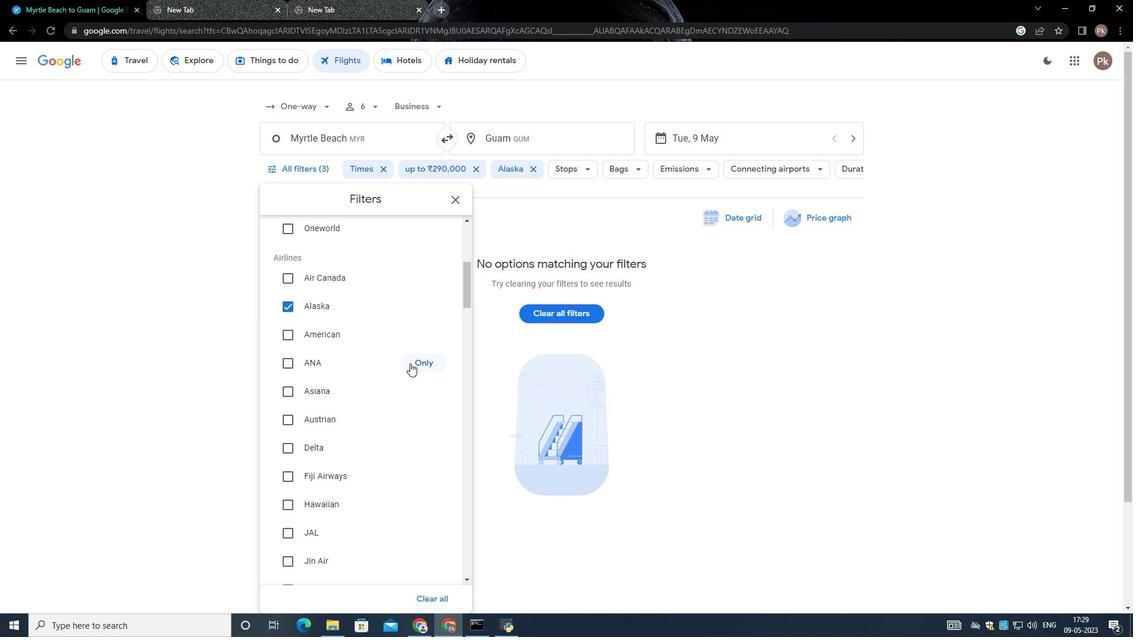 
Action: Mouse scrolled (410, 362) with delta (0, 0)
Screenshot: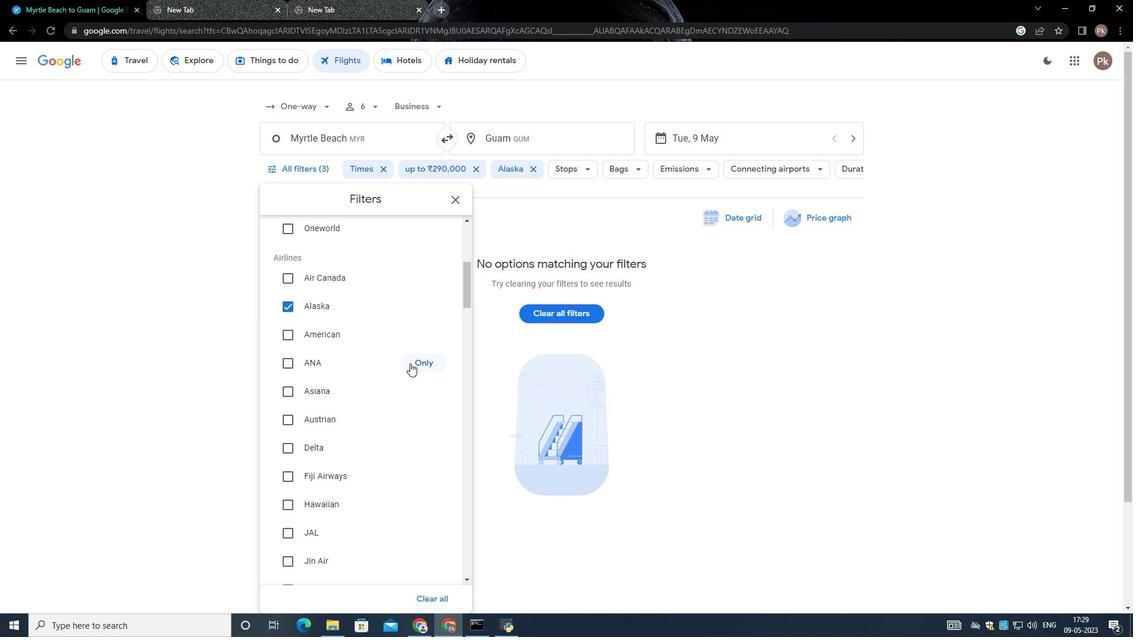 
Action: Mouse moved to (410, 365)
Screenshot: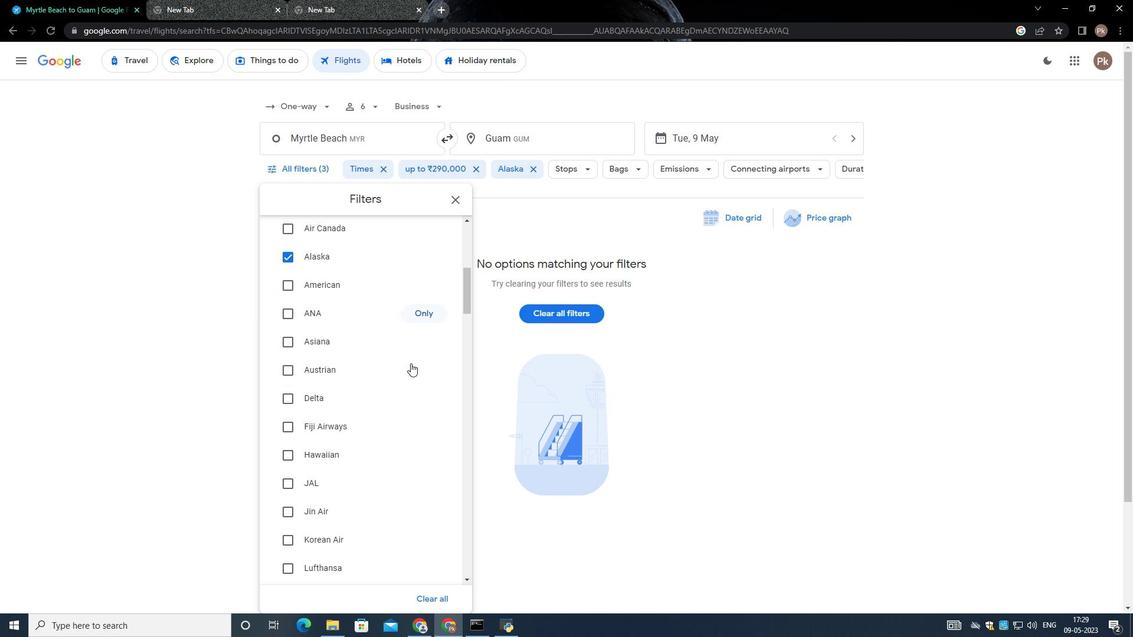 
Action: Mouse scrolled (410, 364) with delta (0, 0)
Screenshot: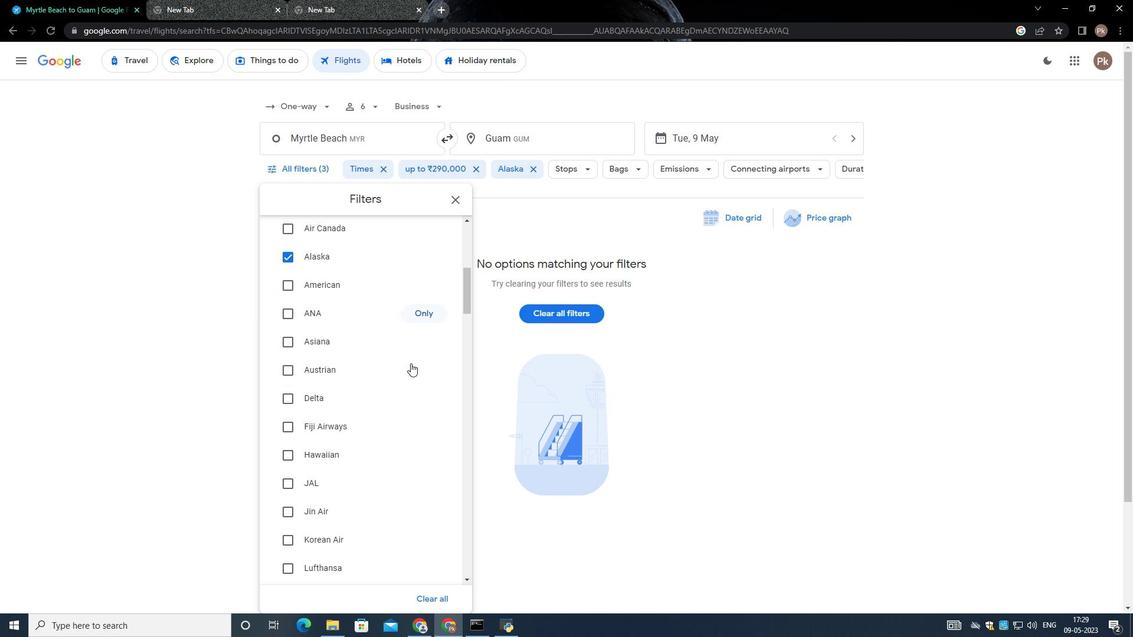 
Action: Mouse moved to (411, 368)
Screenshot: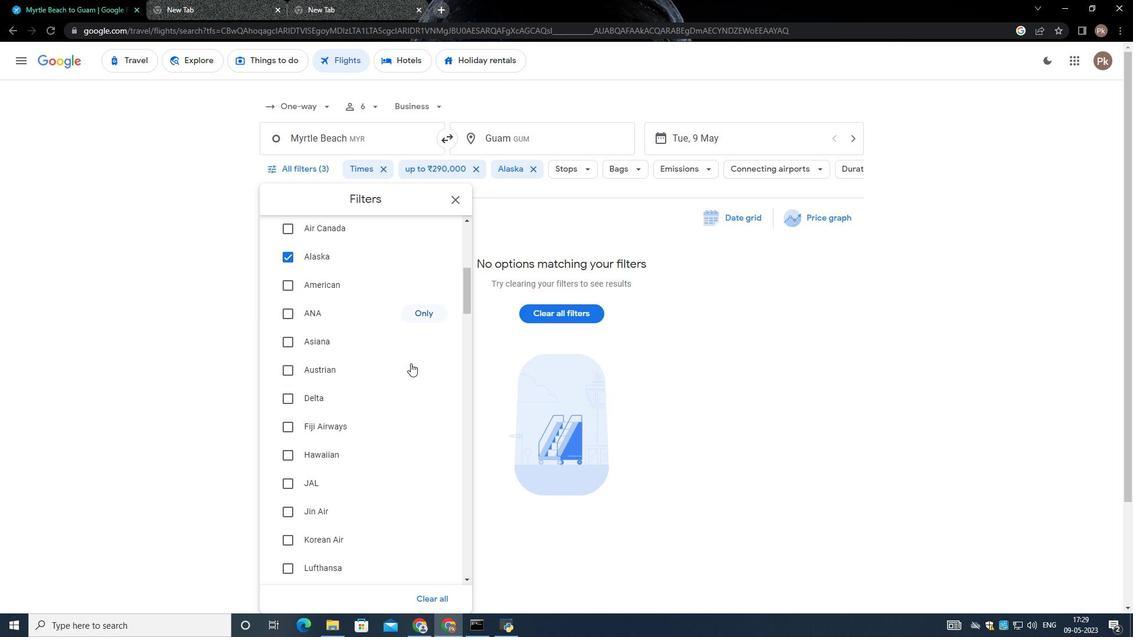 
Action: Mouse scrolled (411, 368) with delta (0, 0)
Screenshot: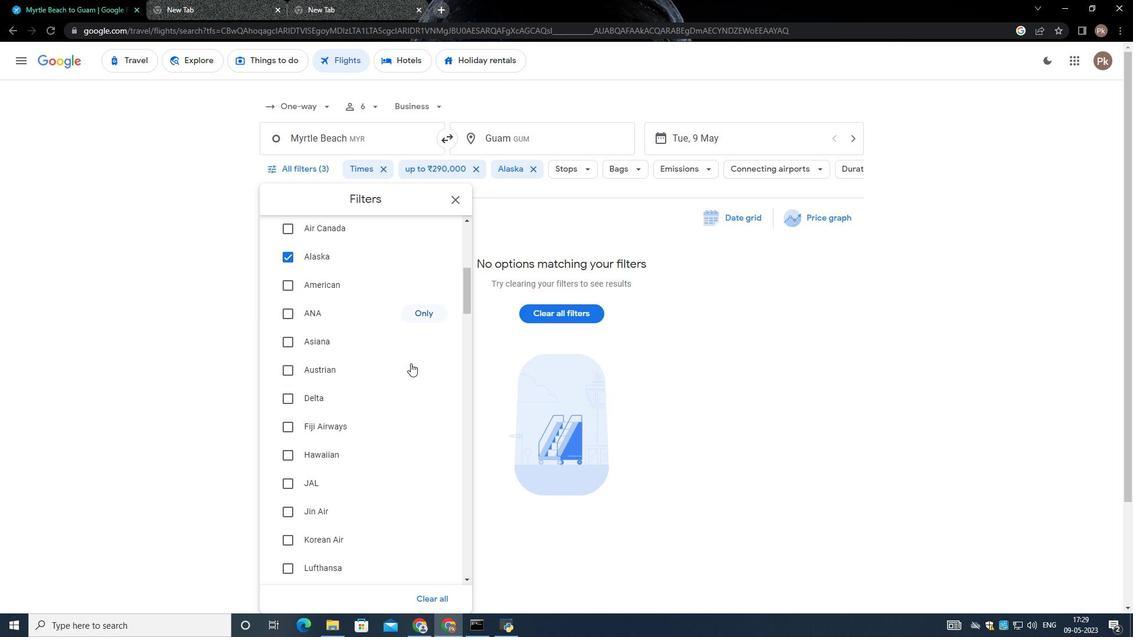 
Action: Mouse moved to (411, 371)
Screenshot: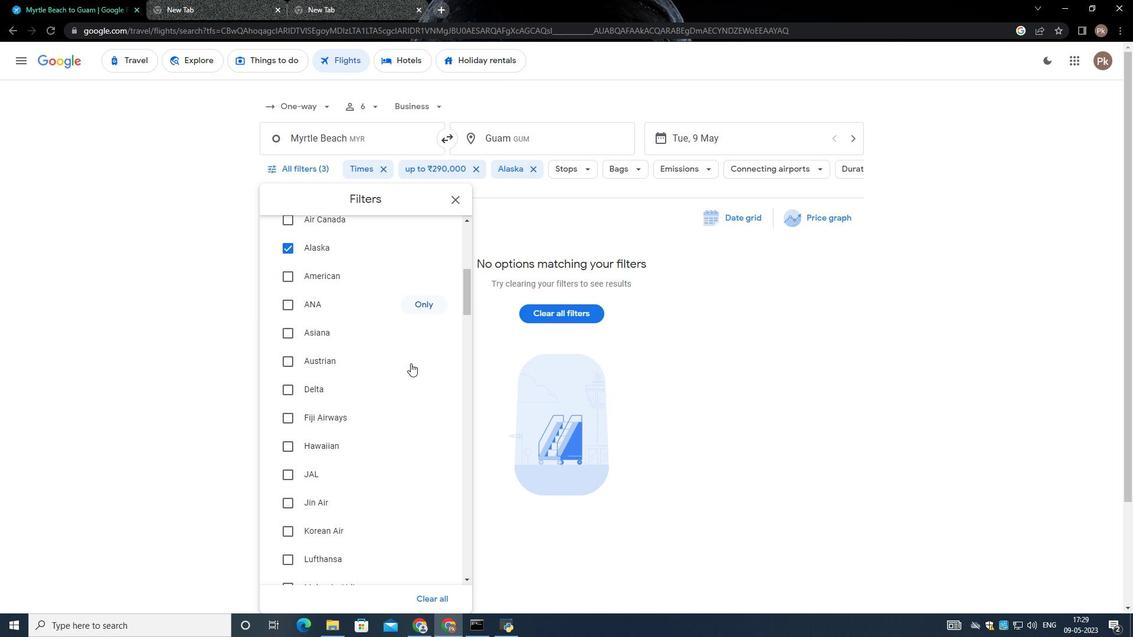 
Action: Mouse scrolled (411, 370) with delta (0, 0)
Screenshot: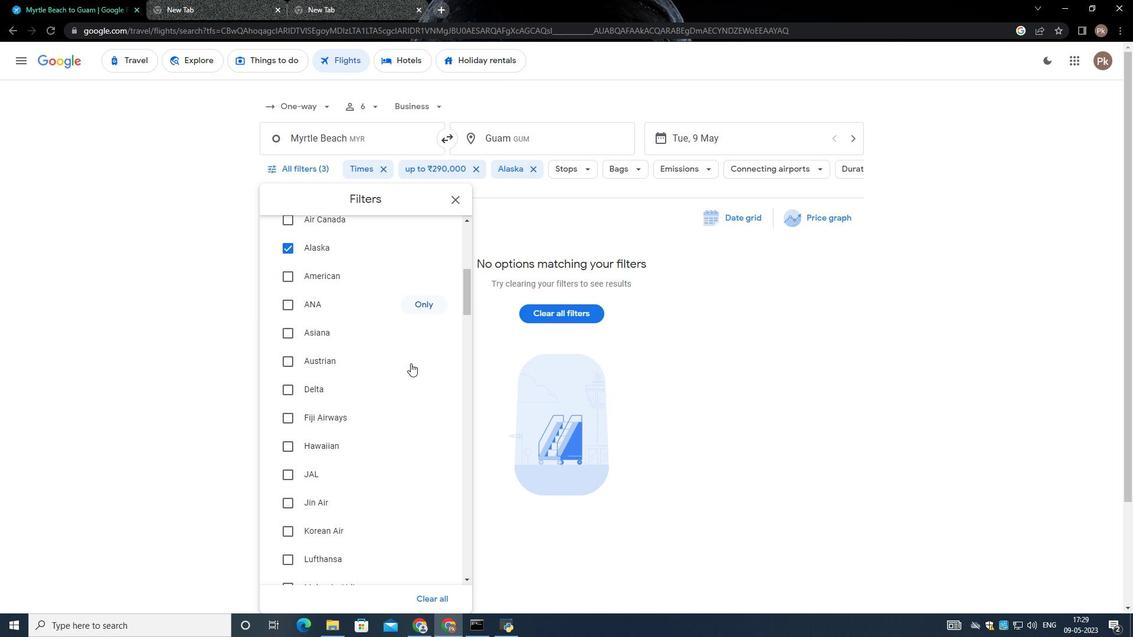 
Action: Mouse moved to (411, 375)
Screenshot: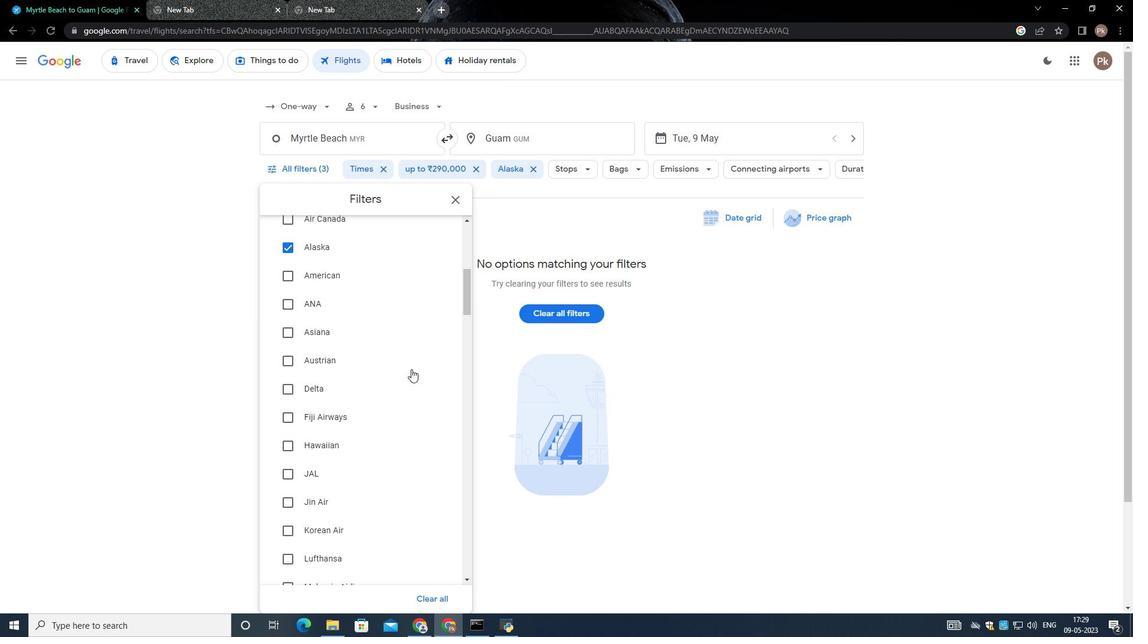 
Action: Mouse scrolled (411, 371) with delta (0, 0)
Screenshot: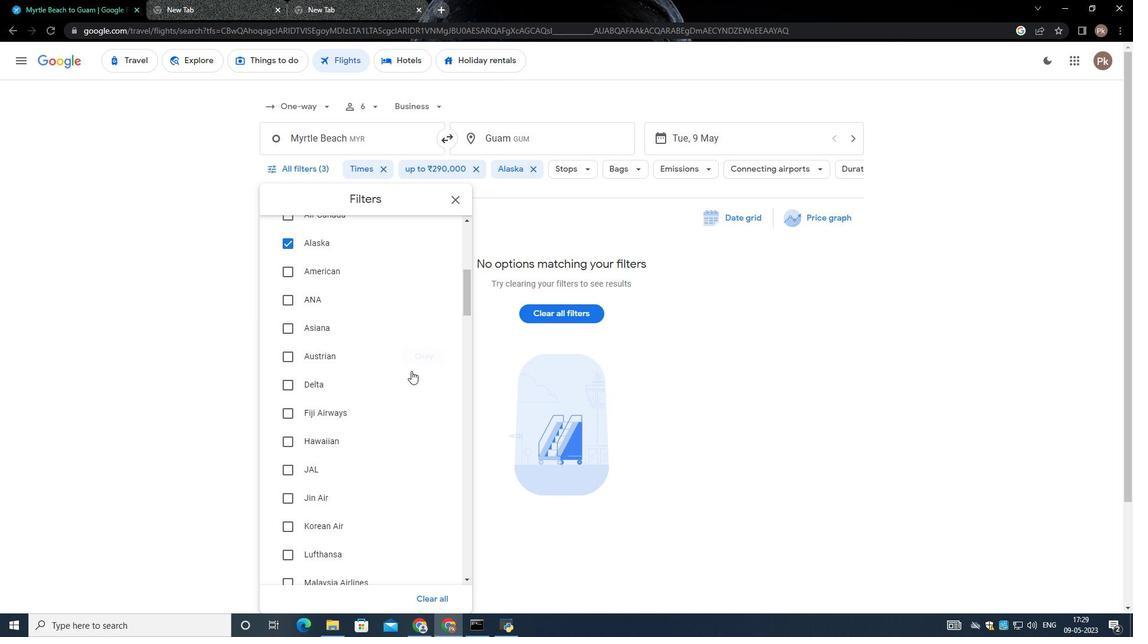 
Action: Mouse moved to (411, 458)
Screenshot: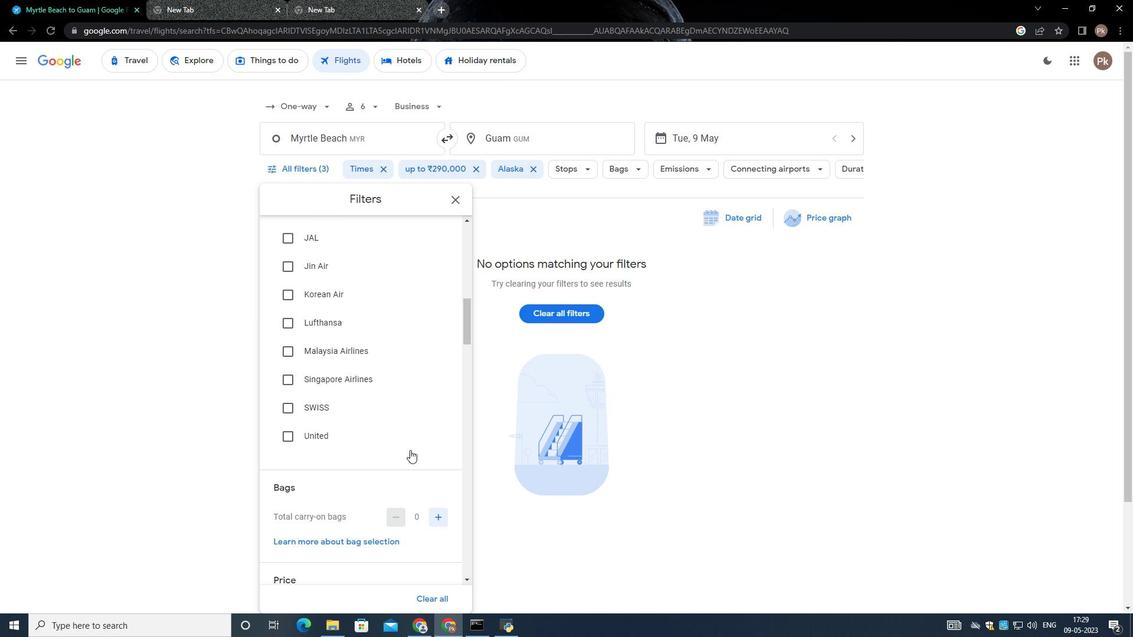 
Action: Mouse scrolled (411, 458) with delta (0, 0)
Screenshot: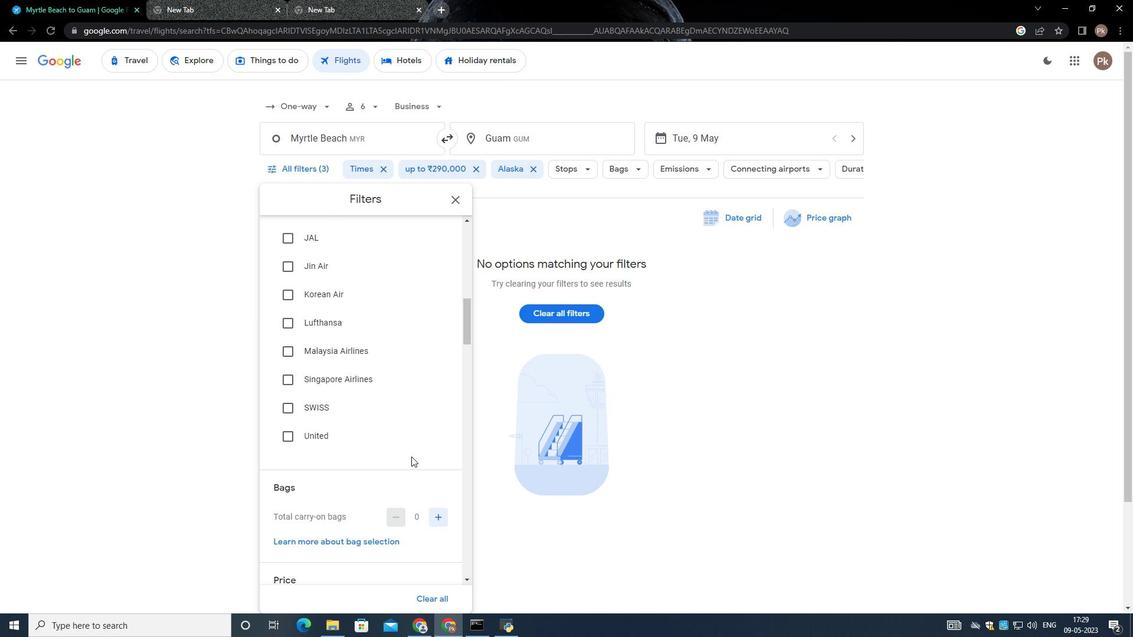 
Action: Mouse moved to (362, 454)
Screenshot: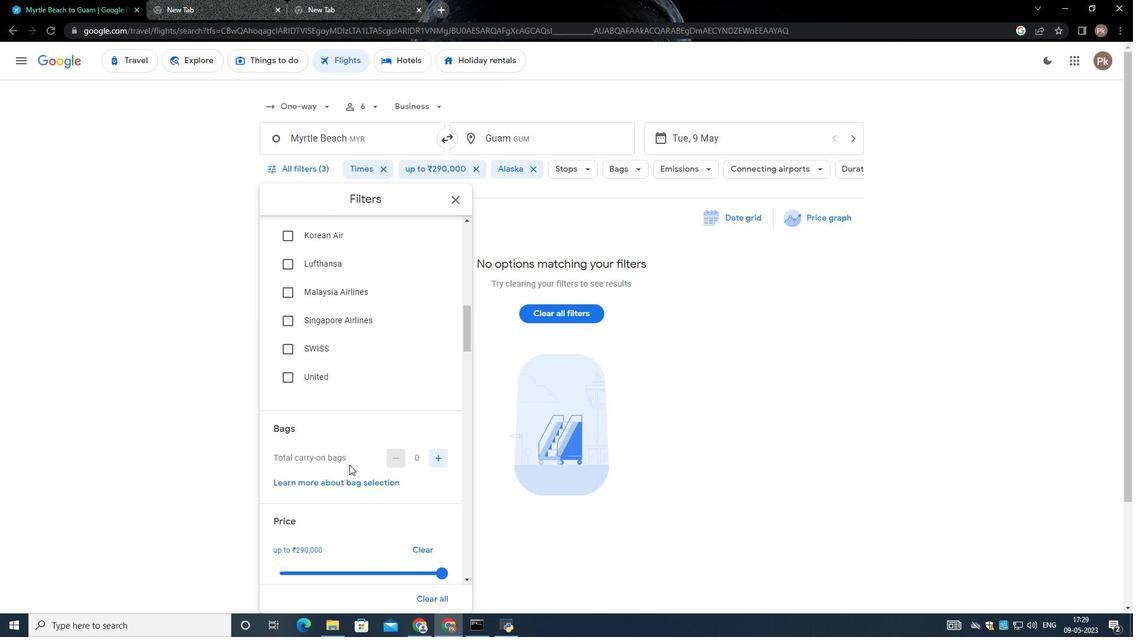 
Action: Mouse scrolled (362, 453) with delta (0, 0)
Screenshot: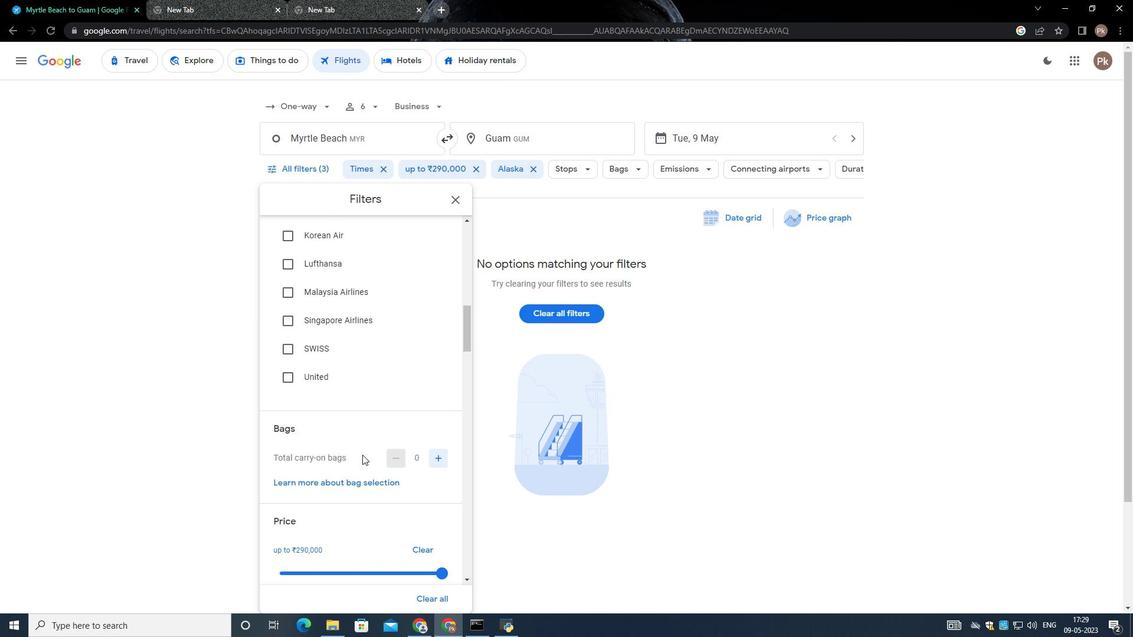 
Action: Mouse moved to (364, 453)
Screenshot: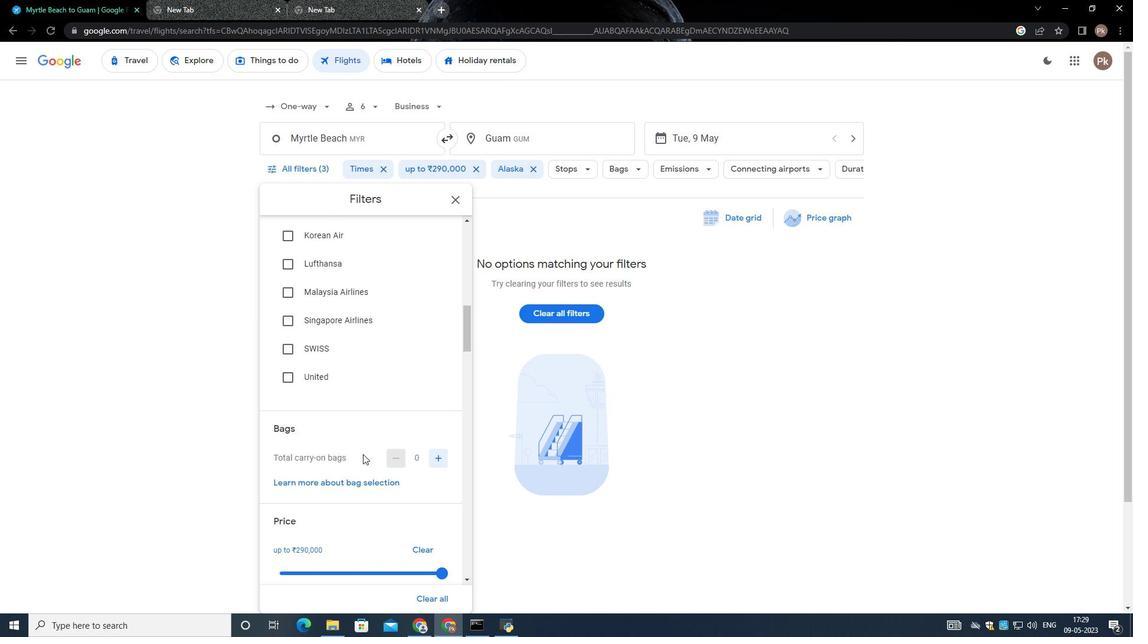 
Action: Mouse scrolled (364, 453) with delta (0, 0)
Screenshot: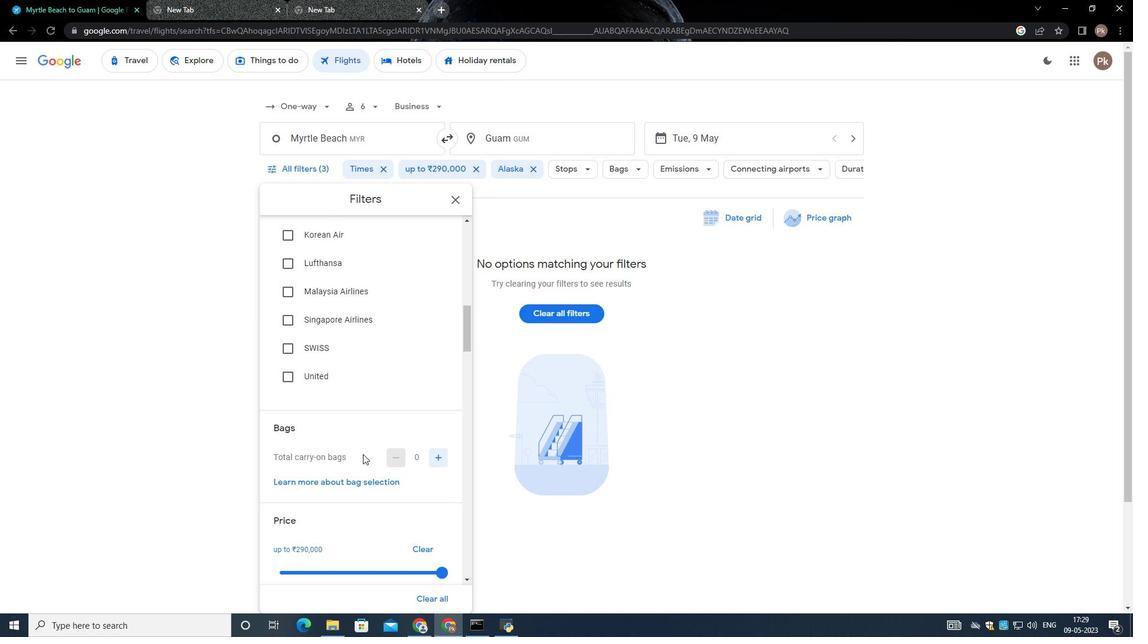 
Action: Mouse moved to (364, 453)
Screenshot: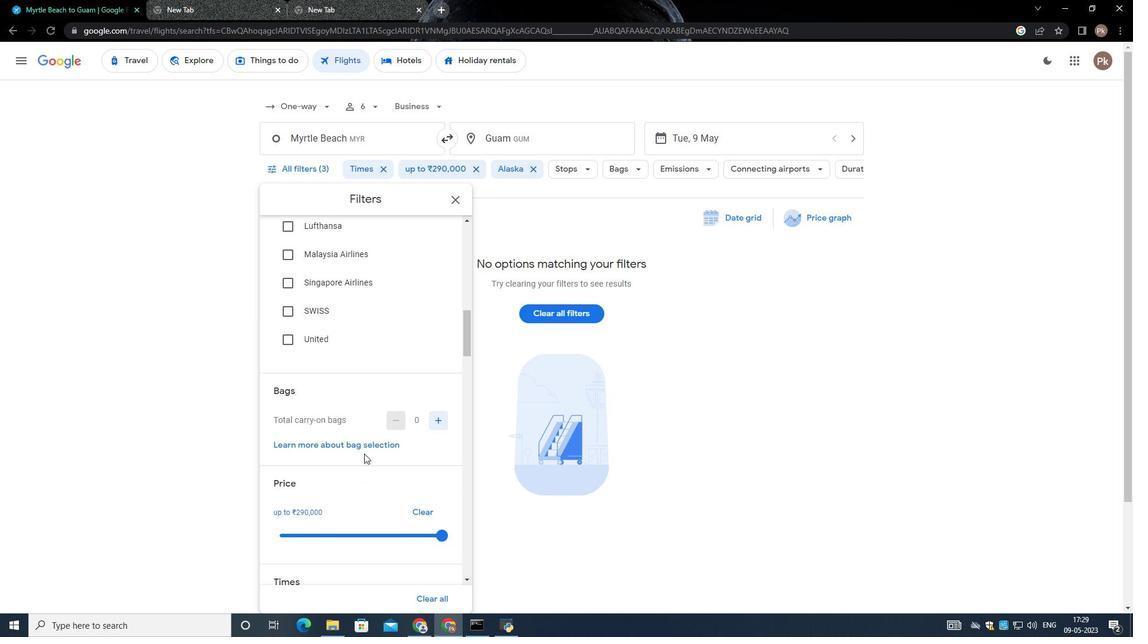 
Action: Mouse scrolled (364, 453) with delta (0, 0)
Screenshot: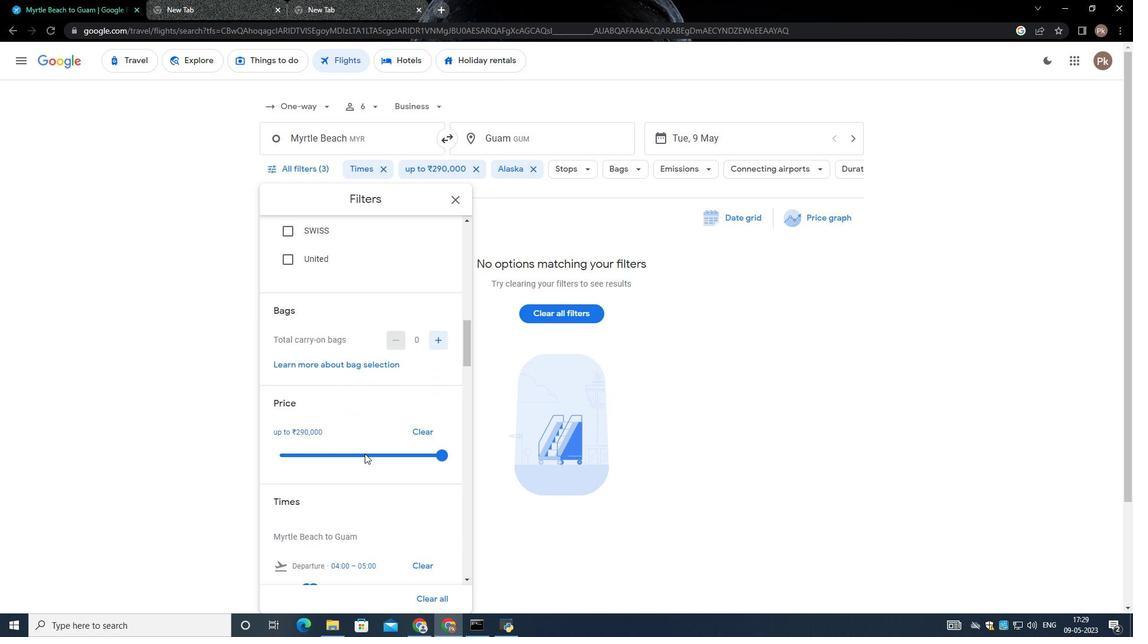 
Action: Mouse scrolled (364, 453) with delta (0, 0)
Screenshot: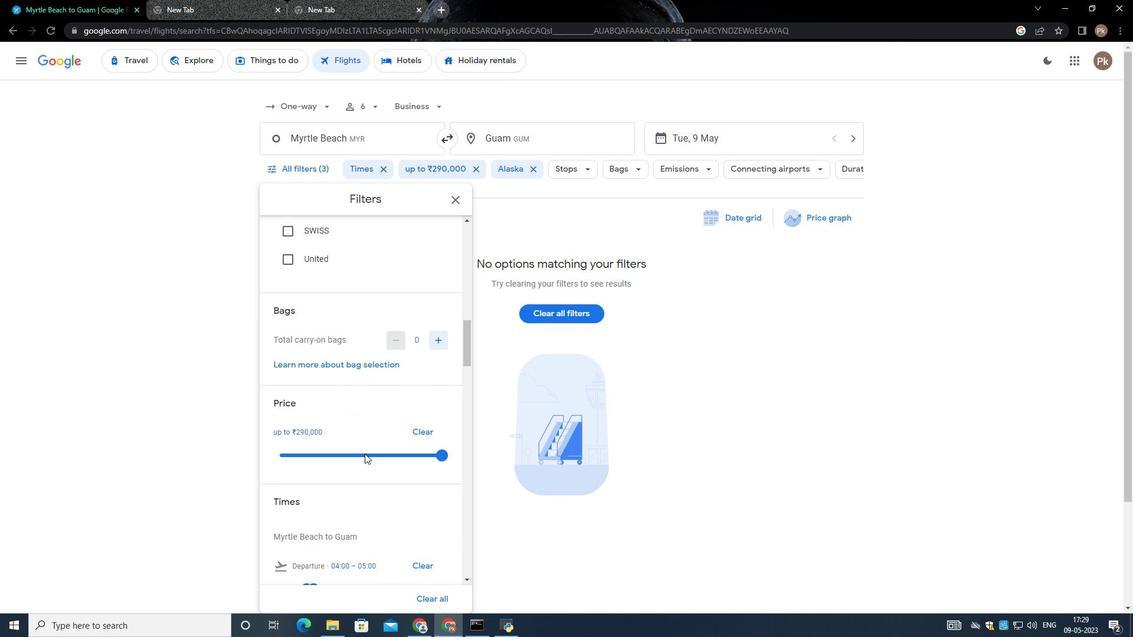 
Action: Mouse scrolled (364, 453) with delta (0, 0)
Screenshot: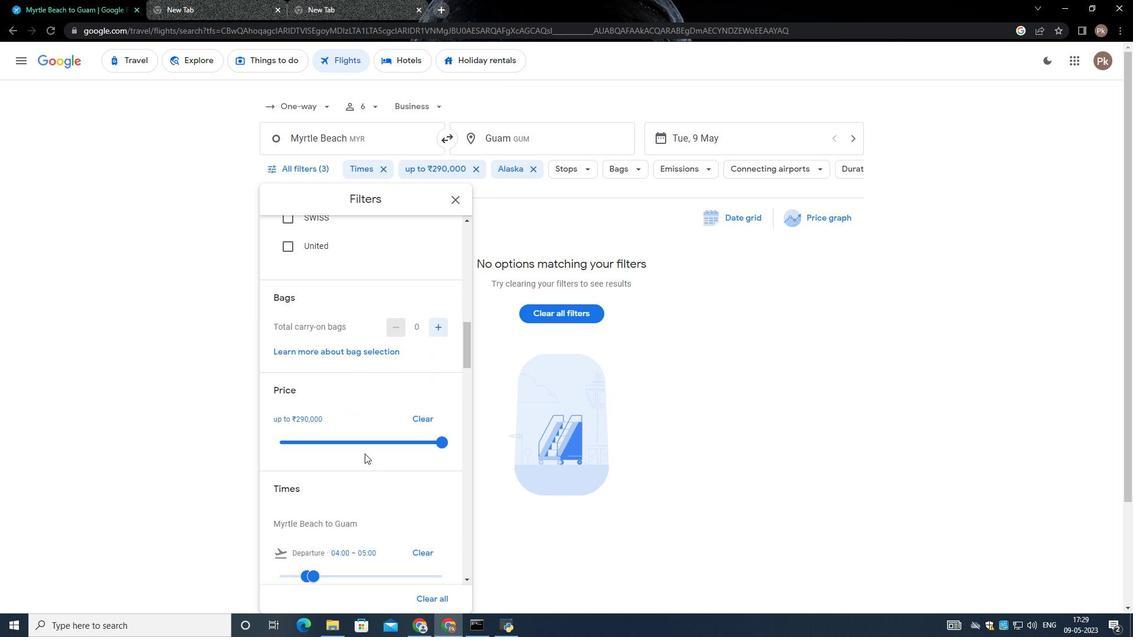 
Action: Mouse moved to (400, 407)
Screenshot: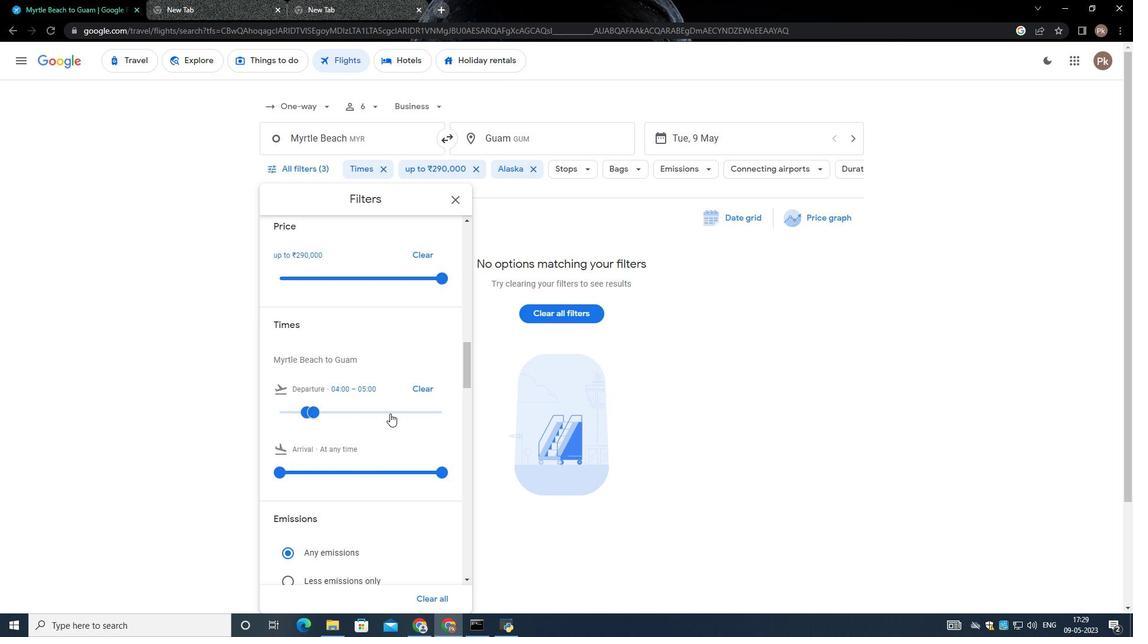 
Action: Mouse pressed left at (400, 407)
Screenshot: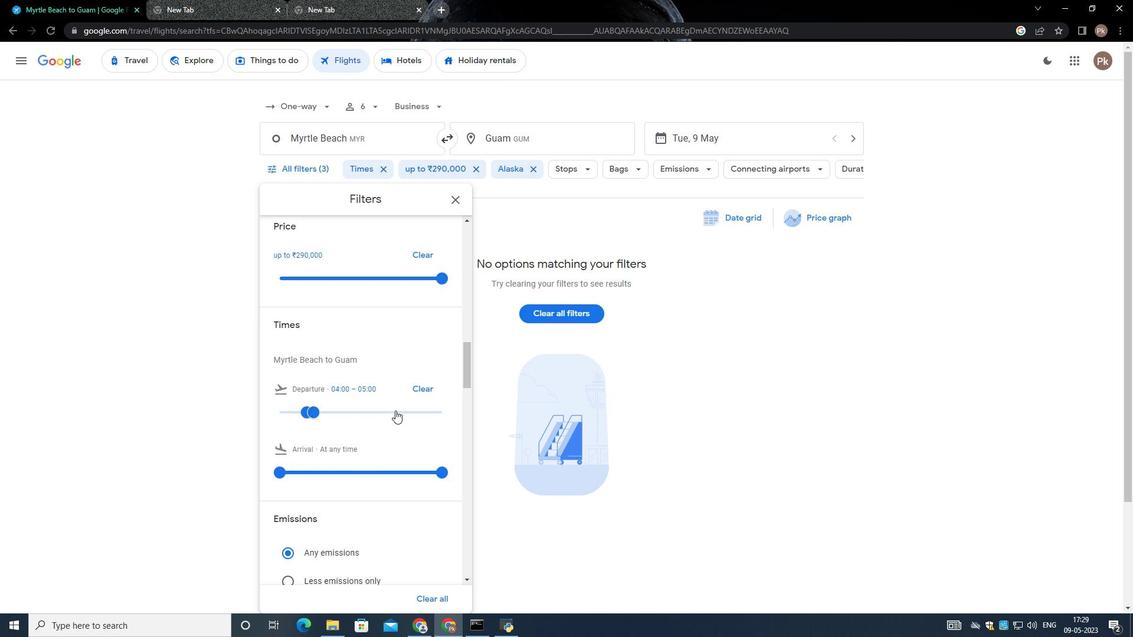 
Action: Mouse moved to (401, 411)
Screenshot: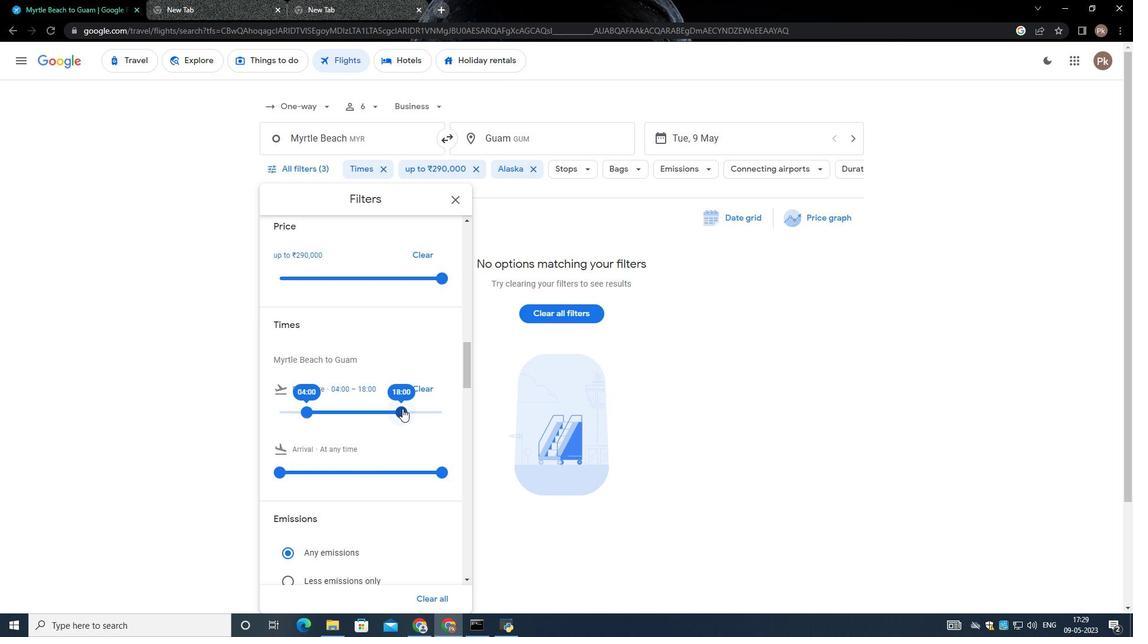 
Action: Mouse pressed left at (401, 411)
Screenshot: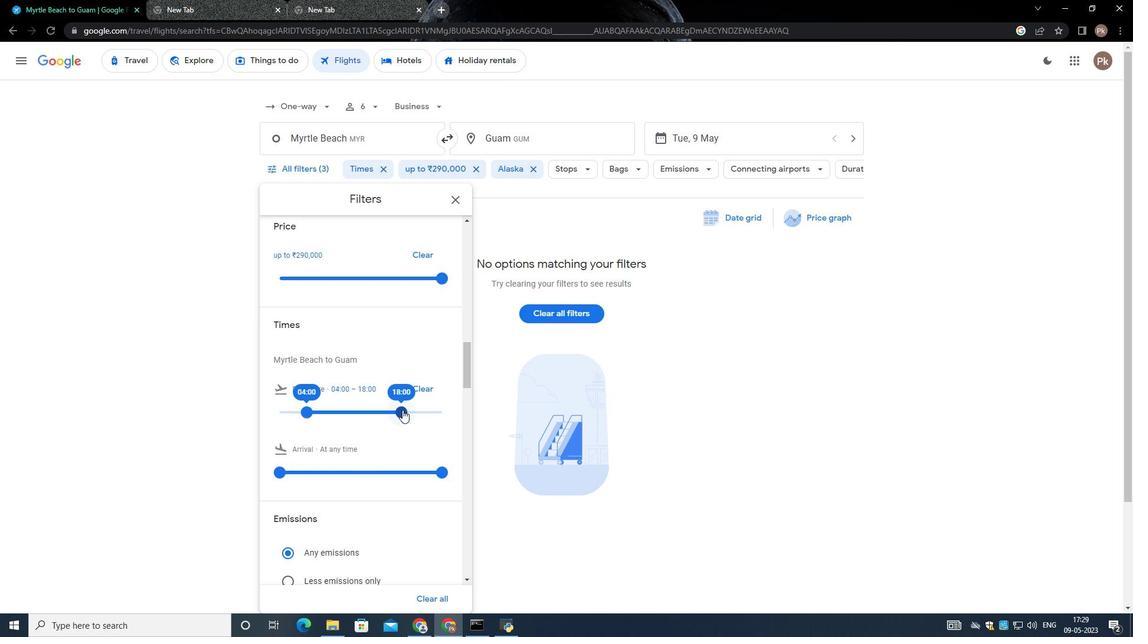 
Action: Mouse moved to (299, 409)
Screenshot: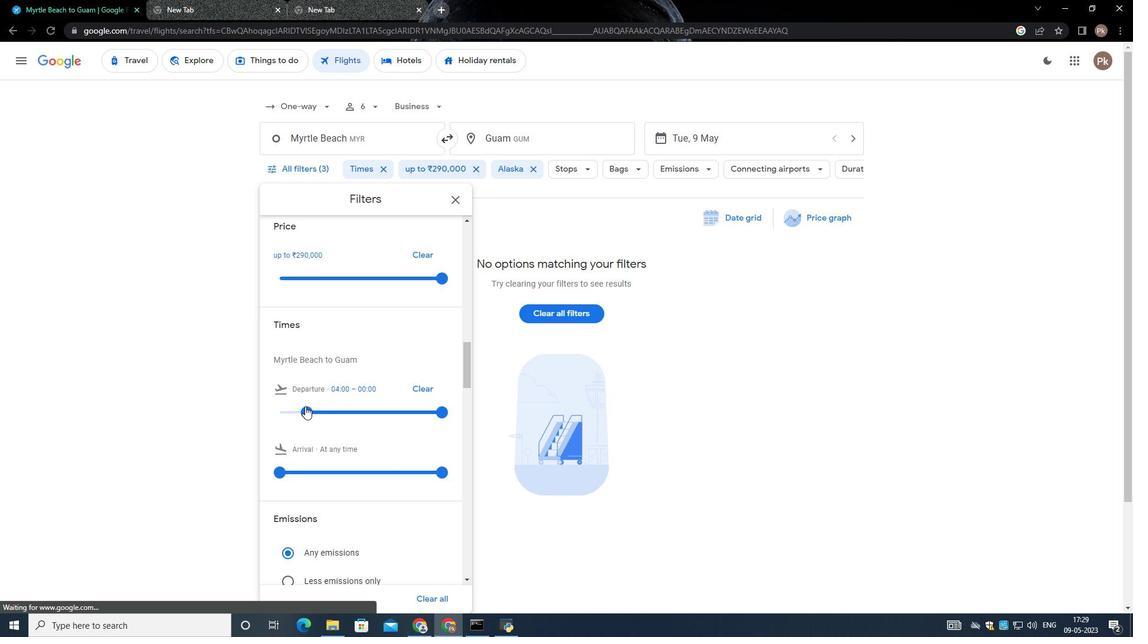 
Action: Mouse pressed left at (299, 409)
Screenshot: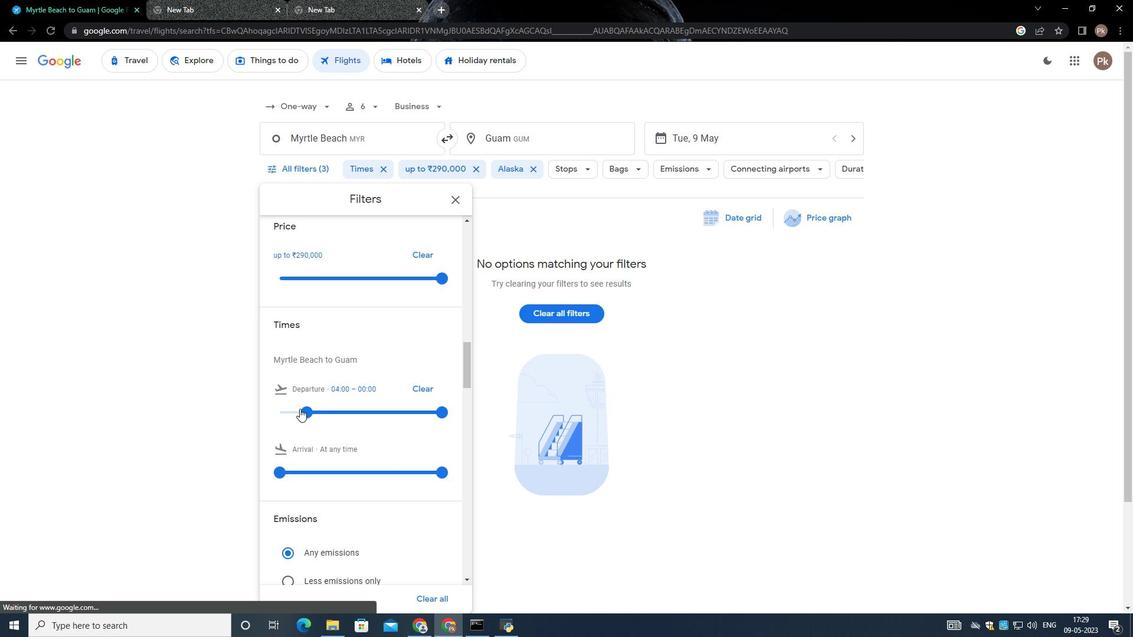 
Action: Mouse moved to (423, 416)
Screenshot: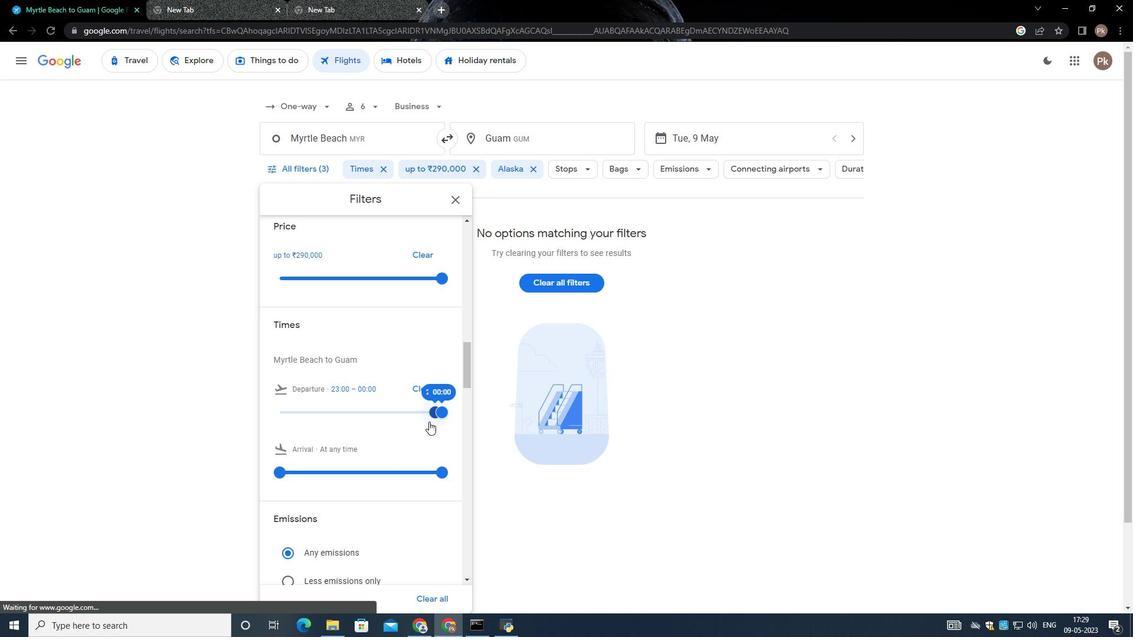 
Action: Mouse scrolled (423, 415) with delta (0, 0)
Screenshot: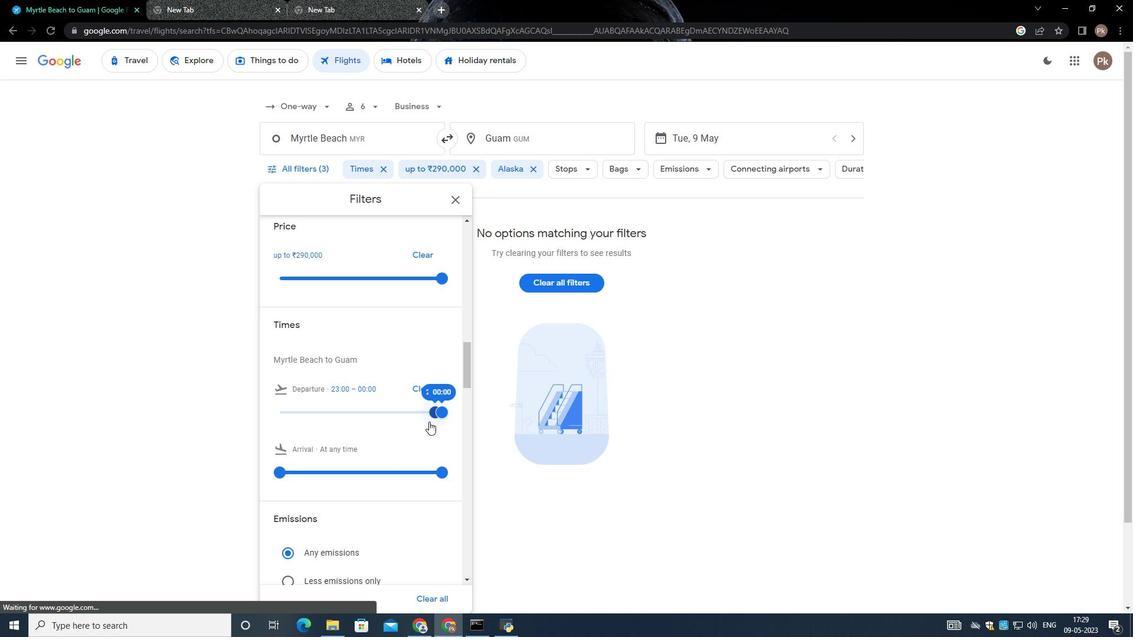 
Action: Mouse scrolled (423, 415) with delta (0, 0)
Screenshot: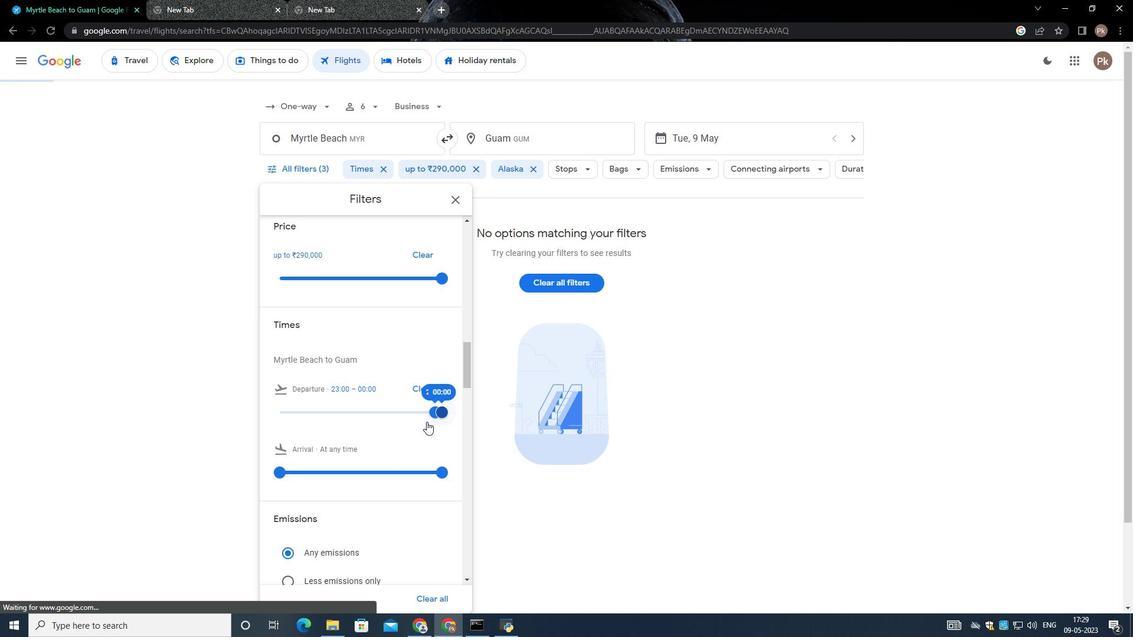 
Action: Mouse scrolled (423, 415) with delta (0, 0)
Screenshot: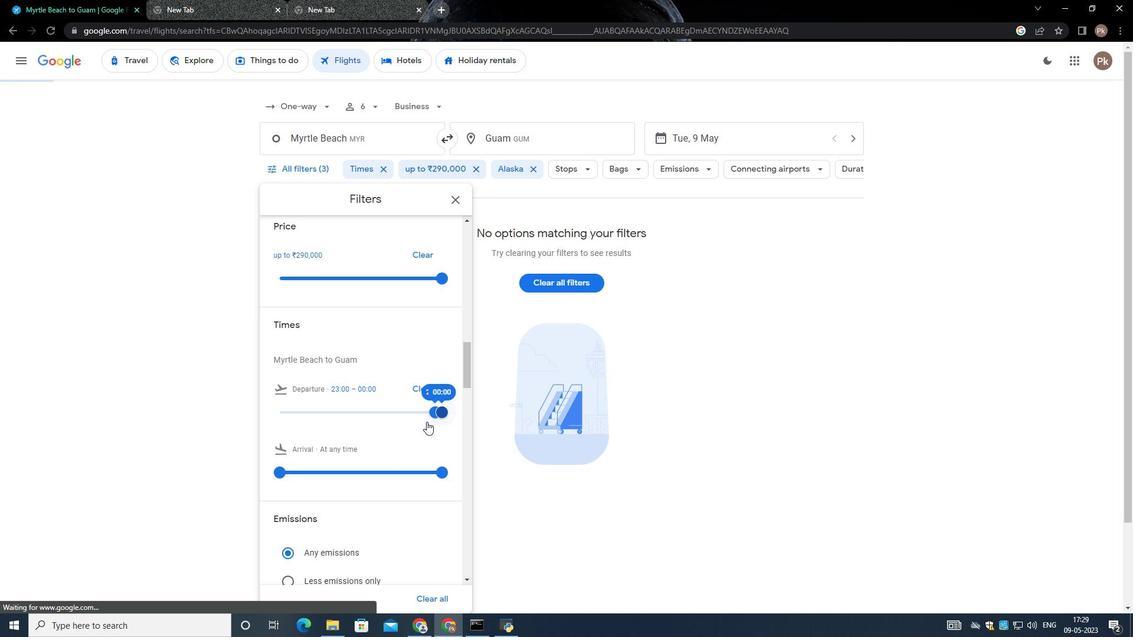 
Action: Mouse scrolled (423, 415) with delta (0, 0)
Screenshot: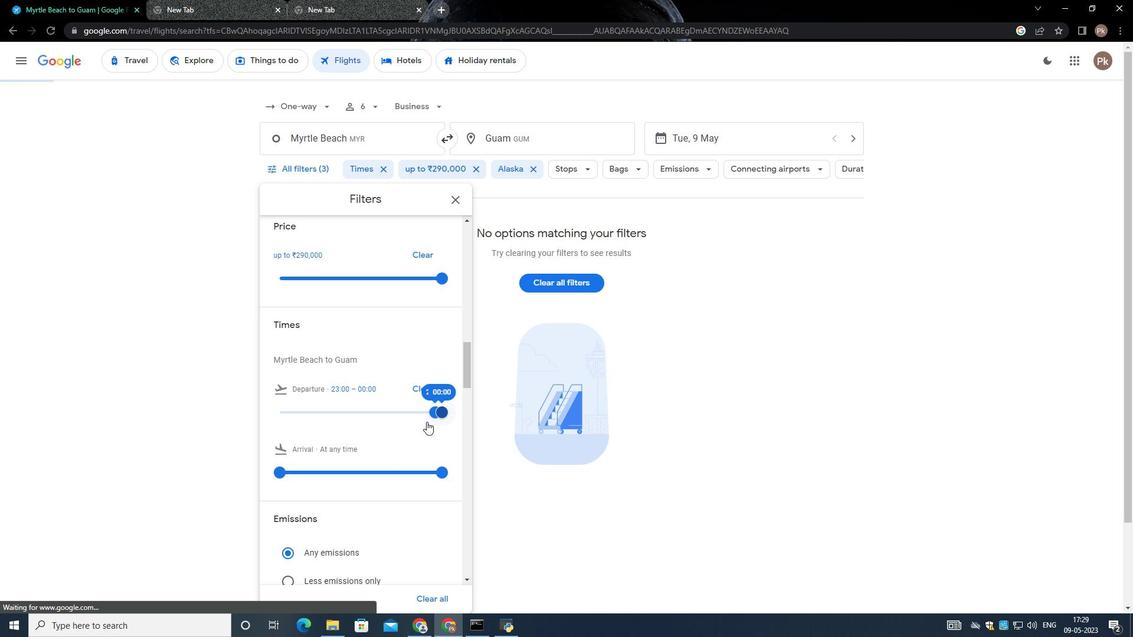 
Action: Mouse scrolled (423, 415) with delta (0, 0)
Screenshot: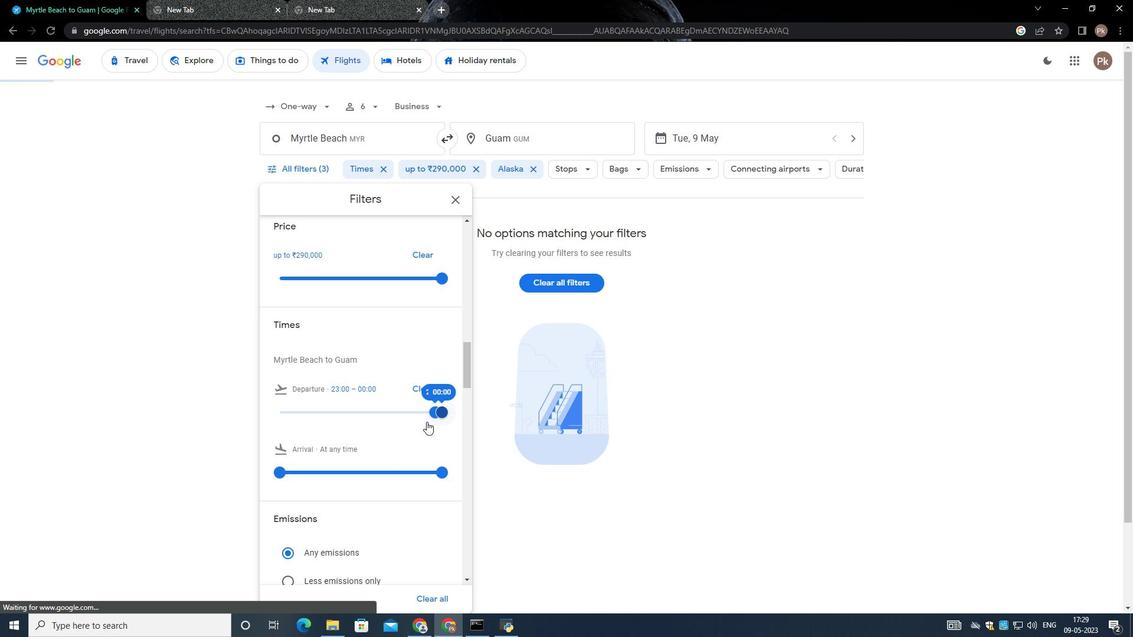 
Action: Mouse scrolled (423, 415) with delta (0, 0)
Screenshot: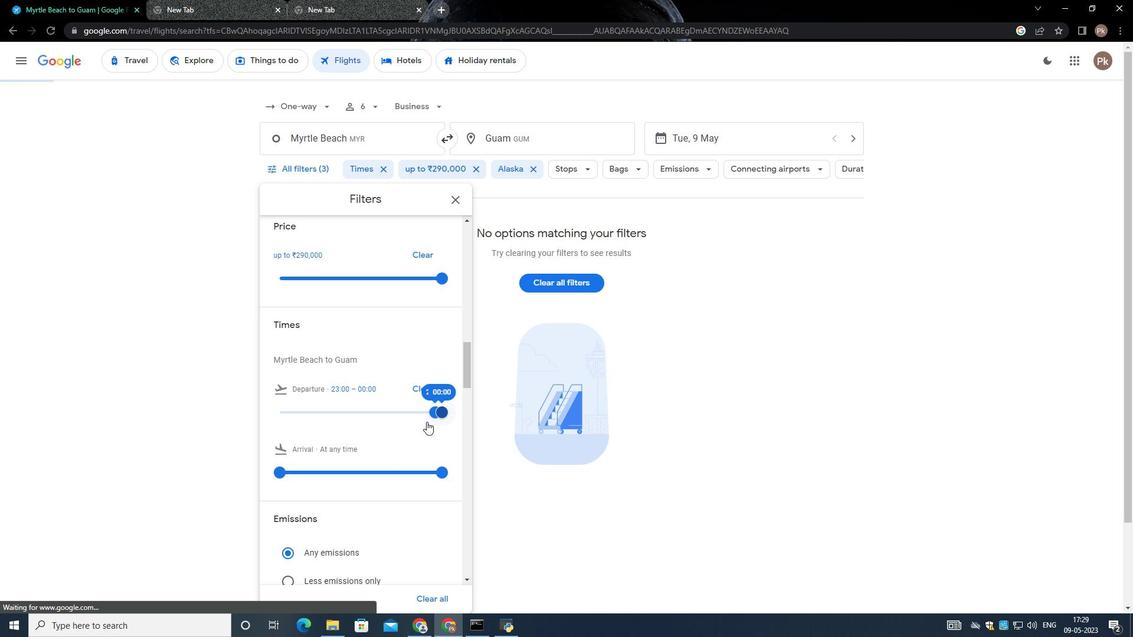 
Action: Mouse moved to (415, 427)
Screenshot: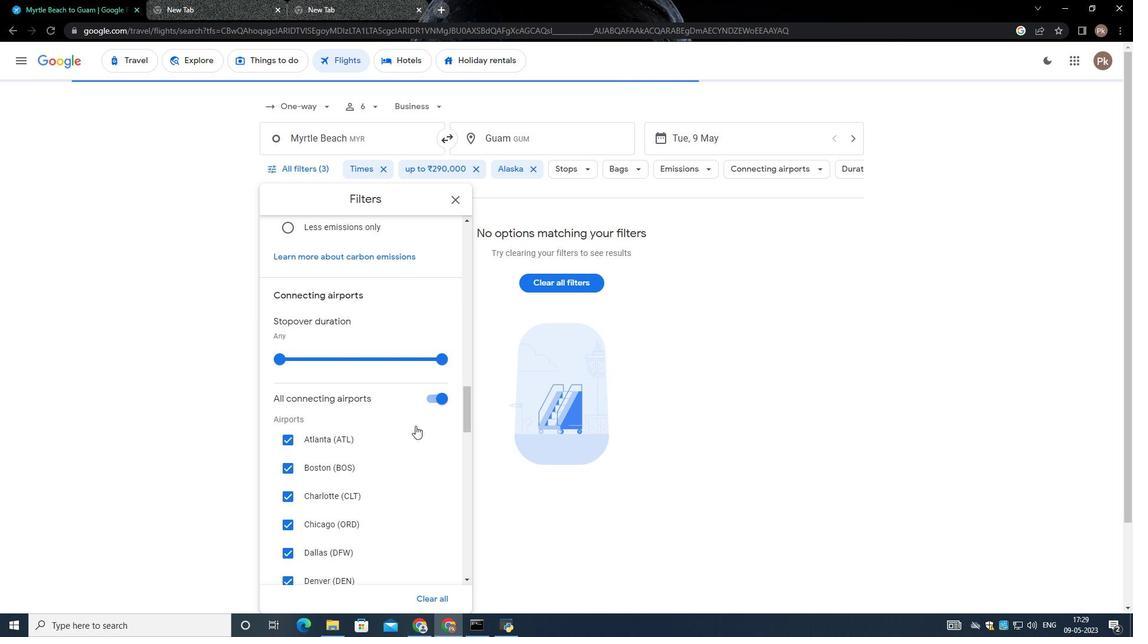 
Action: Mouse scrolled (415, 426) with delta (0, 0)
Screenshot: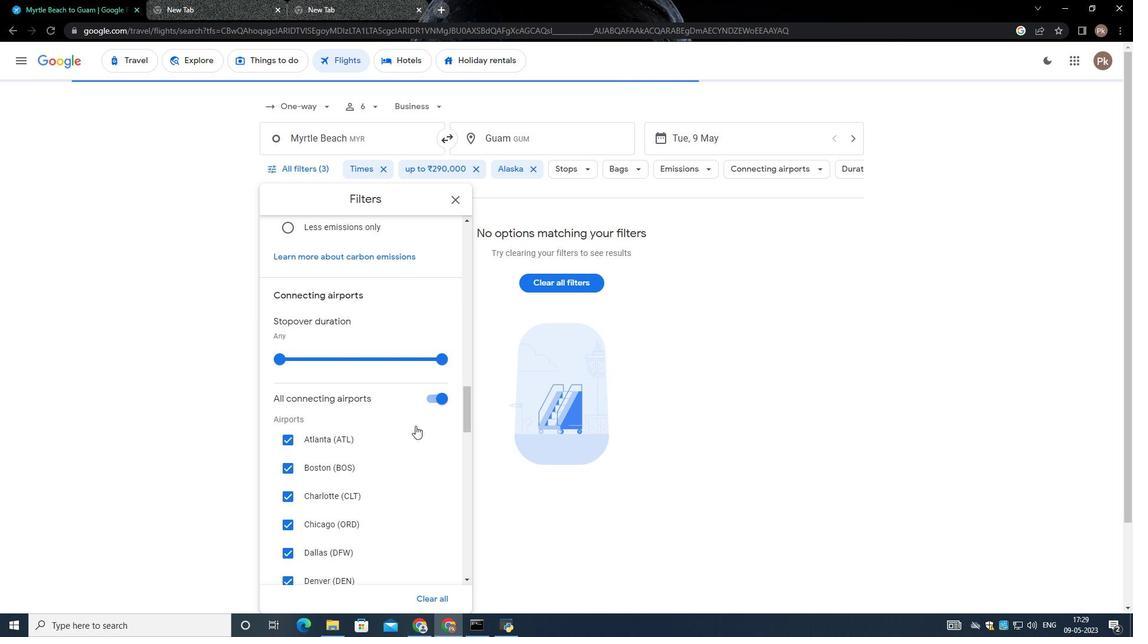 
Action: Mouse moved to (415, 434)
Screenshot: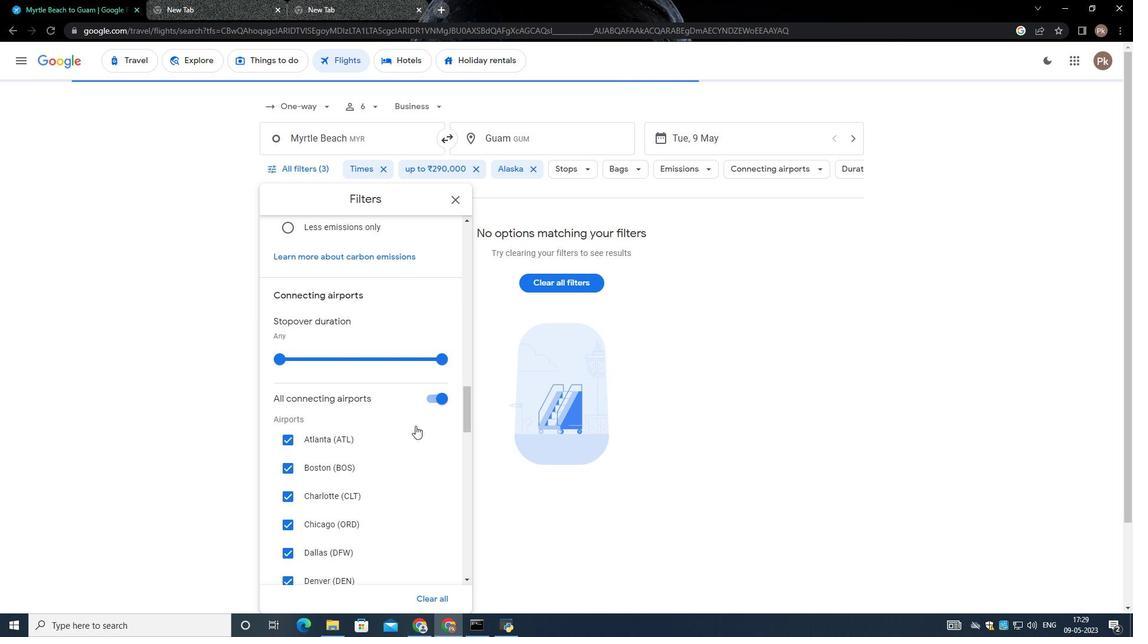 
Action: Mouse scrolled (415, 433) with delta (0, 0)
Screenshot: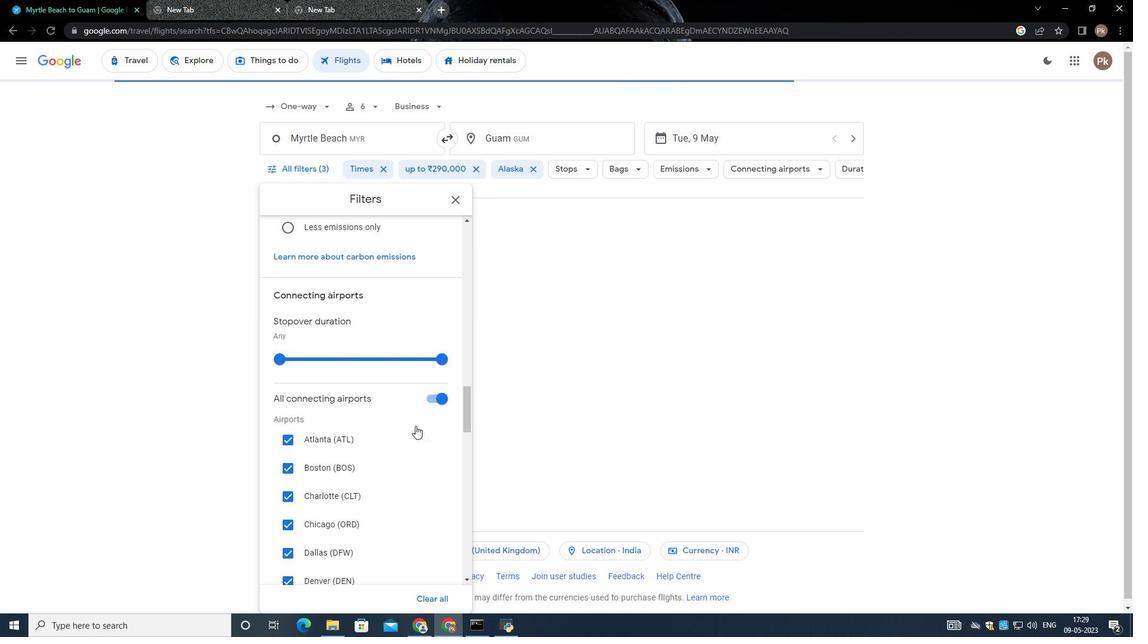 
Action: Mouse moved to (415, 436)
Screenshot: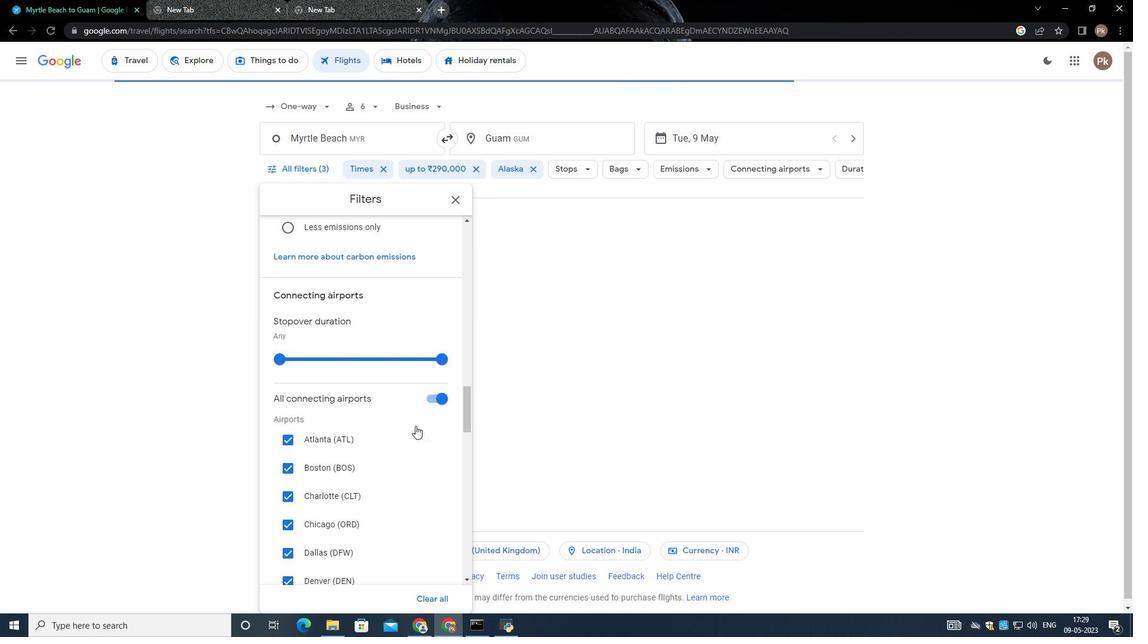 
Action: Mouse scrolled (415, 435) with delta (0, 0)
Screenshot: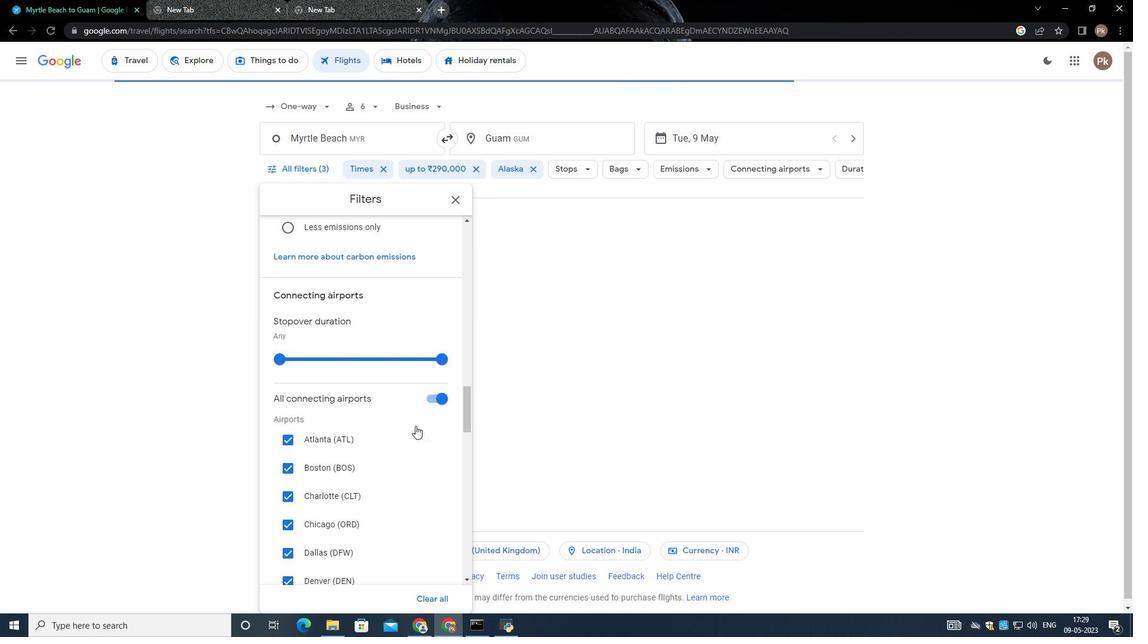 
Action: Mouse moved to (415, 436)
Screenshot: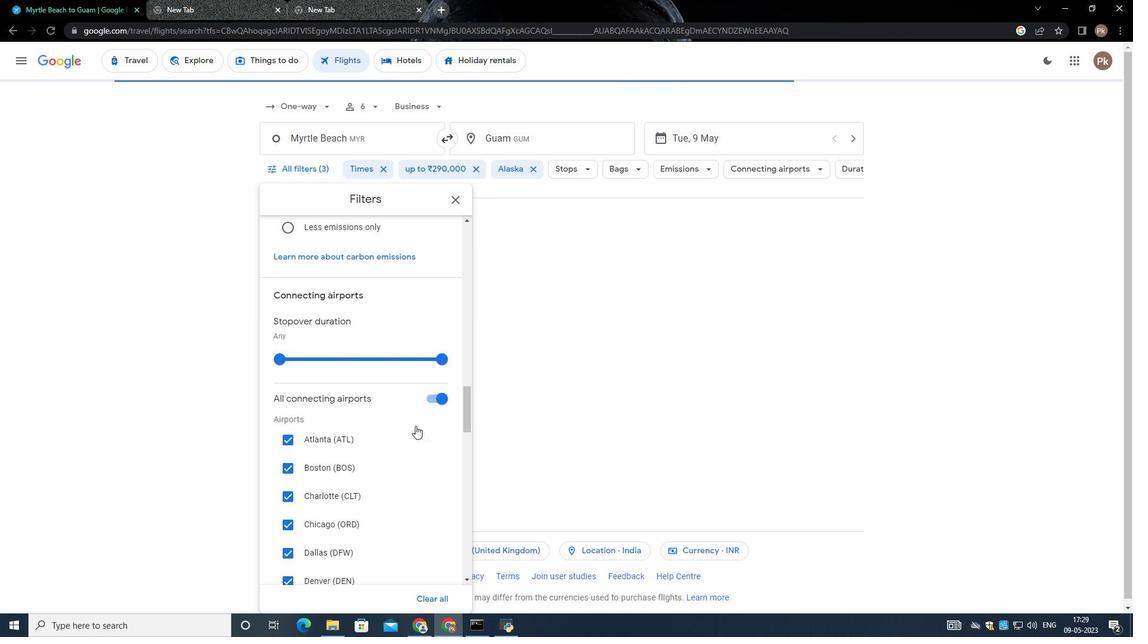 
Action: Mouse scrolled (415, 436) with delta (0, 0)
Screenshot: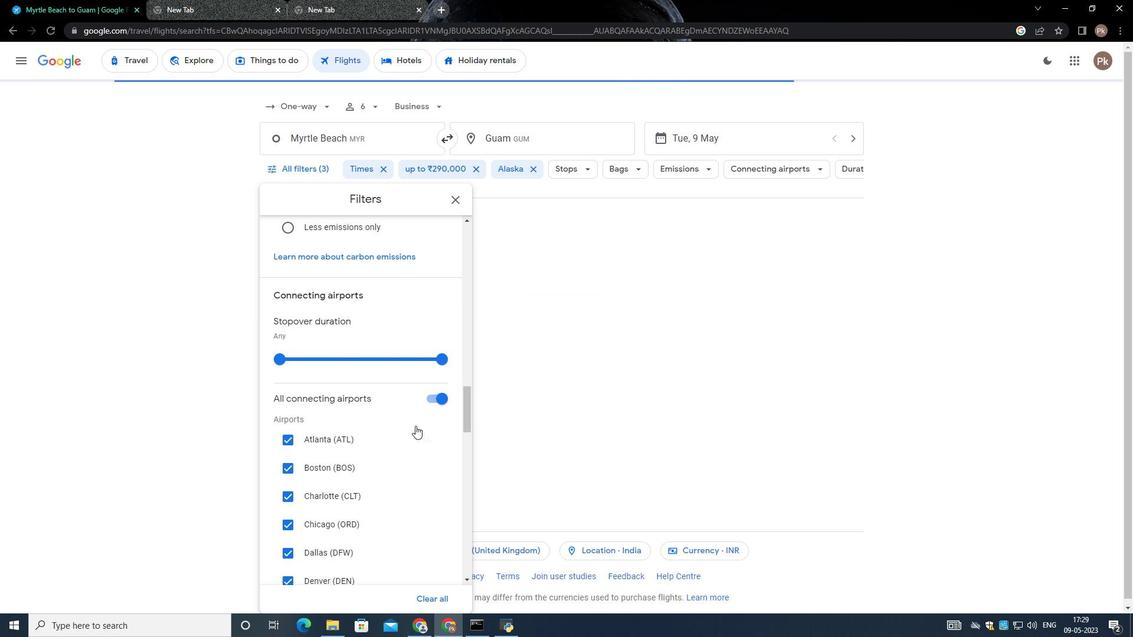 
Action: Mouse scrolled (415, 436) with delta (0, 0)
Screenshot: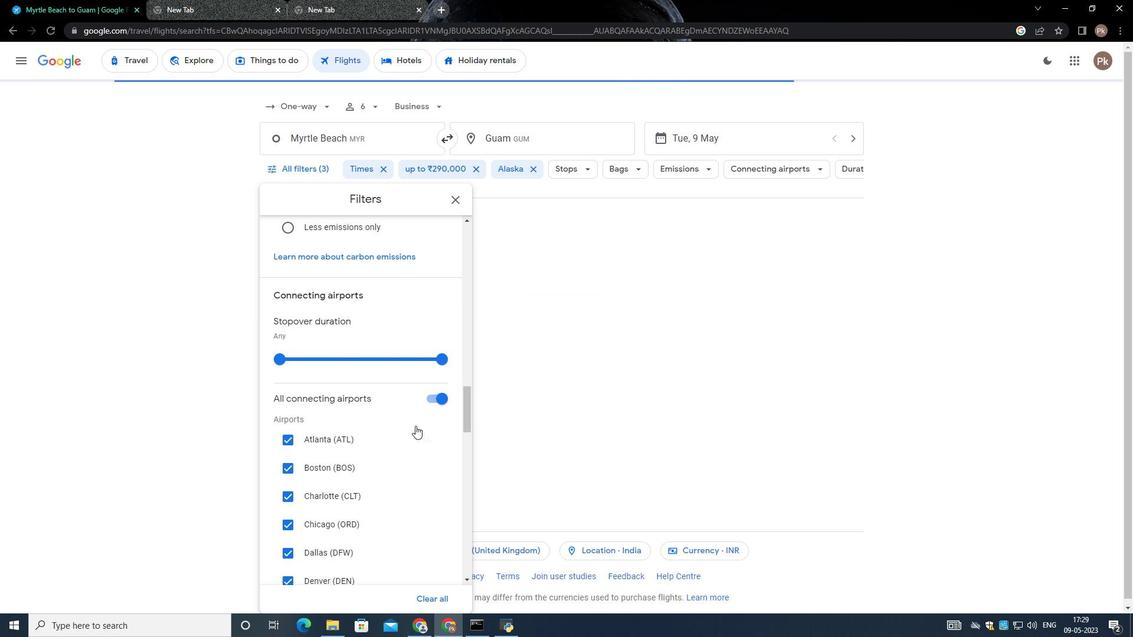 
Action: Mouse scrolled (415, 436) with delta (0, 0)
Screenshot: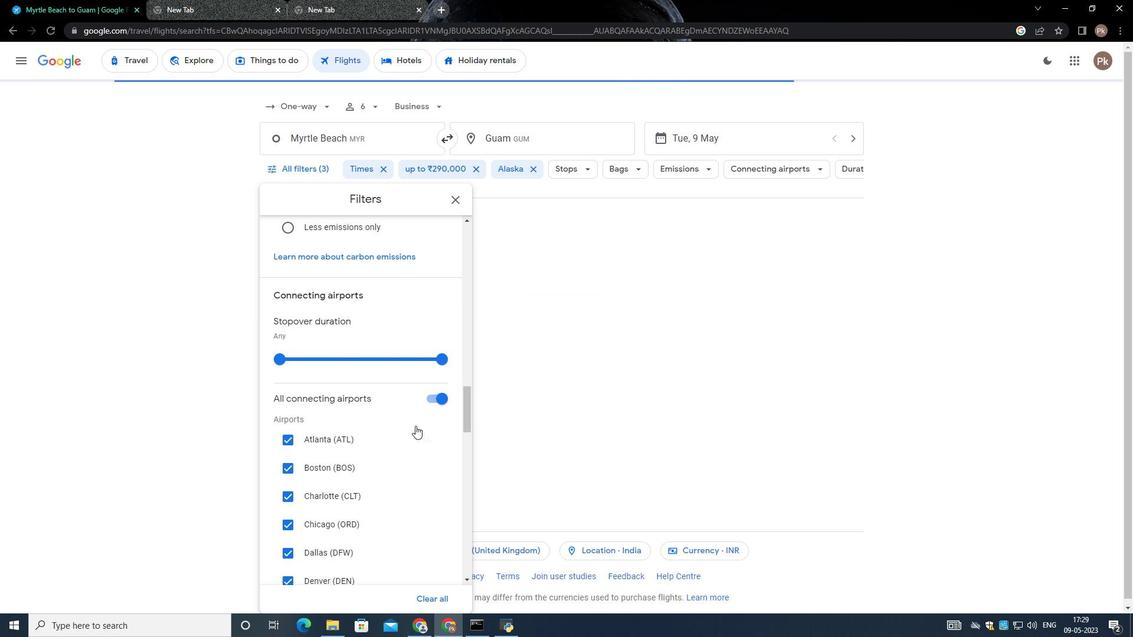 
Action: Mouse moved to (410, 423)
Screenshot: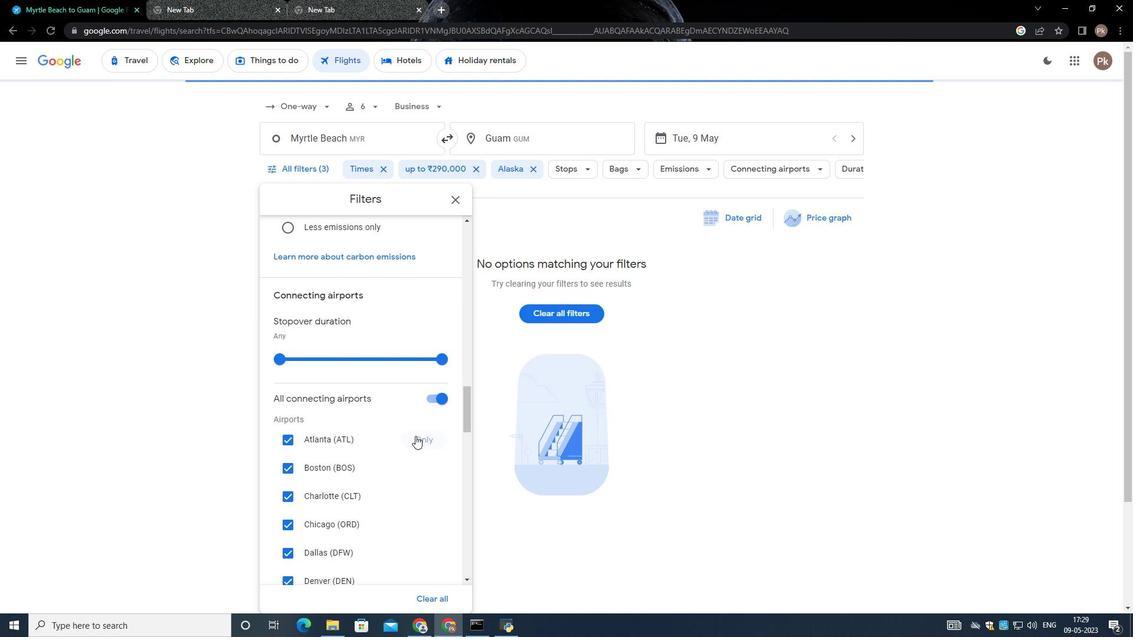 
Action: Mouse scrolled (410, 423) with delta (0, 0)
Screenshot: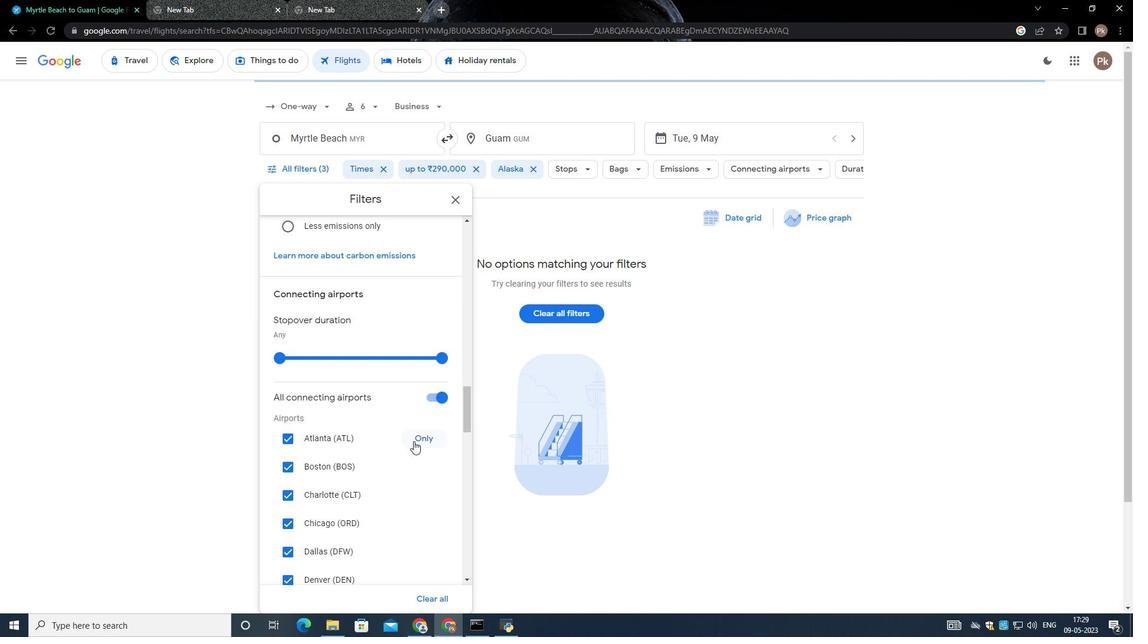 
Action: Mouse moved to (409, 423)
Screenshot: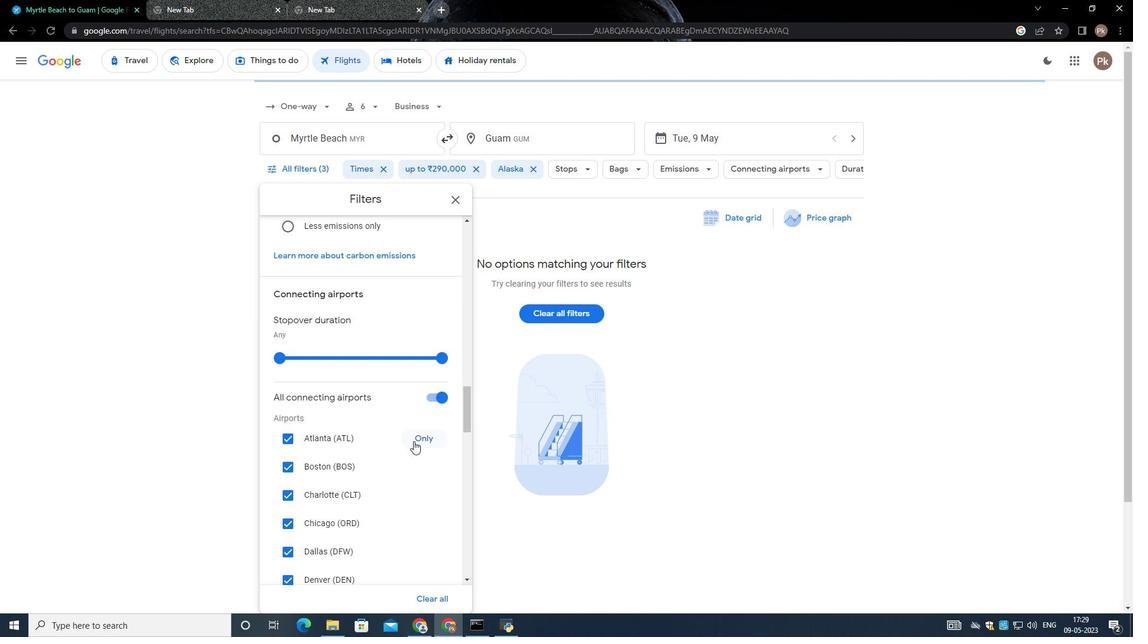 
Action: Mouse scrolled (409, 423) with delta (0, 0)
Screenshot: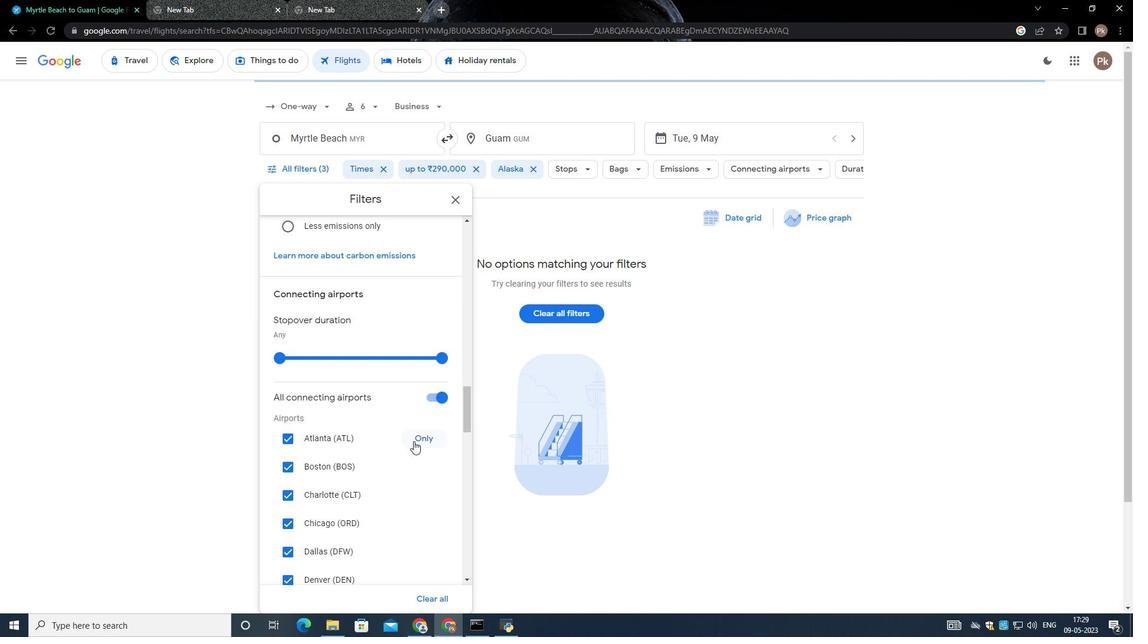 
Action: Mouse scrolled (409, 423) with delta (0, 0)
Screenshot: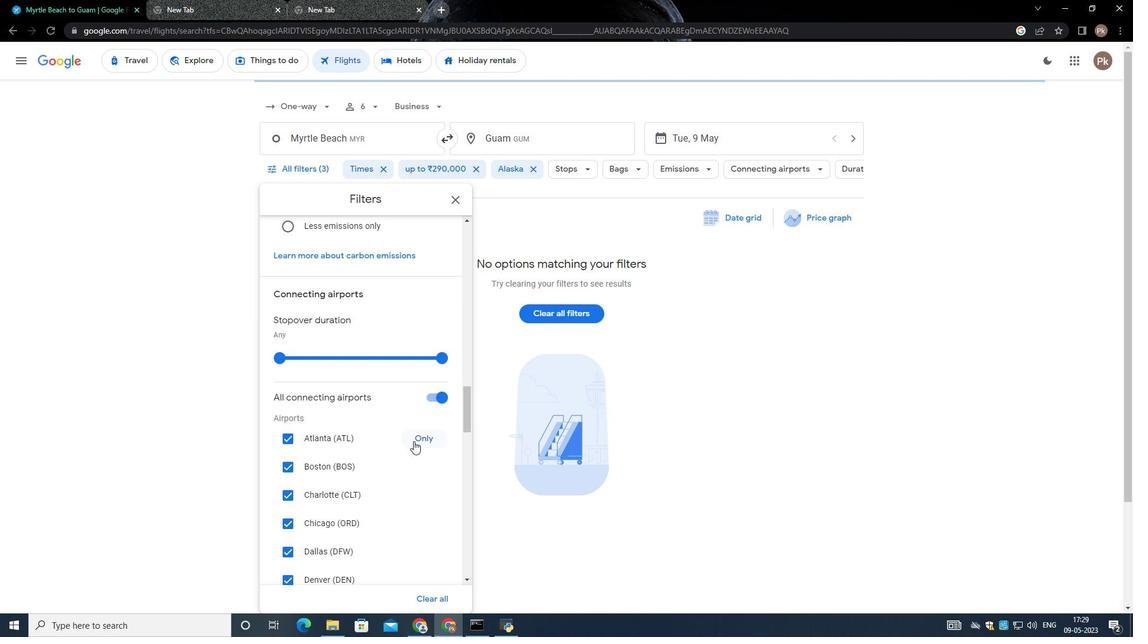 
Action: Mouse moved to (409, 423)
Screenshot: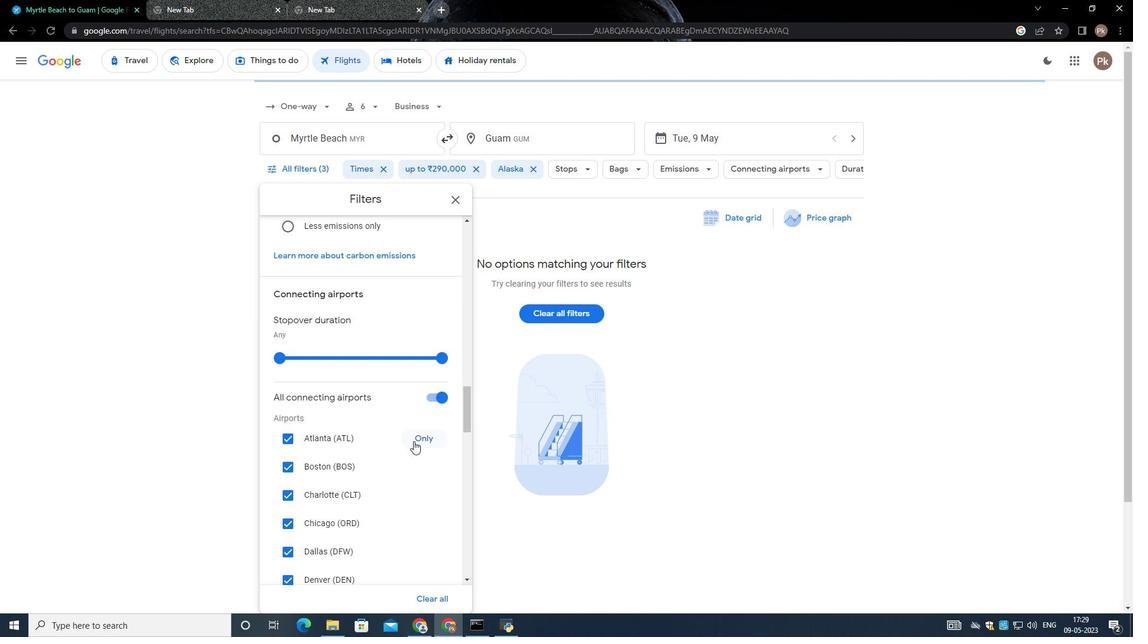
Action: Mouse scrolled (409, 422) with delta (0, 0)
Screenshot: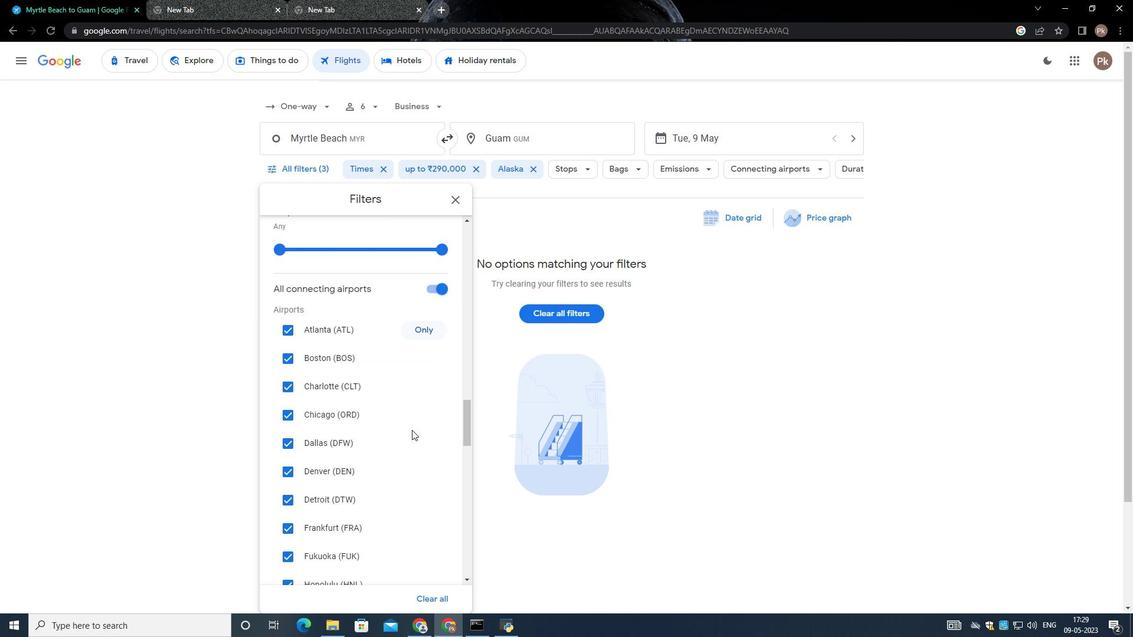 
Action: Mouse moved to (408, 422)
Screenshot: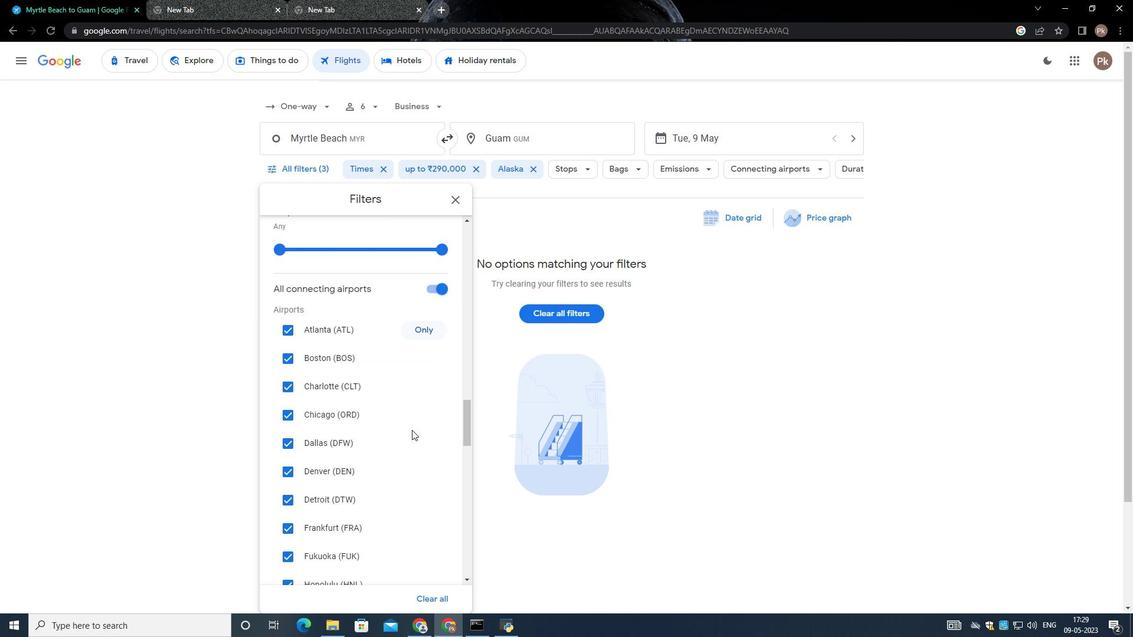 
Action: Mouse scrolled (408, 421) with delta (0, 0)
Screenshot: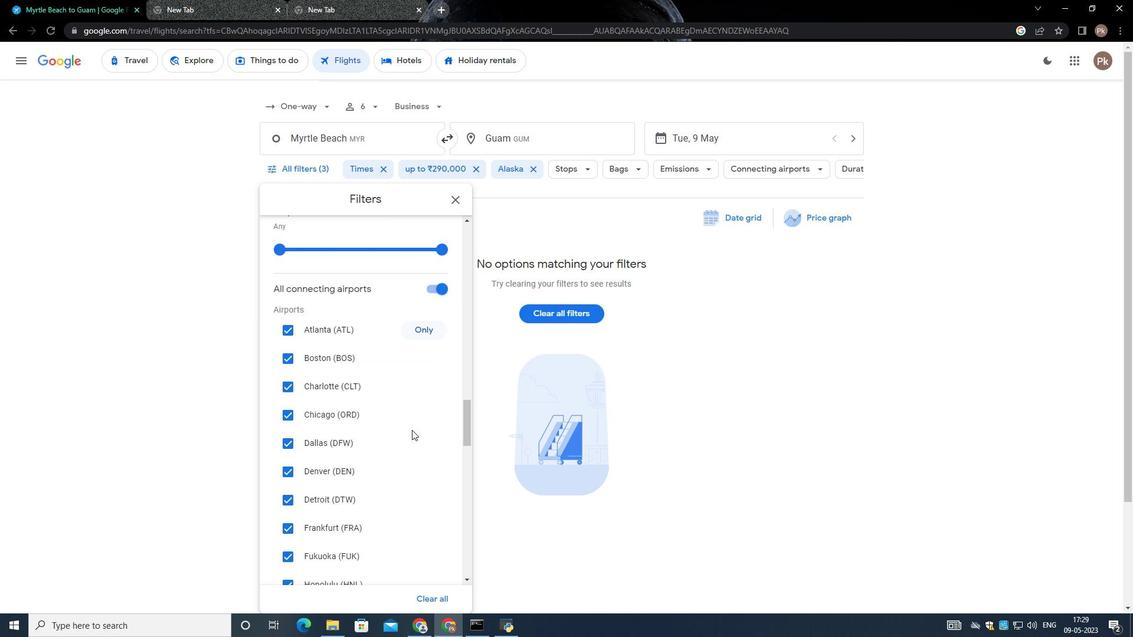 
Action: Mouse moved to (402, 421)
Screenshot: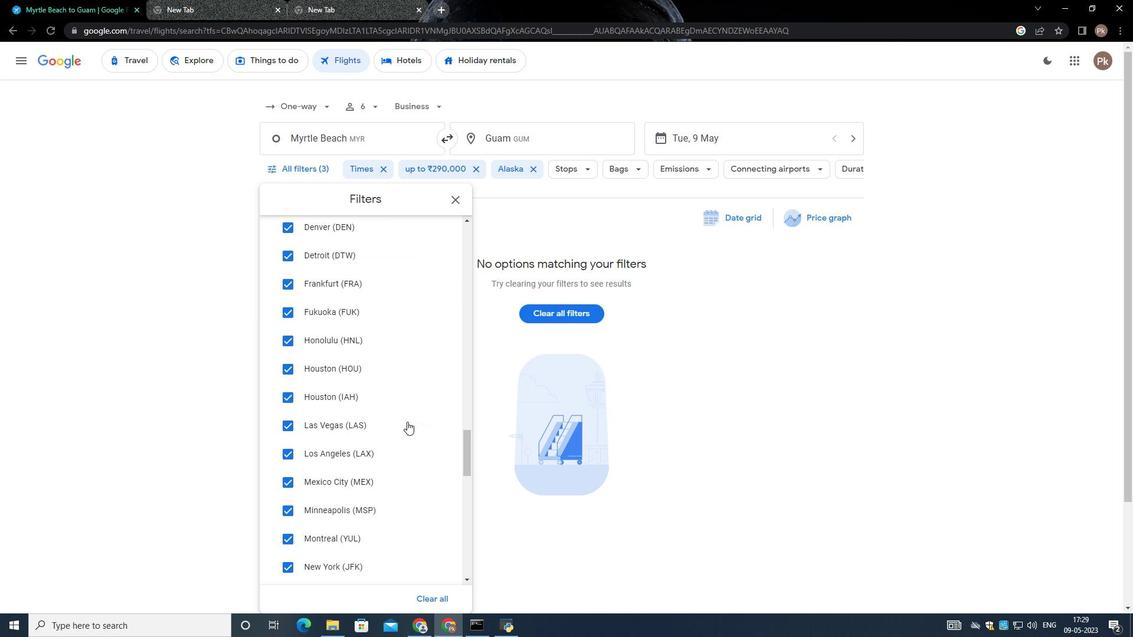 
Action: Mouse scrolled (402, 421) with delta (0, 0)
Screenshot: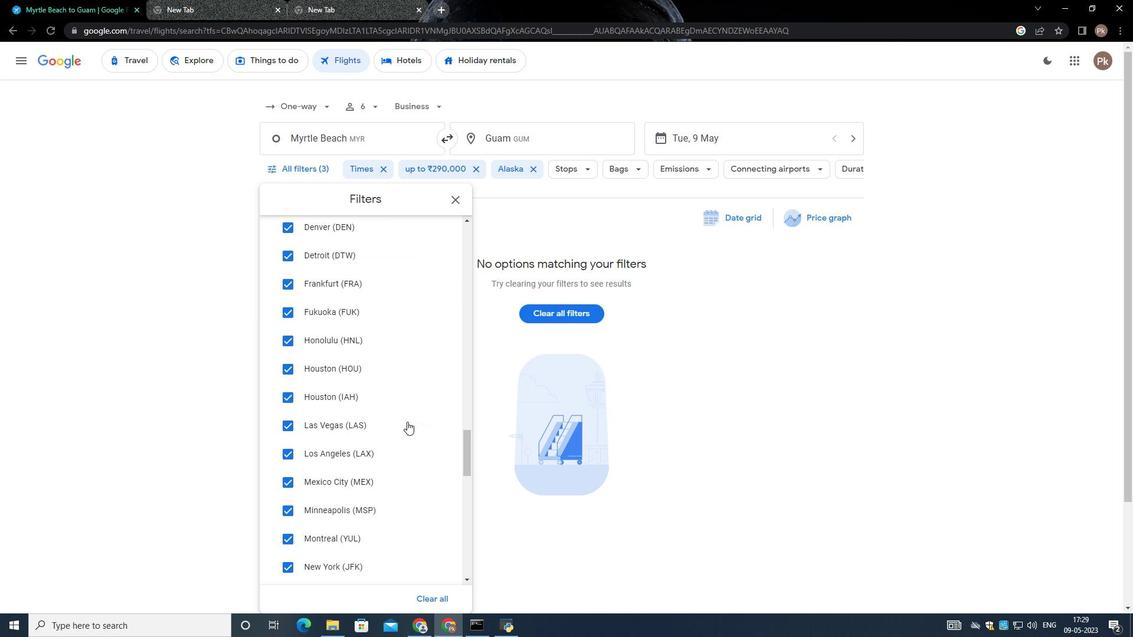 
Action: Mouse moved to (401, 422)
Screenshot: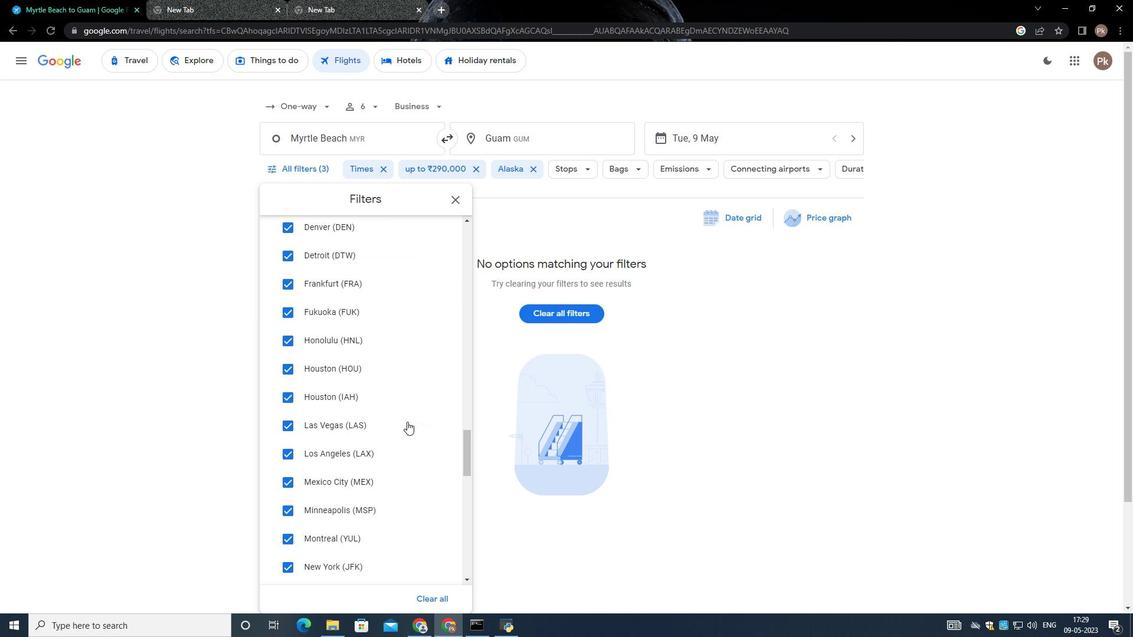 
Action: Mouse scrolled (401, 421) with delta (0, 0)
Screenshot: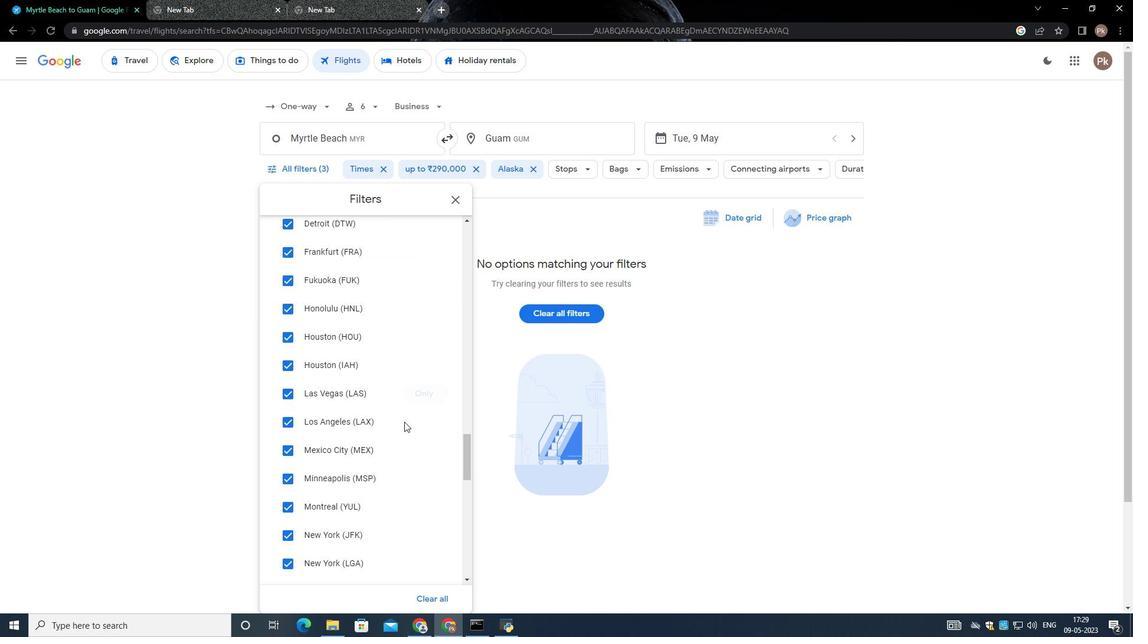 
Action: Mouse scrolled (401, 421) with delta (0, 0)
Screenshot: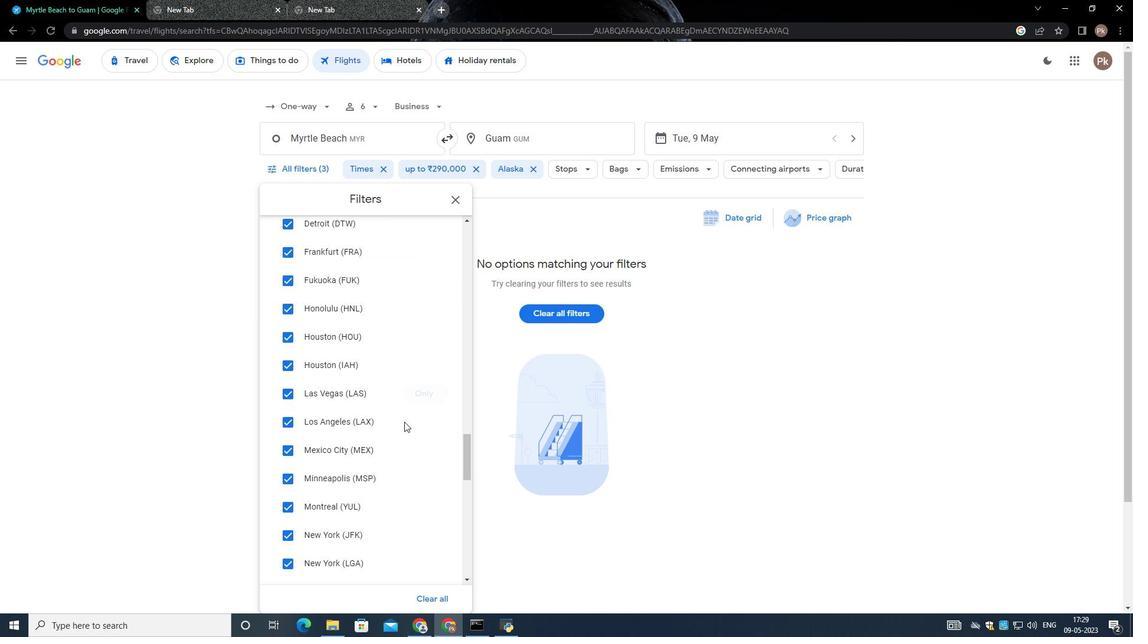 
Action: Mouse scrolled (401, 421) with delta (0, 0)
Screenshot: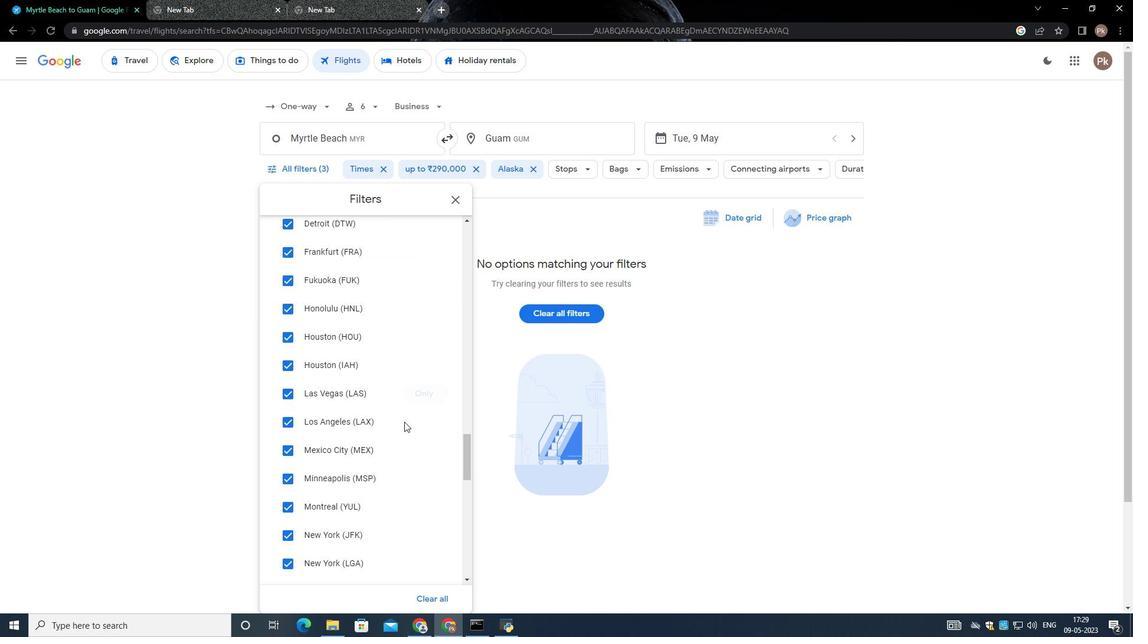 
Action: Mouse scrolled (401, 421) with delta (0, 0)
Screenshot: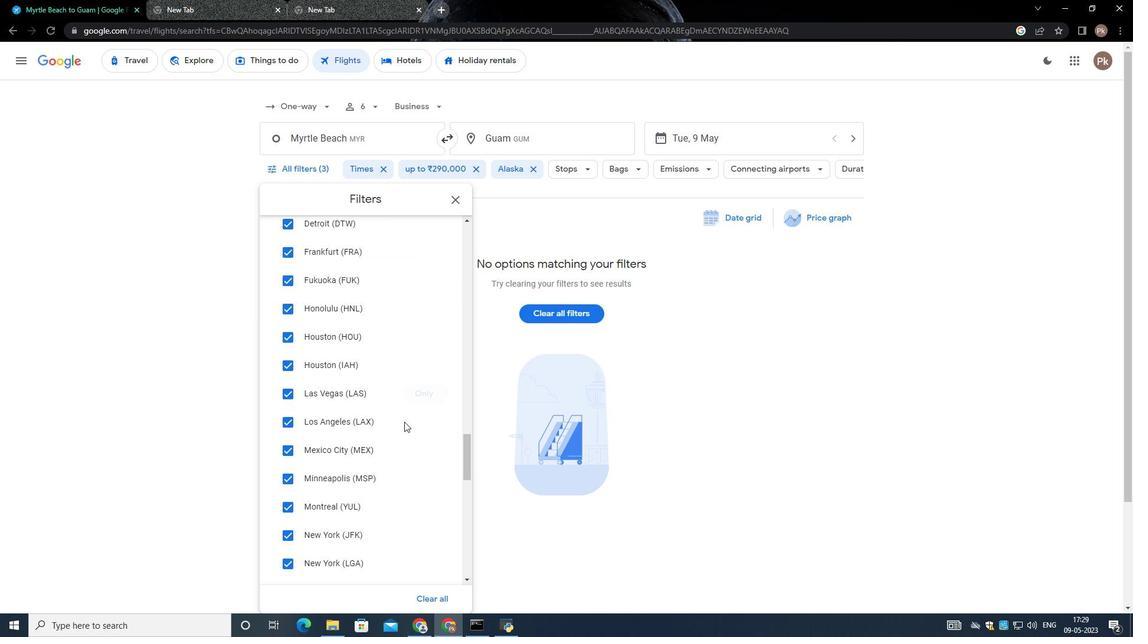
Action: Mouse moved to (399, 421)
Screenshot: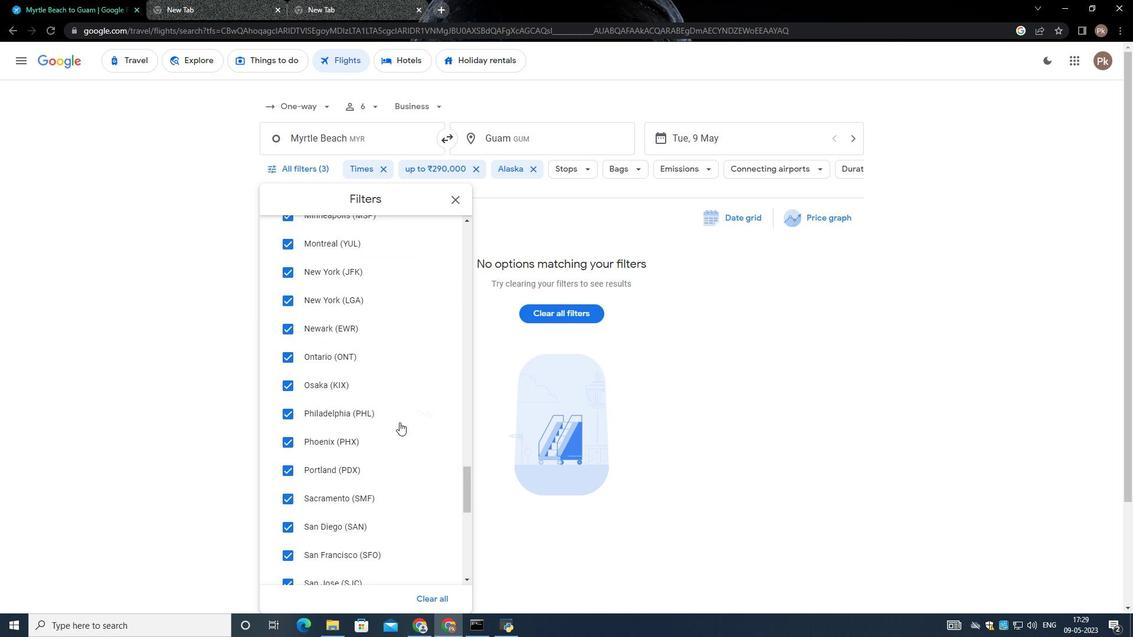 
Action: Mouse scrolled (399, 420) with delta (0, 0)
Screenshot: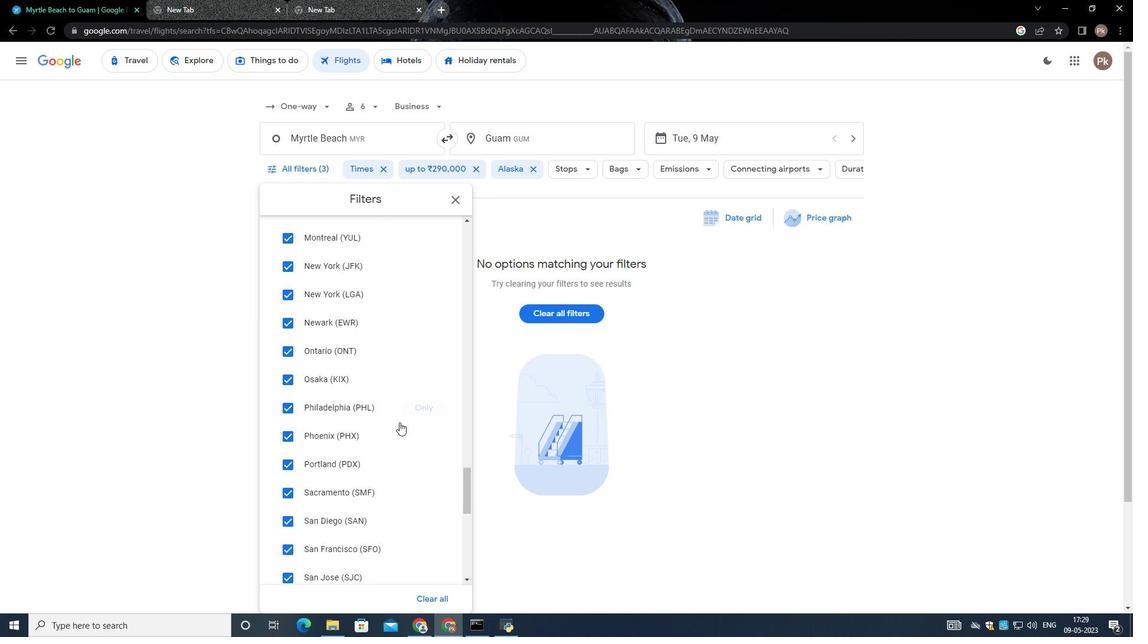 
Action: Mouse moved to (399, 421)
Screenshot: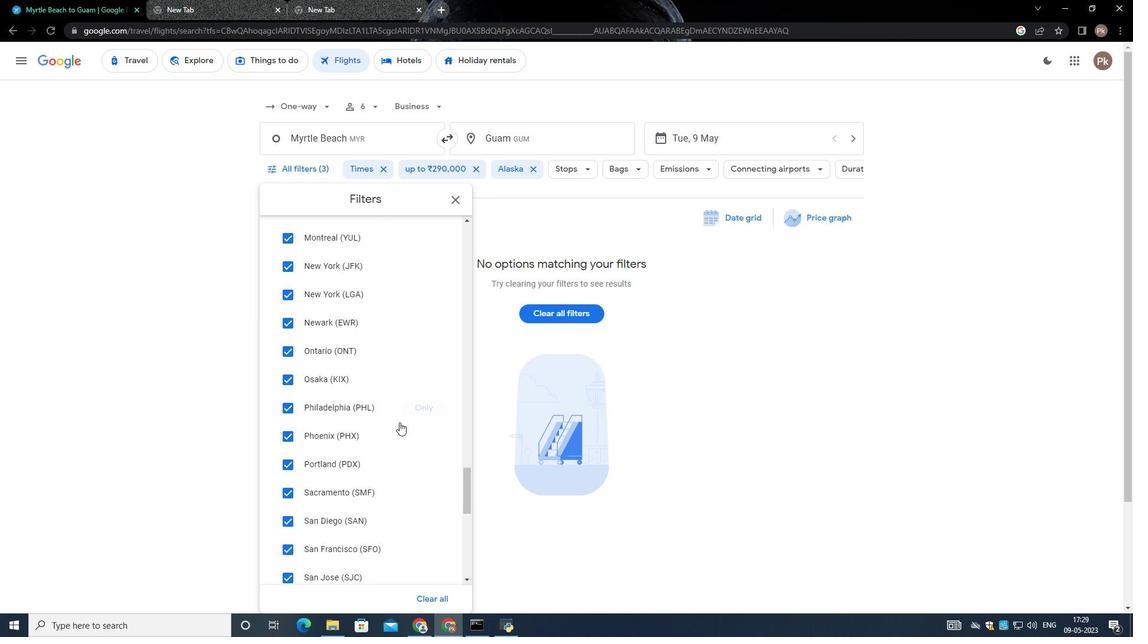 
Action: Mouse scrolled (399, 420) with delta (0, 0)
Screenshot: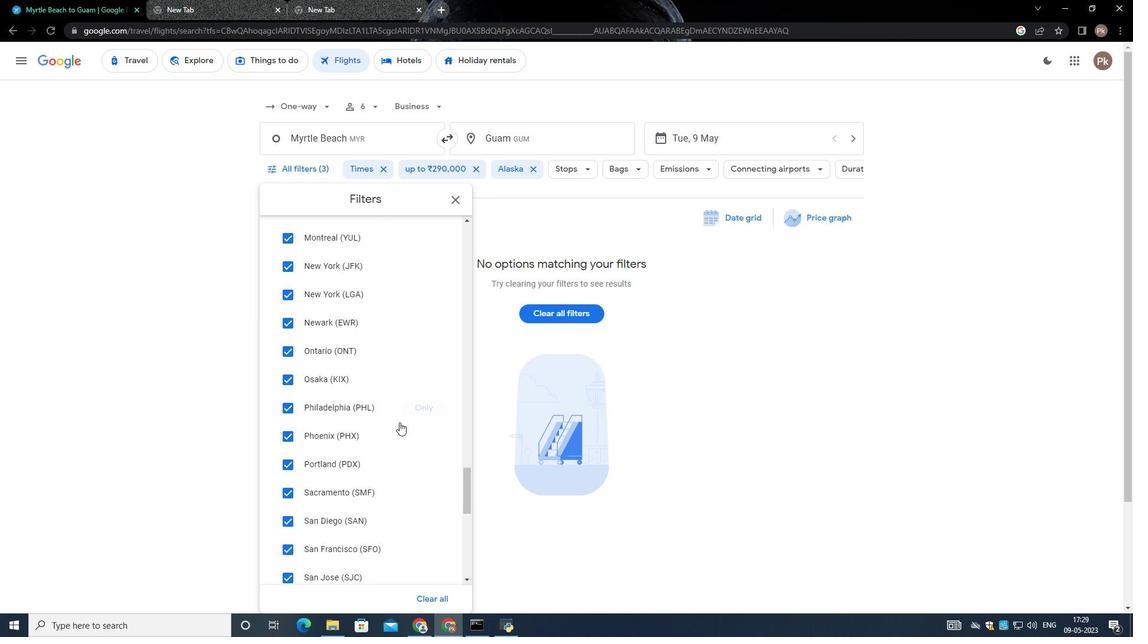 
Action: Mouse moved to (399, 421)
Screenshot: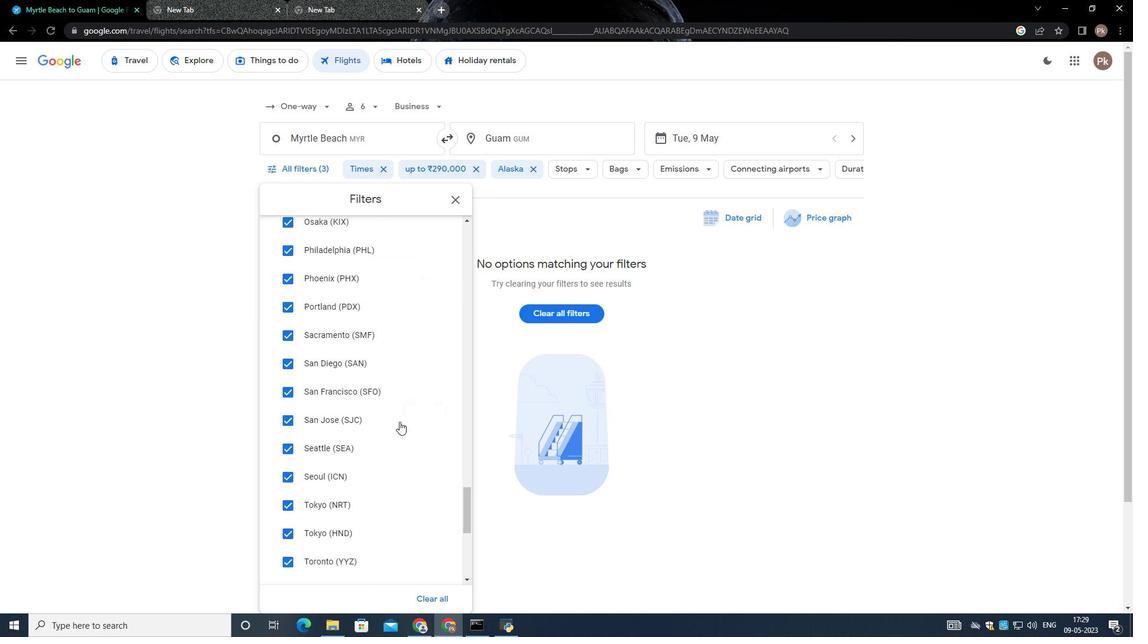 
Action: Mouse scrolled (399, 420) with delta (0, -1)
Screenshot: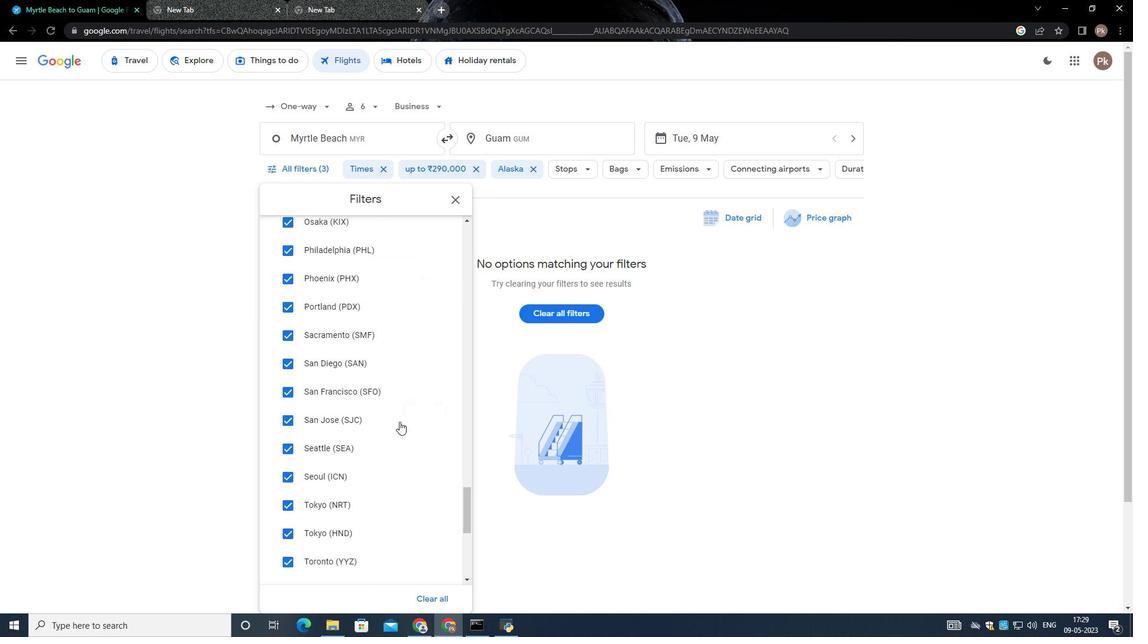 
Action: Mouse scrolled (399, 421) with delta (0, 0)
Screenshot: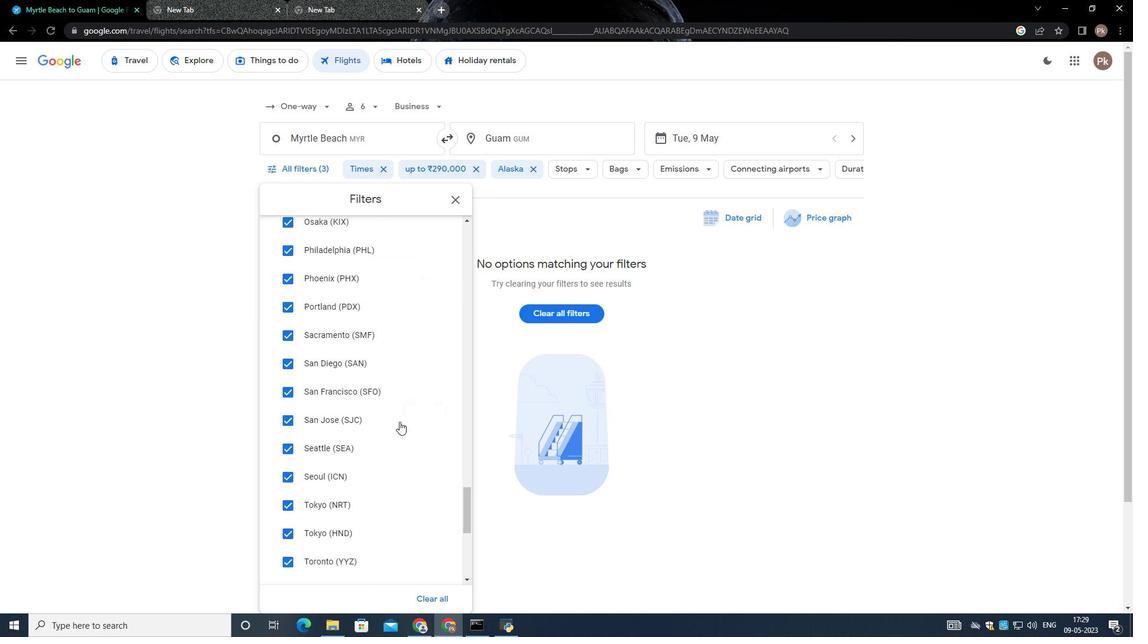 
Action: Mouse scrolled (399, 421) with delta (0, 0)
Screenshot: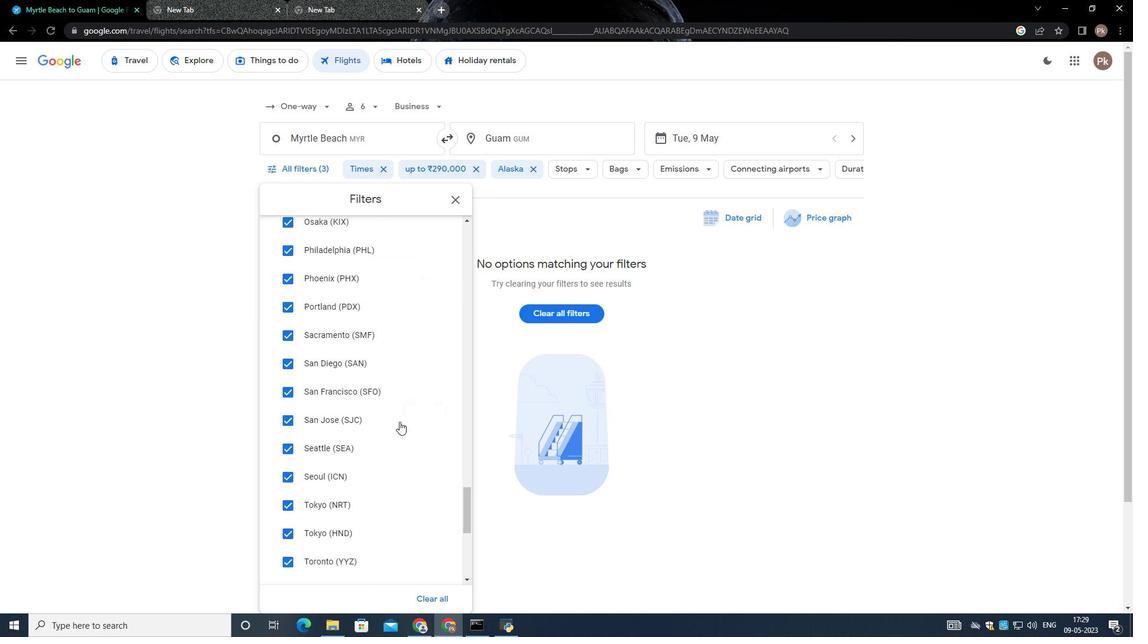 
Action: Mouse moved to (395, 427)
Screenshot: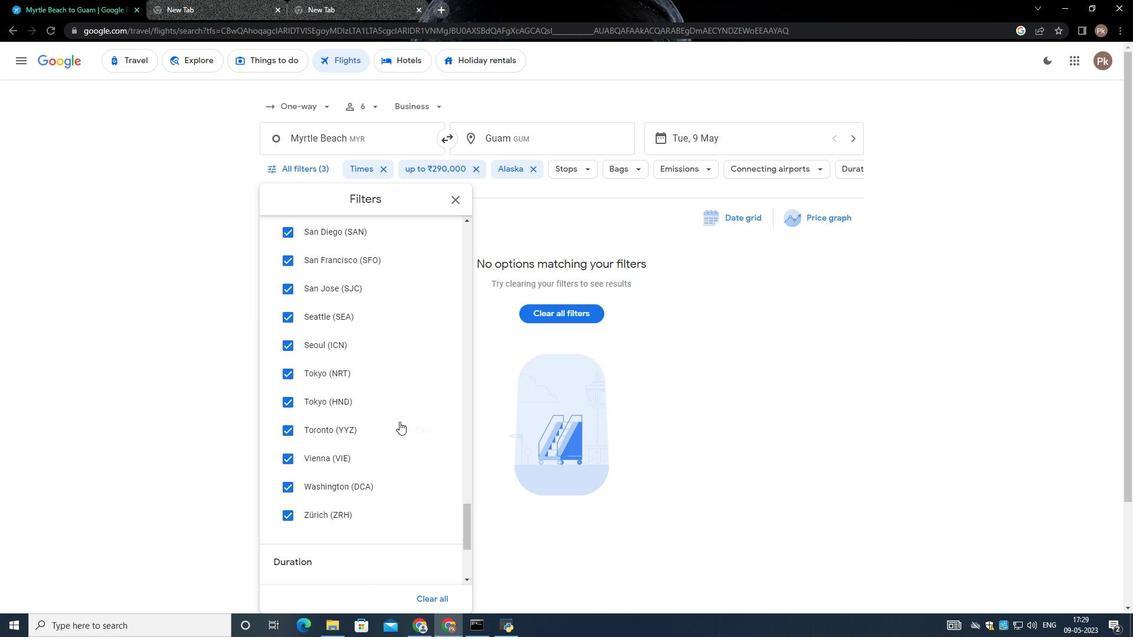 
Action: Mouse scrolled (395, 426) with delta (0, 0)
Screenshot: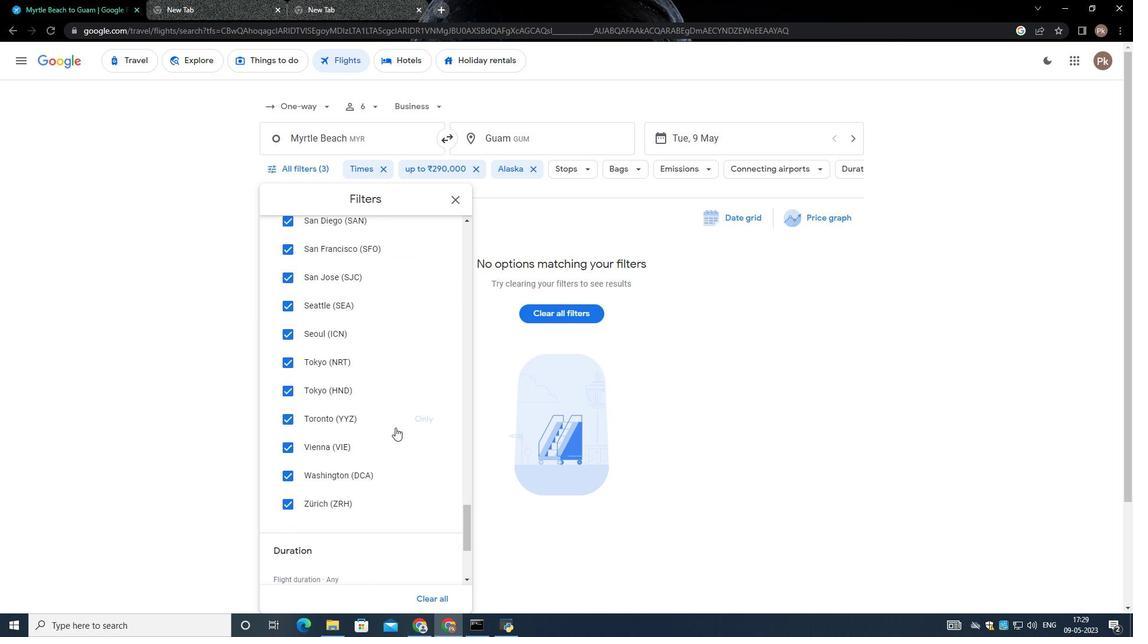 
Action: Mouse scrolled (395, 426) with delta (0, 0)
Screenshot: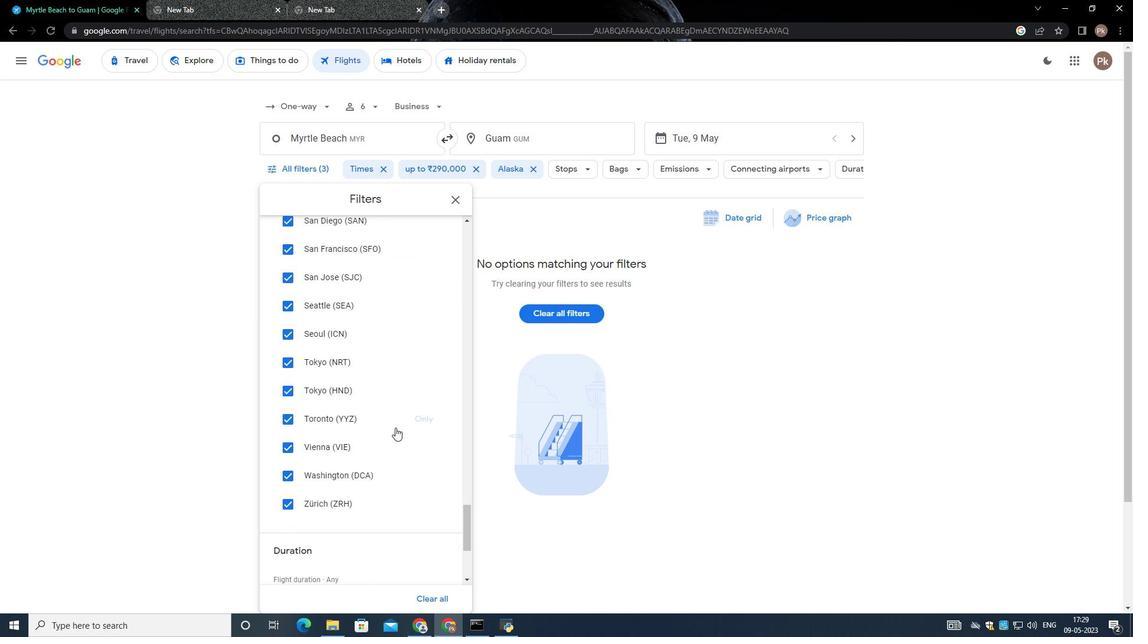 
Action: Mouse scrolled (395, 426) with delta (0, 0)
Screenshot: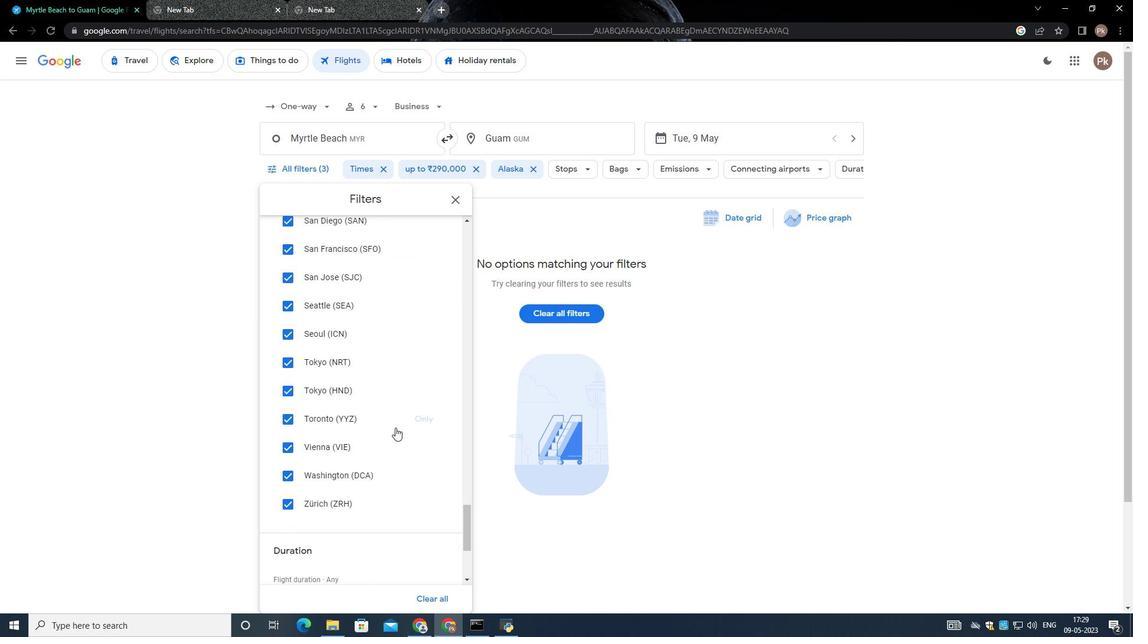 
Action: Mouse scrolled (395, 426) with delta (0, 0)
Screenshot: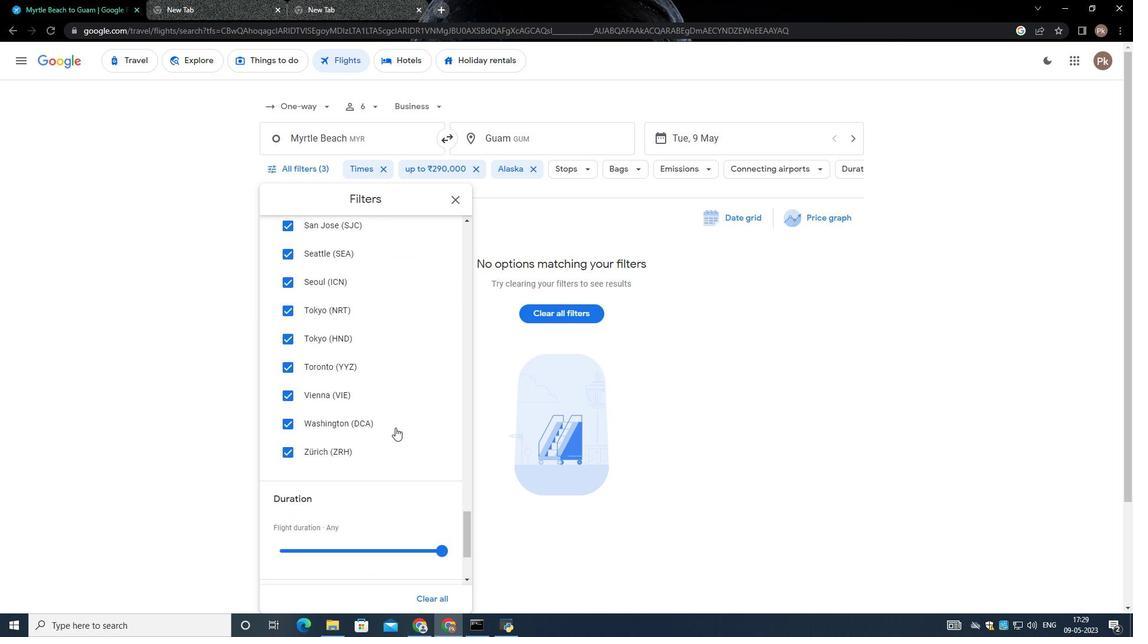 
Action: Mouse scrolled (395, 426) with delta (0, 0)
Screenshot: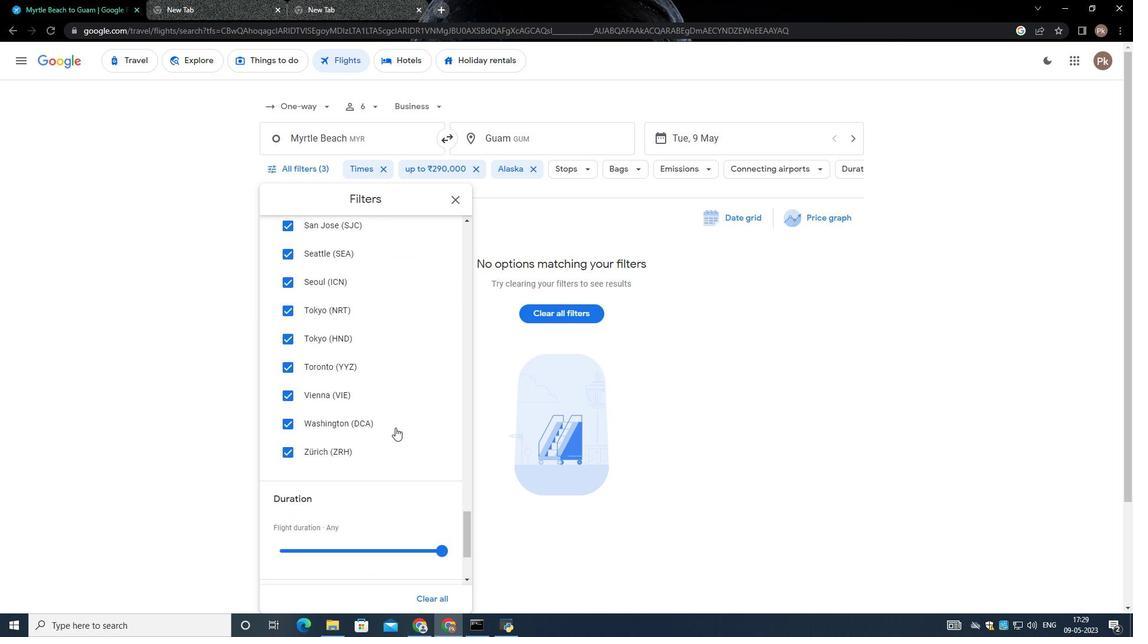 
Action: Mouse moved to (395, 424)
Screenshot: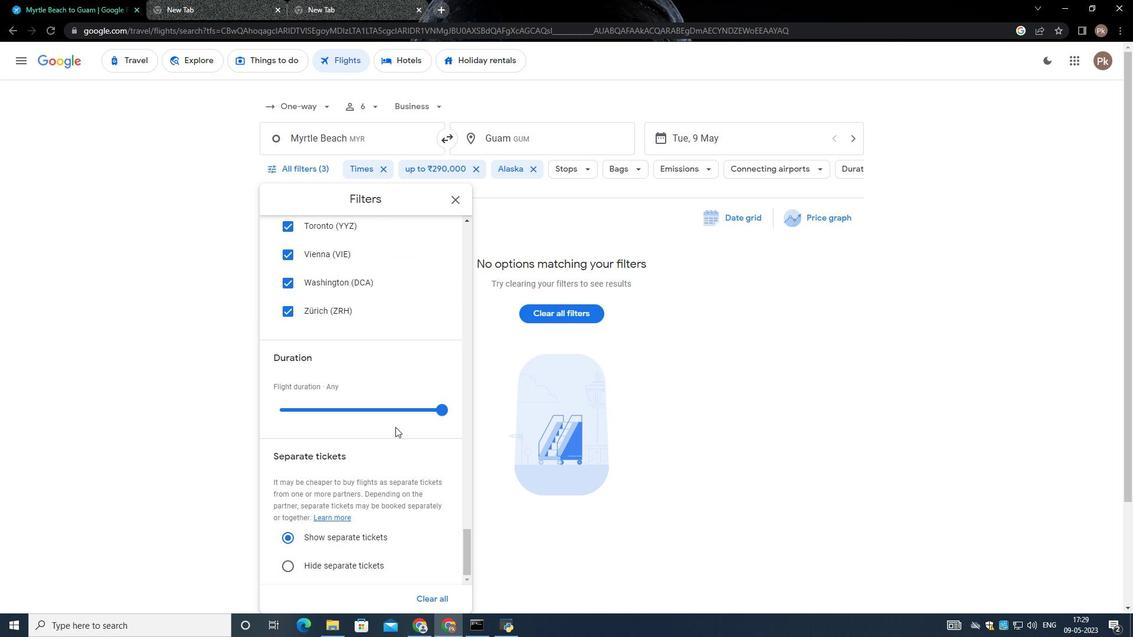 
Action: Mouse scrolled (395, 424) with delta (0, 0)
Screenshot: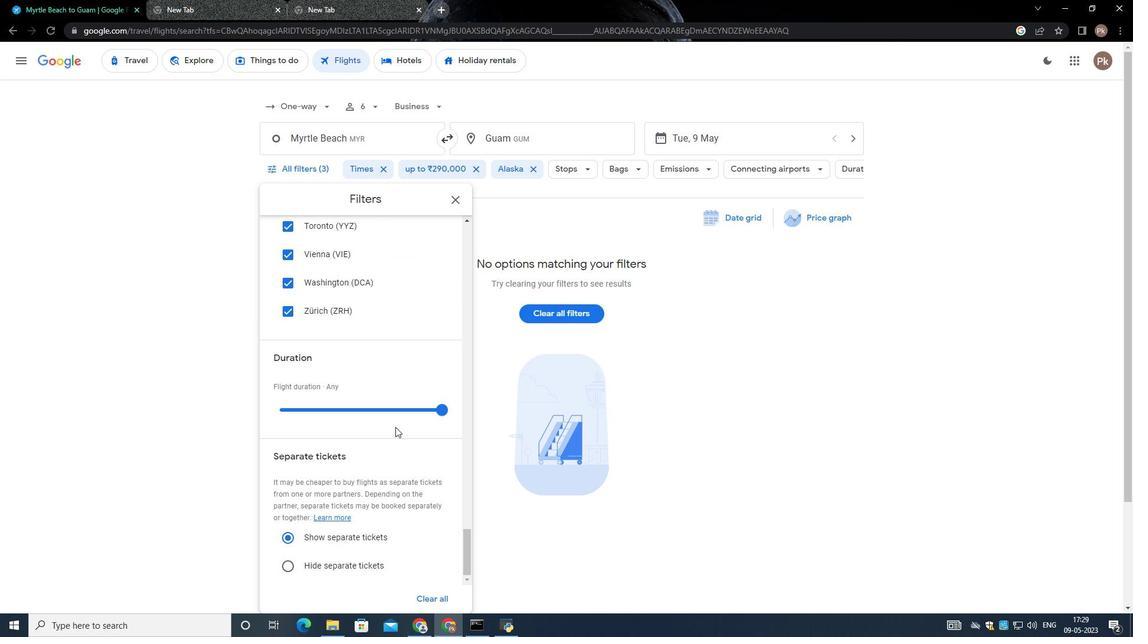 
Action: Mouse scrolled (395, 424) with delta (0, 0)
Screenshot: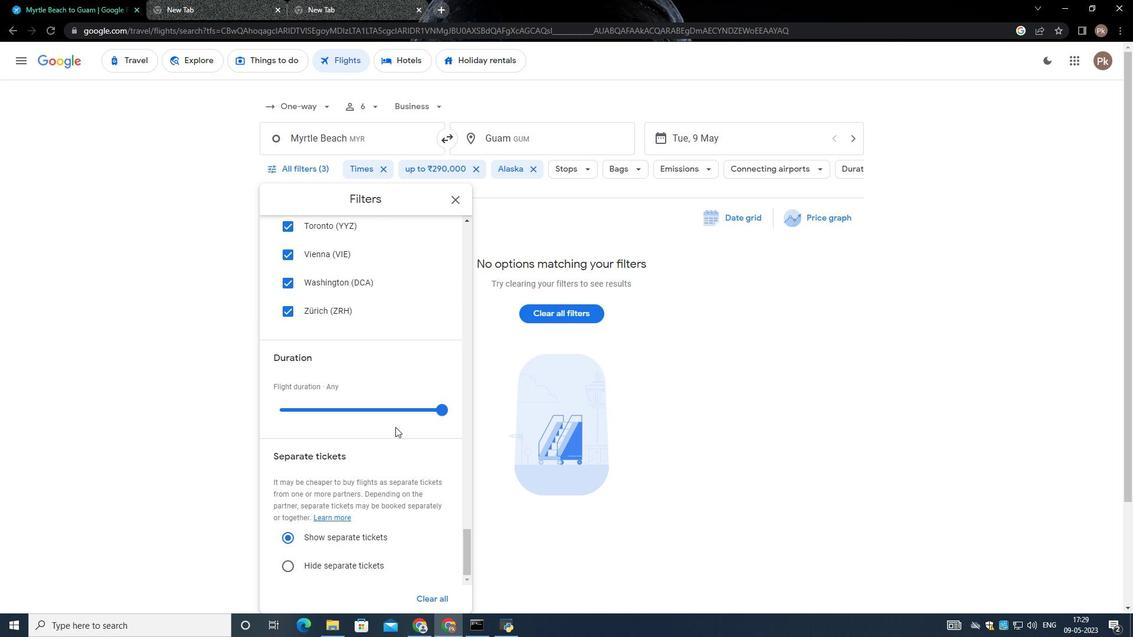 
Action: Mouse scrolled (395, 424) with delta (0, 0)
Screenshot: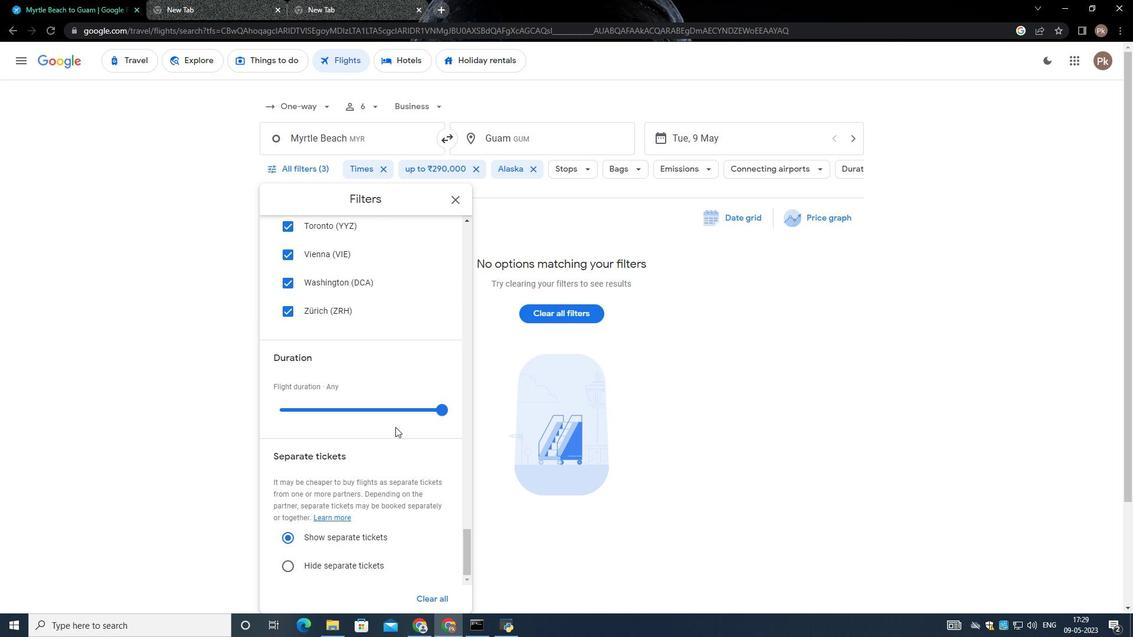 
Action: Mouse scrolled (395, 424) with delta (0, 0)
Screenshot: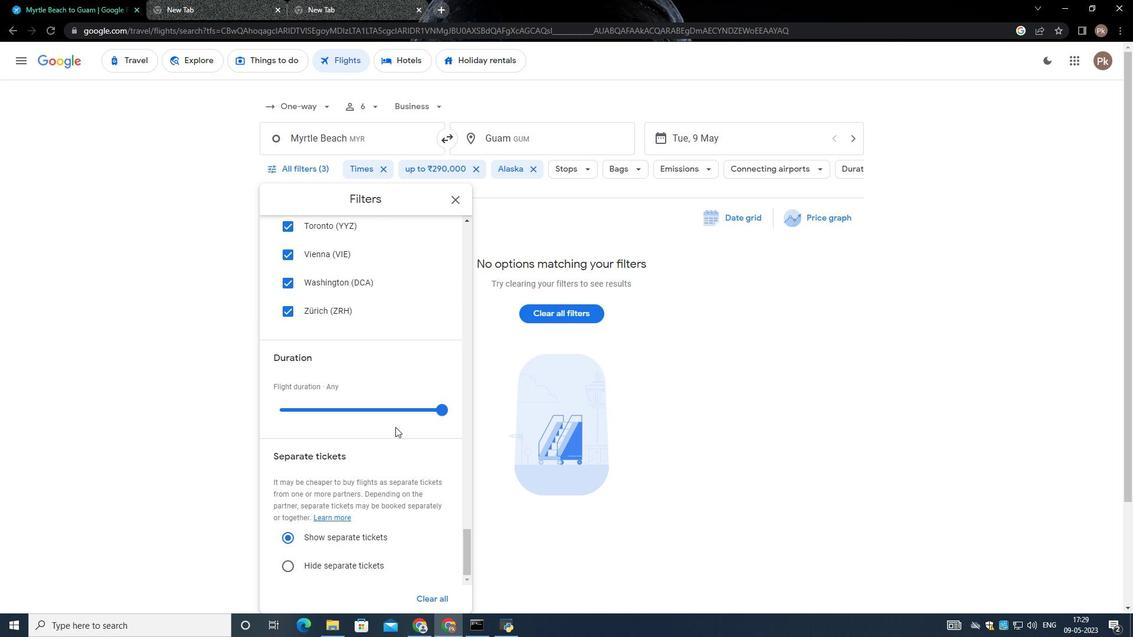 
Action: Mouse scrolled (395, 424) with delta (0, 0)
Screenshot: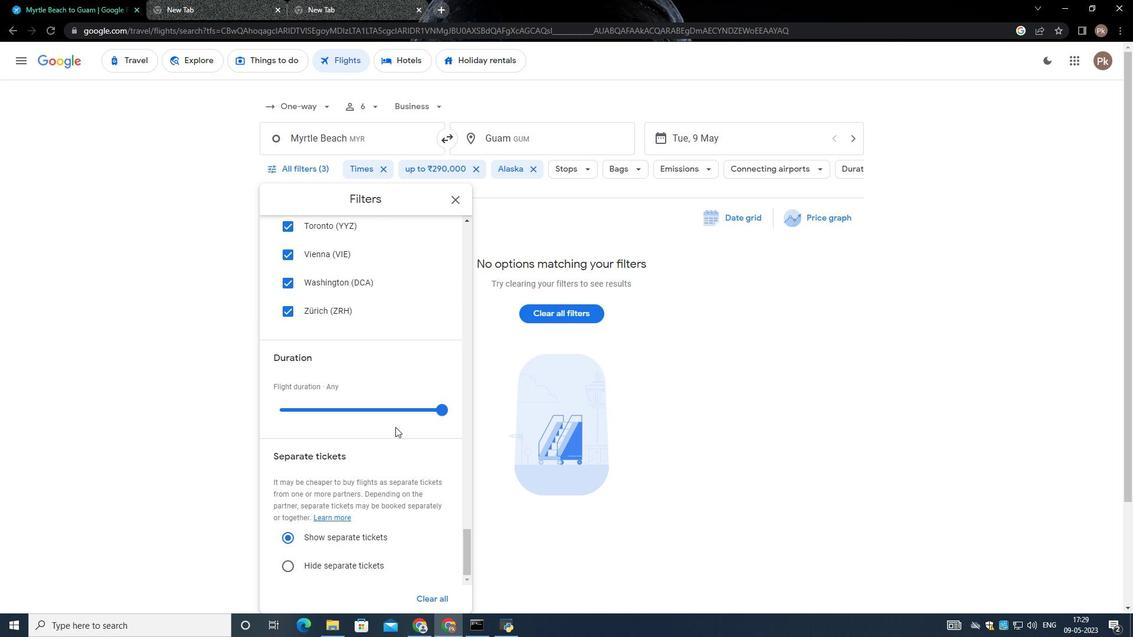 
Action: Mouse moved to (395, 425)
Screenshot: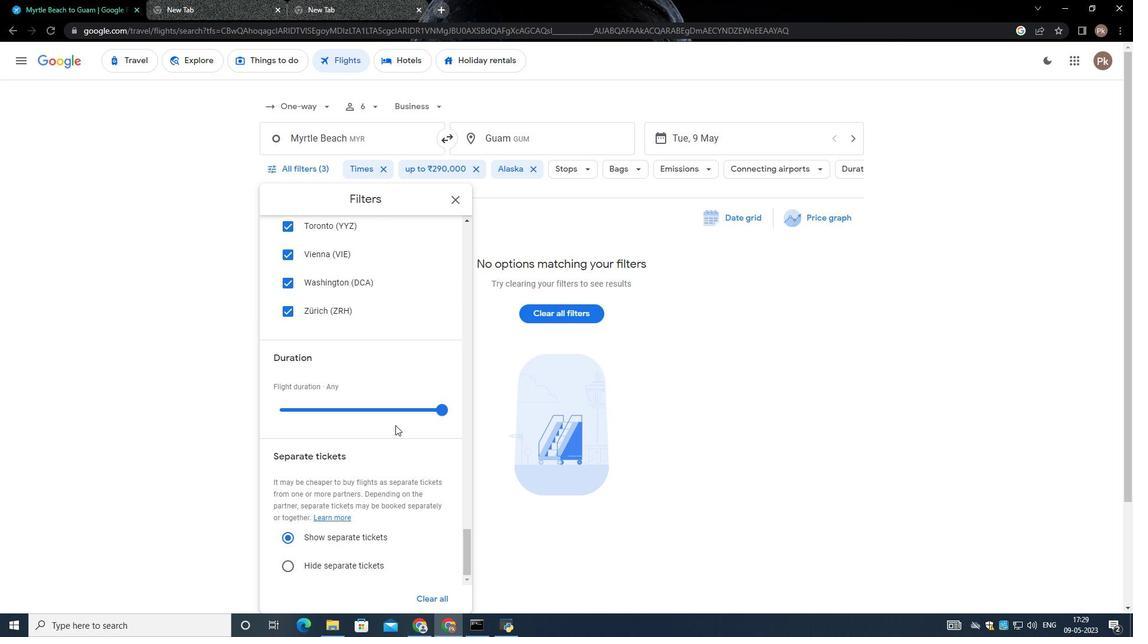 
